 Task: Add an event with the title Project Quality Assurance and Process Improvement Discussion, date '2023/11/14', time 7:00 AM to 9:00 AMand add a description: Throughout the workshop, participants will engage in a series of activities, exercises, and practice sessions that focus on refining their presentation skills. These activities are designed to provide hands-on experience and valuable feedback to help participants improve their delivery style and create compelling presentations., put the event into Red category . Add location for the event as: Montreal, Canada, logged in from the account softage.4@softage.netand send the event invitation to softage.10@softage.net and softage.1@softage.net. Set a reminder for the event 1 hour before
Action: Mouse moved to (161, 131)
Screenshot: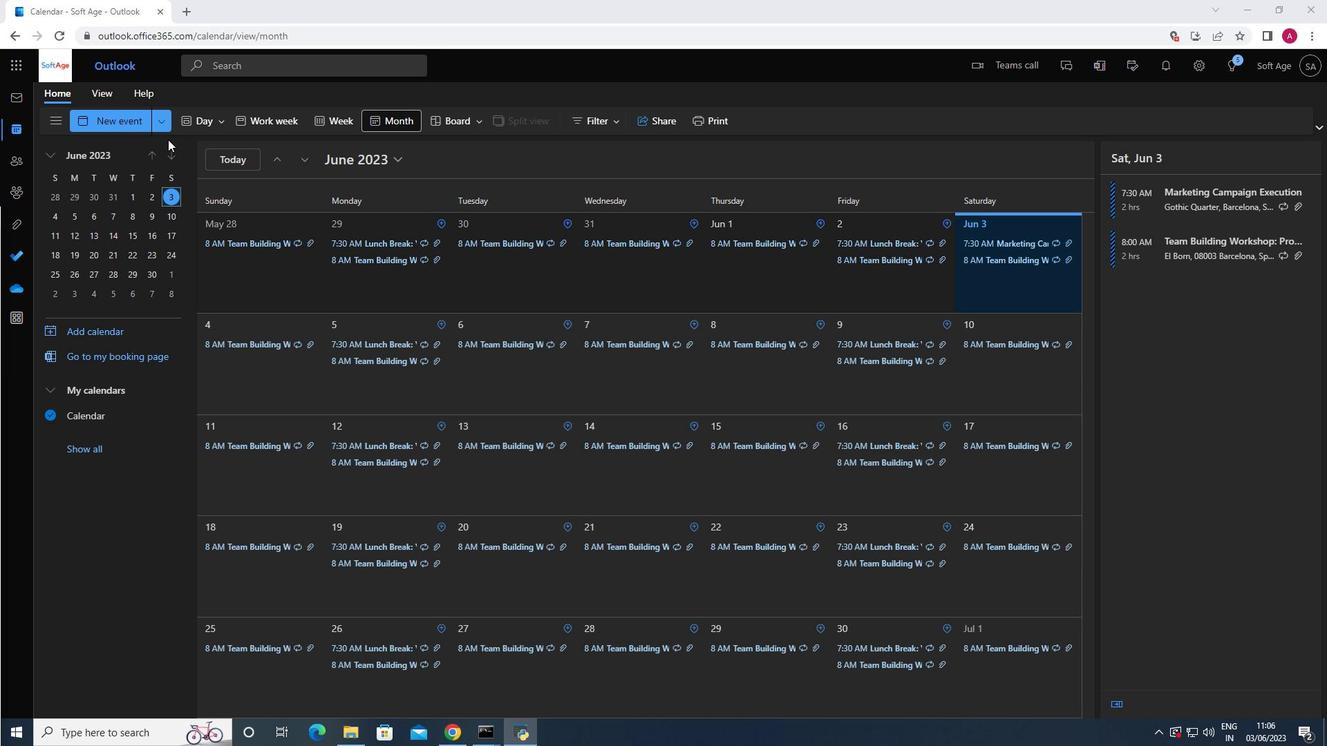 
Action: Mouse pressed left at (161, 131)
Screenshot: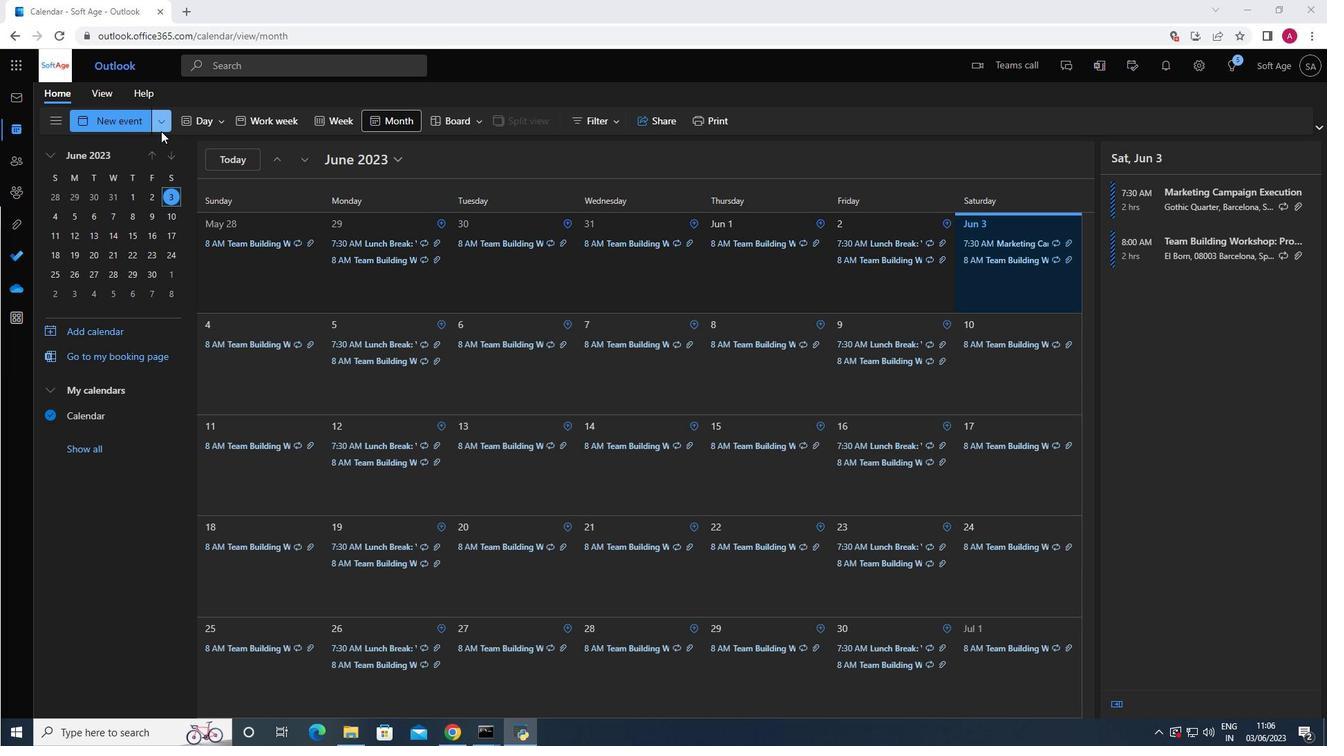 
Action: Mouse moved to (131, 186)
Screenshot: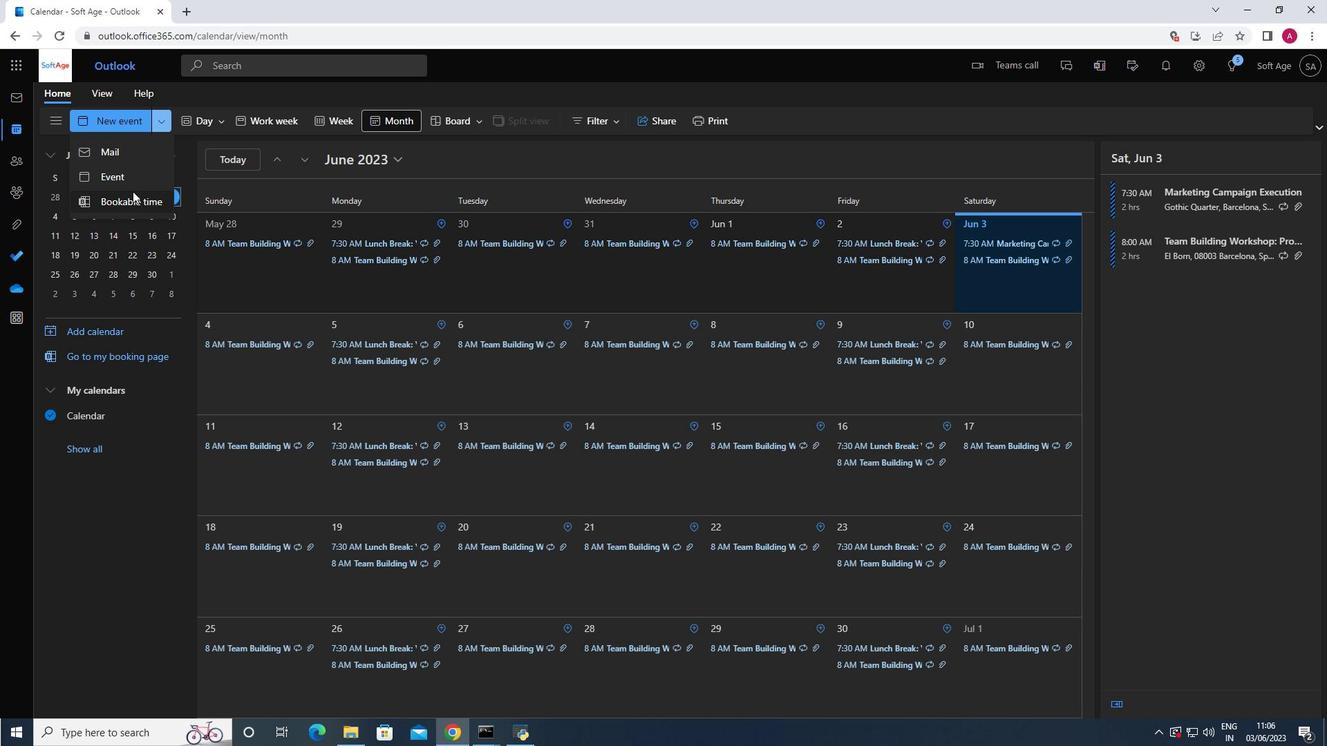 
Action: Mouse pressed left at (131, 186)
Screenshot: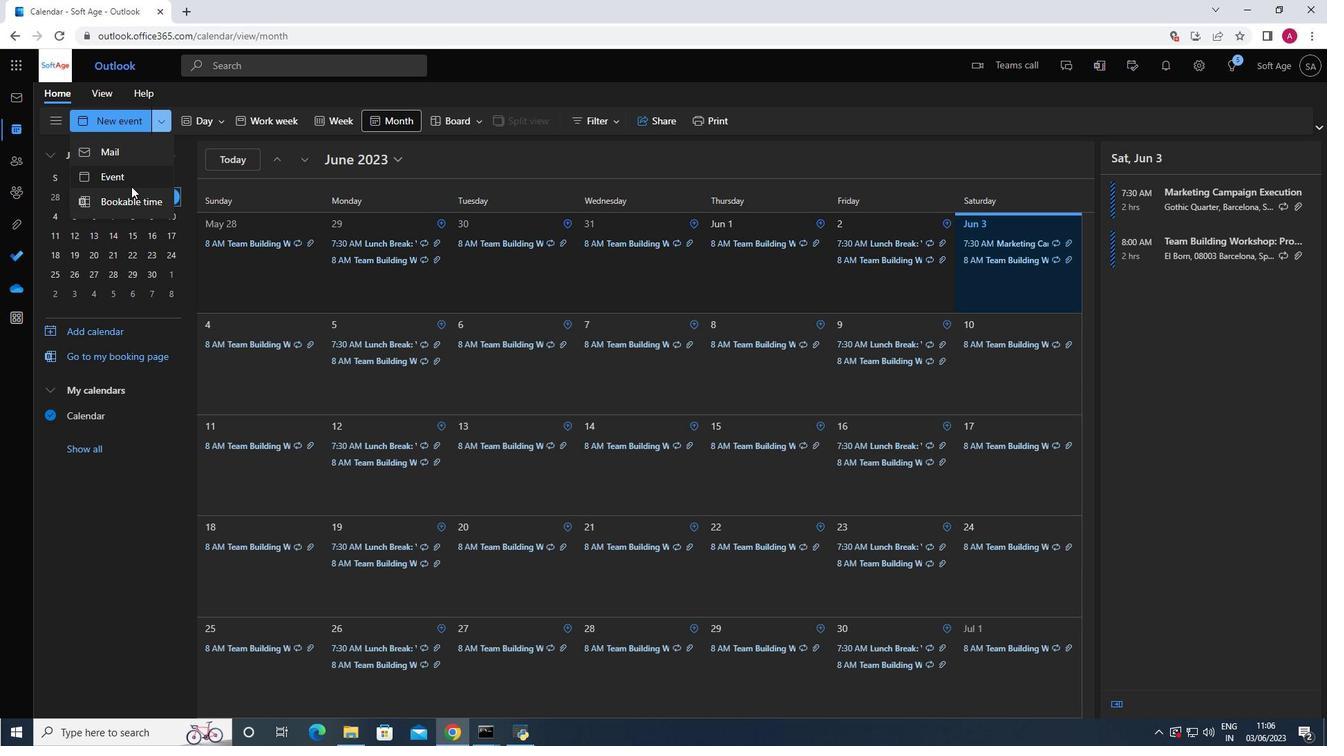 
Action: Mouse moved to (346, 205)
Screenshot: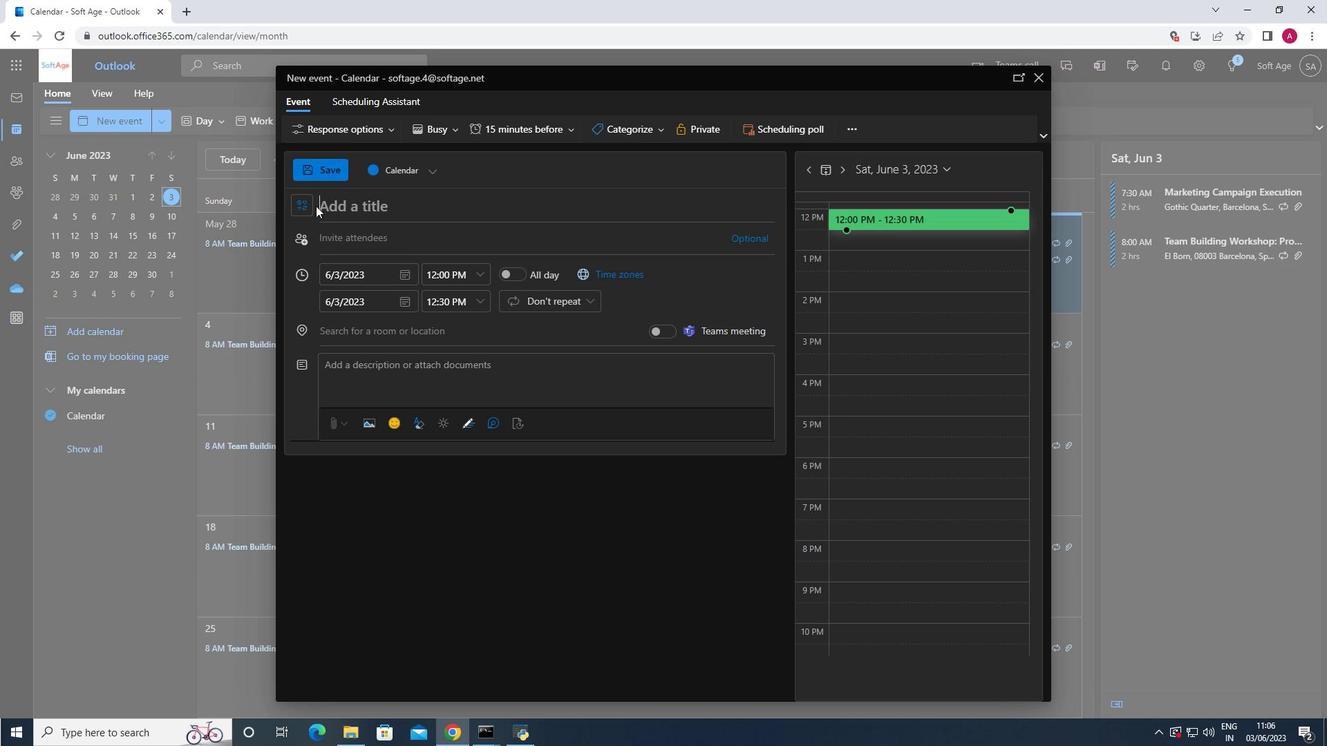 
Action: Mouse pressed left at (346, 205)
Screenshot: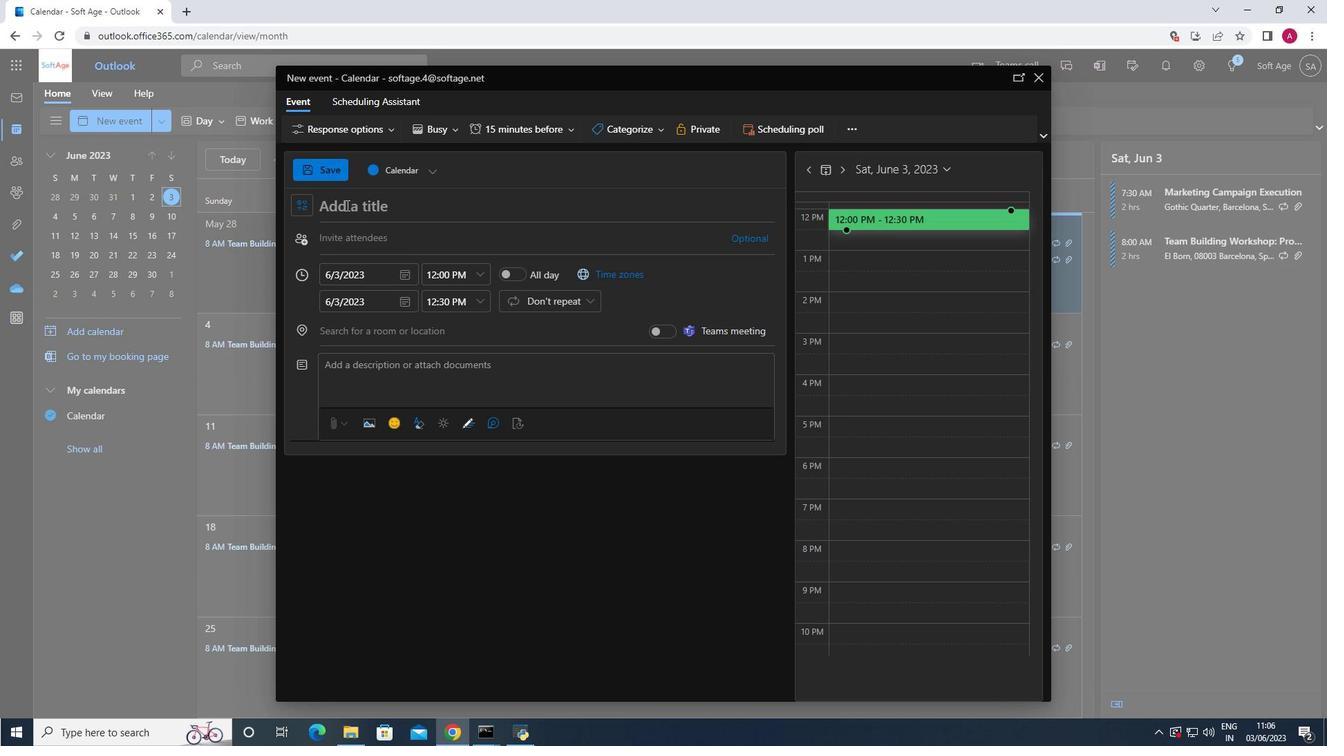 
Action: Mouse moved to (346, 206)
Screenshot: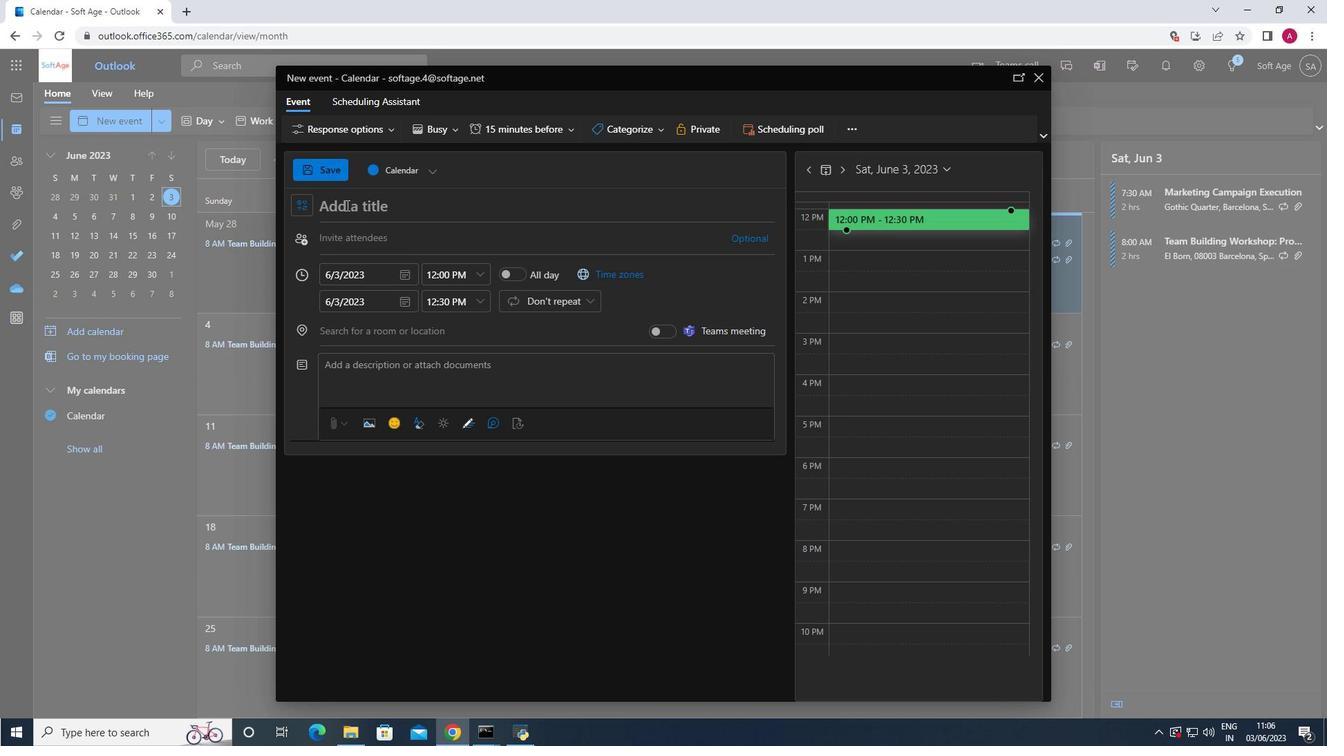 
Action: Key pressed <Key.shift_r>Project<Key.space><Key.shift>Quality<Key.space><Key.shift>Assurance<Key.space>and<Key.space><Key.shift_r>P<Key.space>rocess
Screenshot: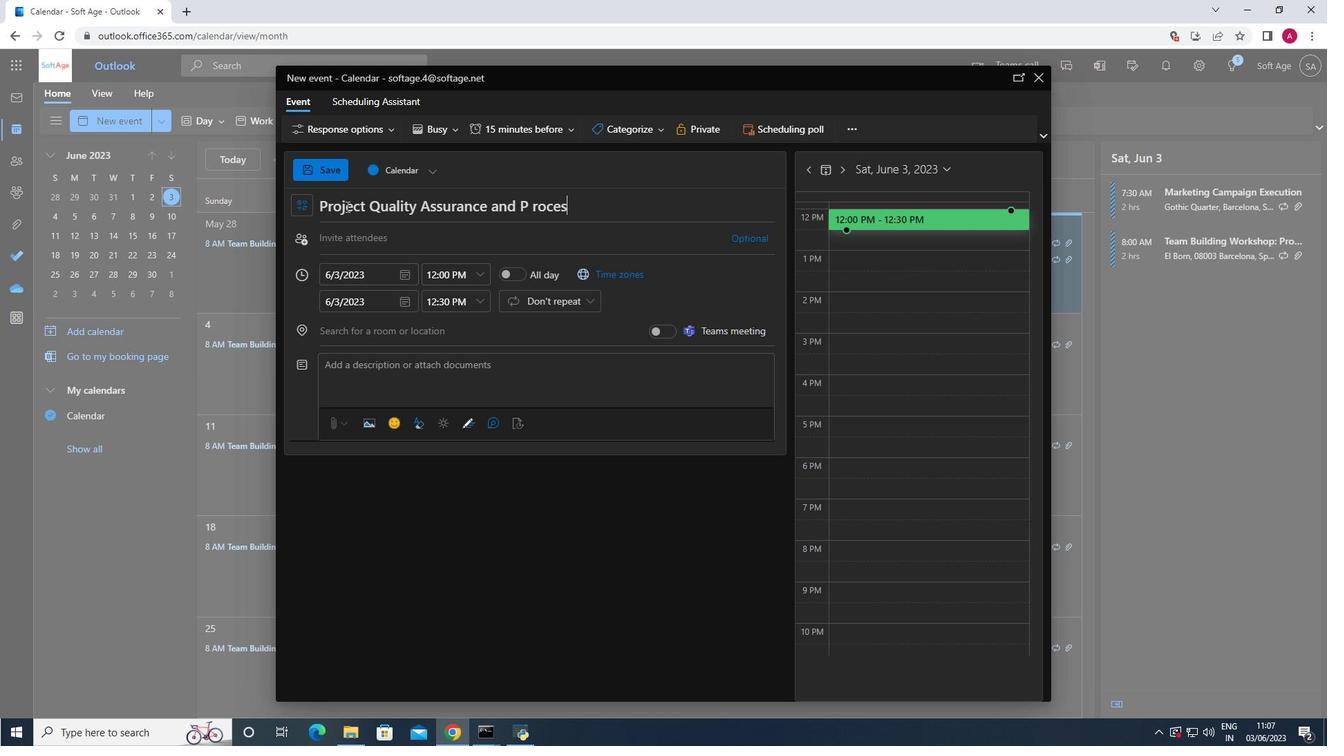 
Action: Mouse moved to (529, 207)
Screenshot: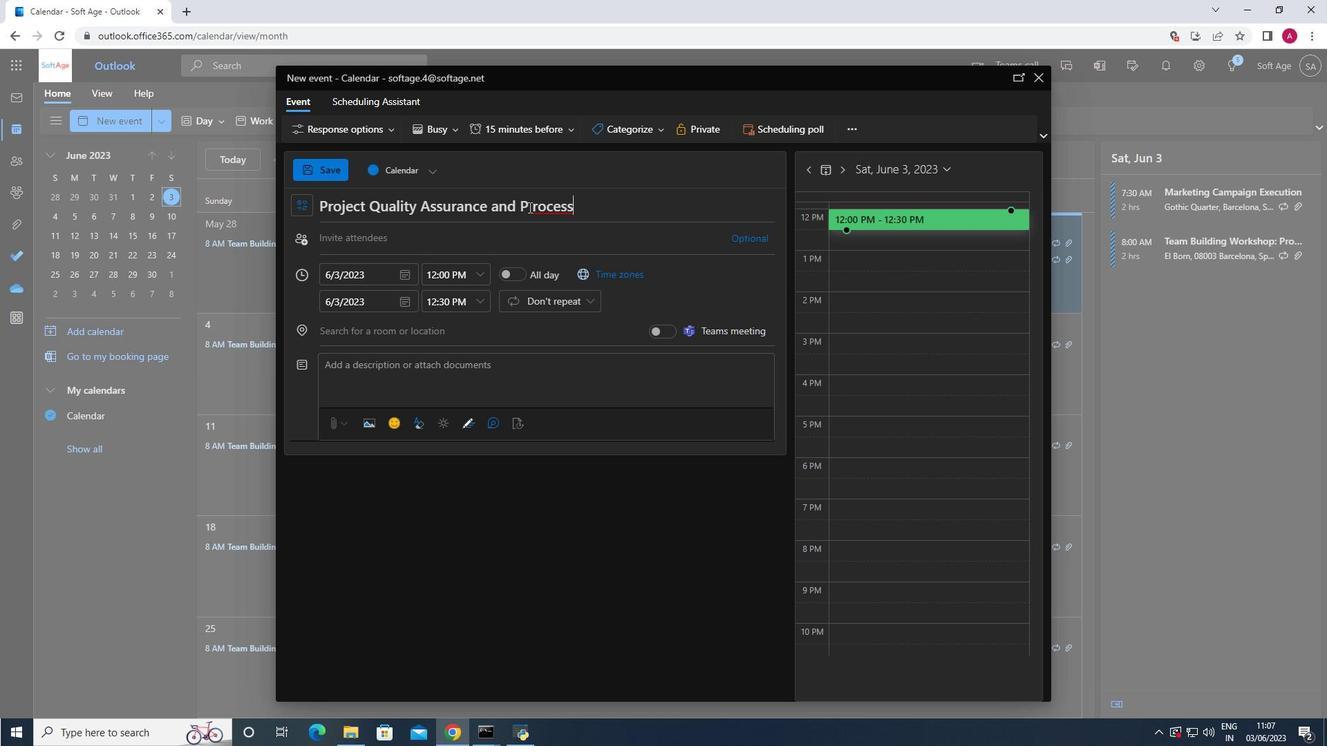 
Action: Mouse pressed left at (529, 207)
Screenshot: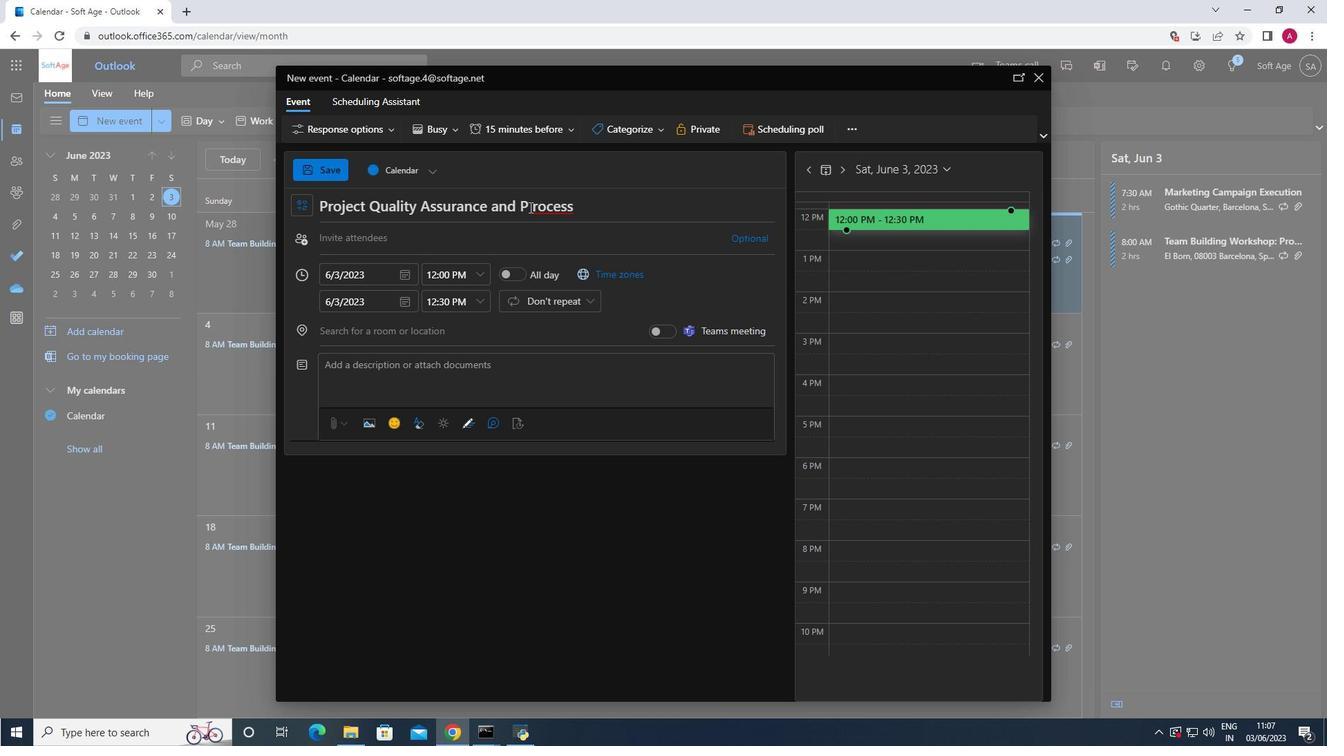 
Action: Mouse moved to (532, 205)
Screenshot: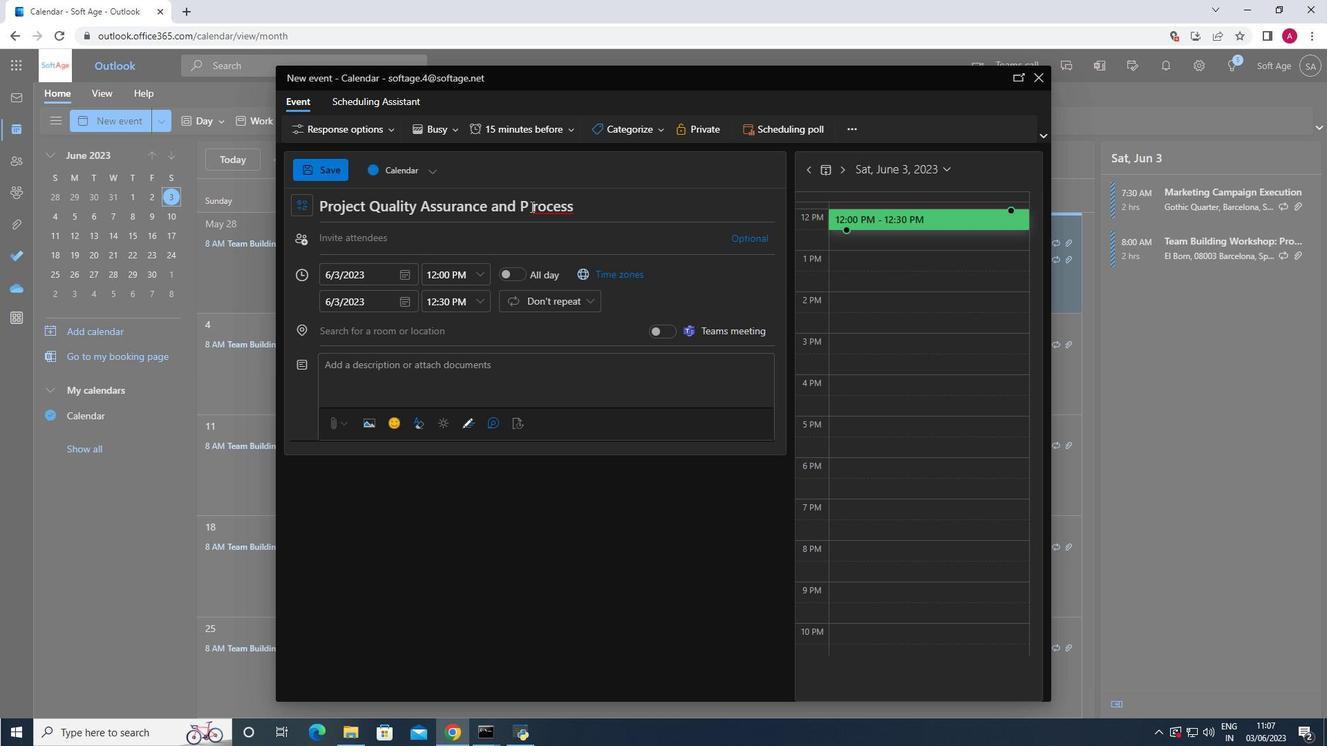 
Action: Mouse pressed left at (532, 205)
Screenshot: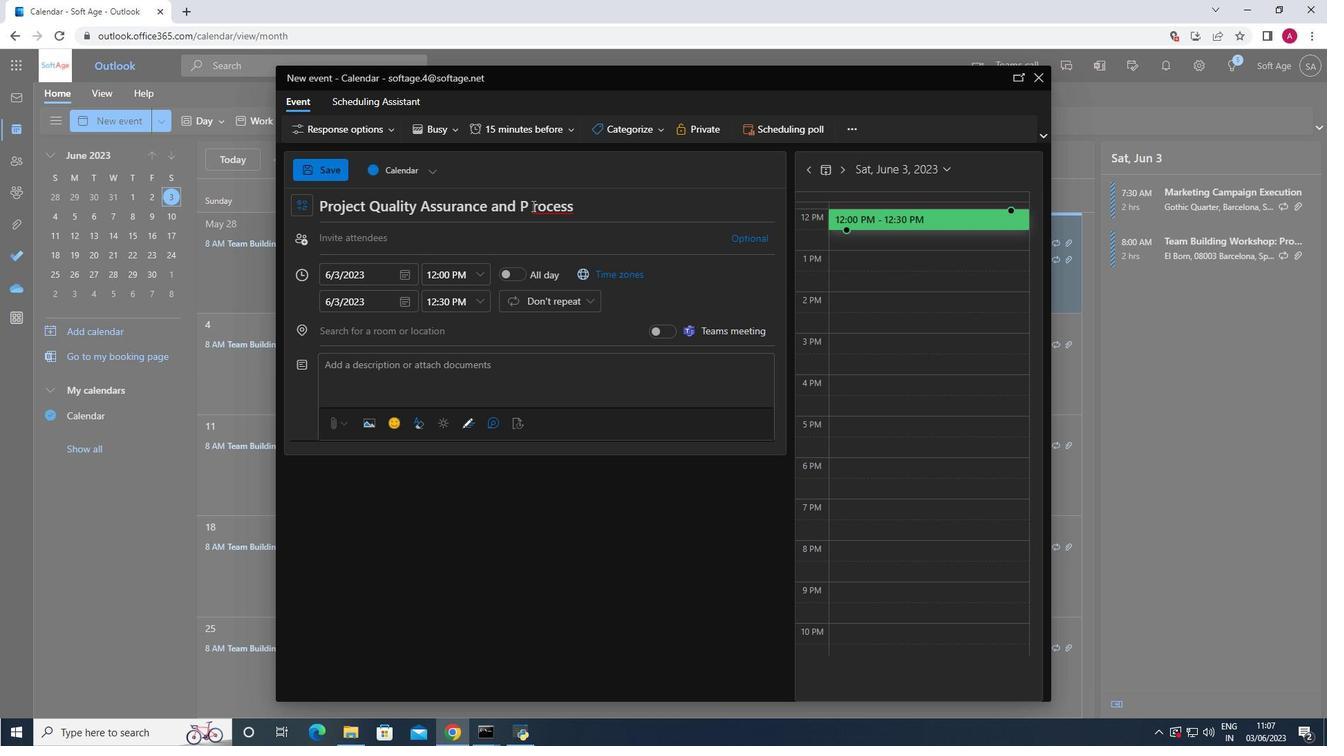 
Action: Key pressed <Key.backspace>
Screenshot: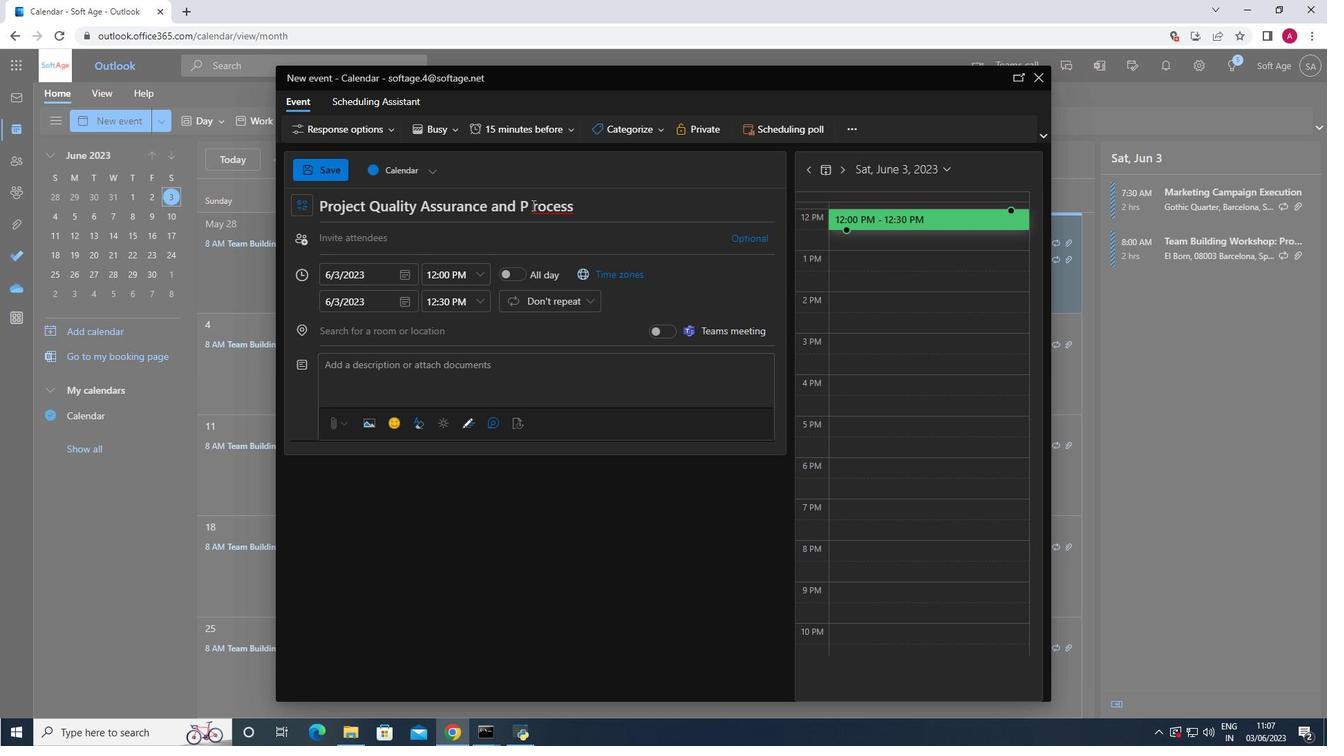 
Action: Mouse moved to (591, 205)
Screenshot: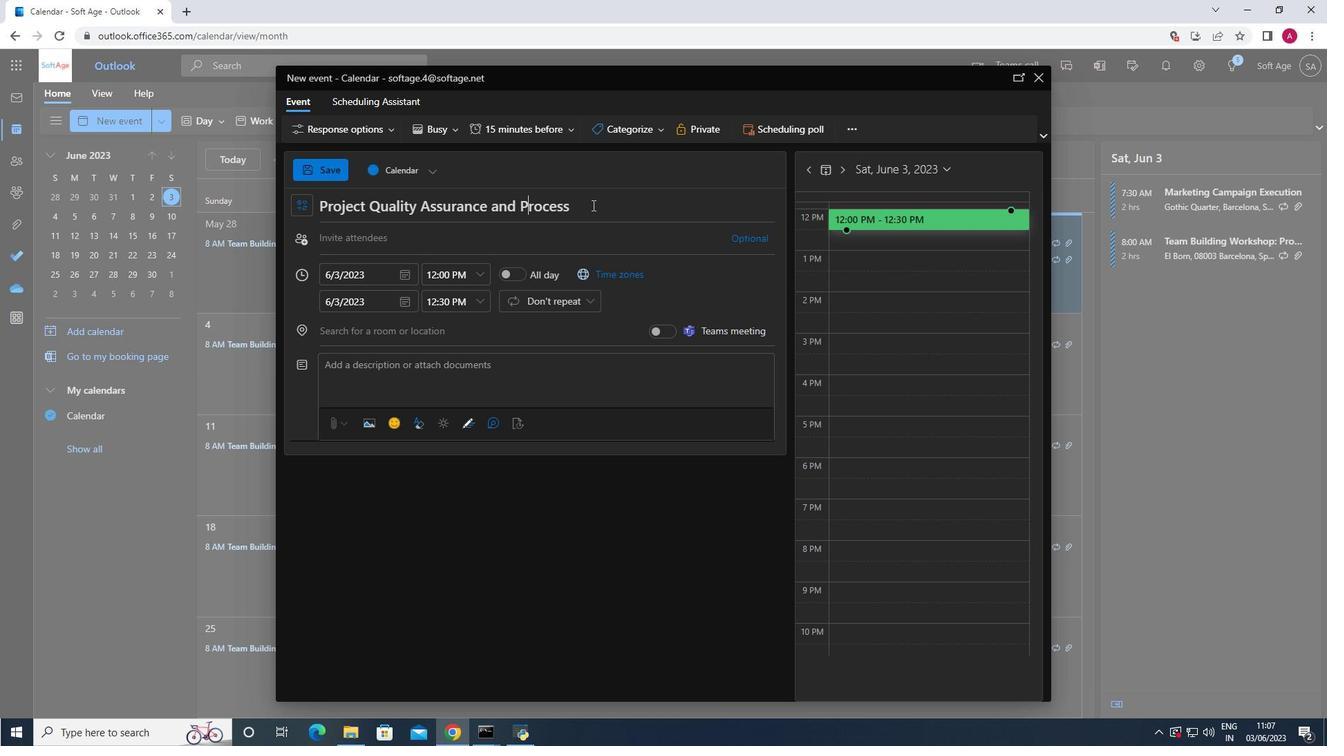 
Action: Mouse pressed left at (591, 205)
Screenshot: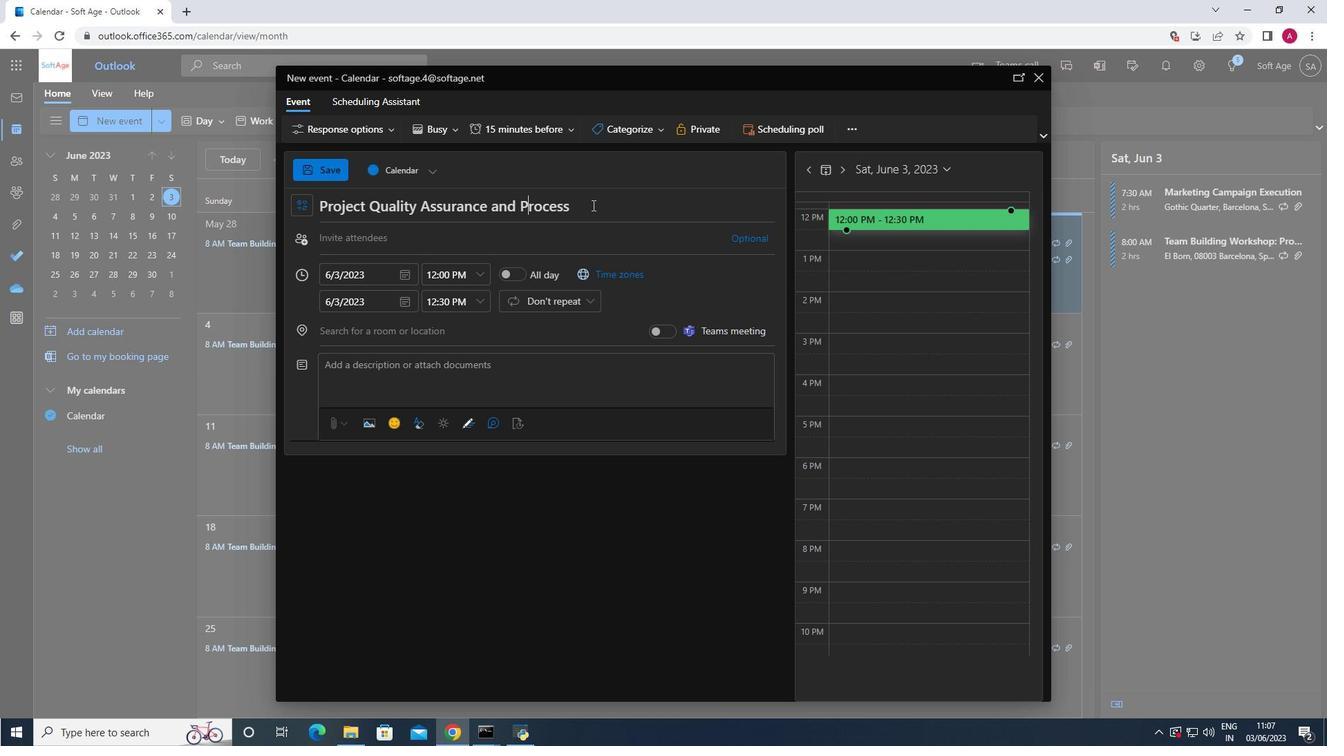 
Action: Mouse moved to (591, 206)
Screenshot: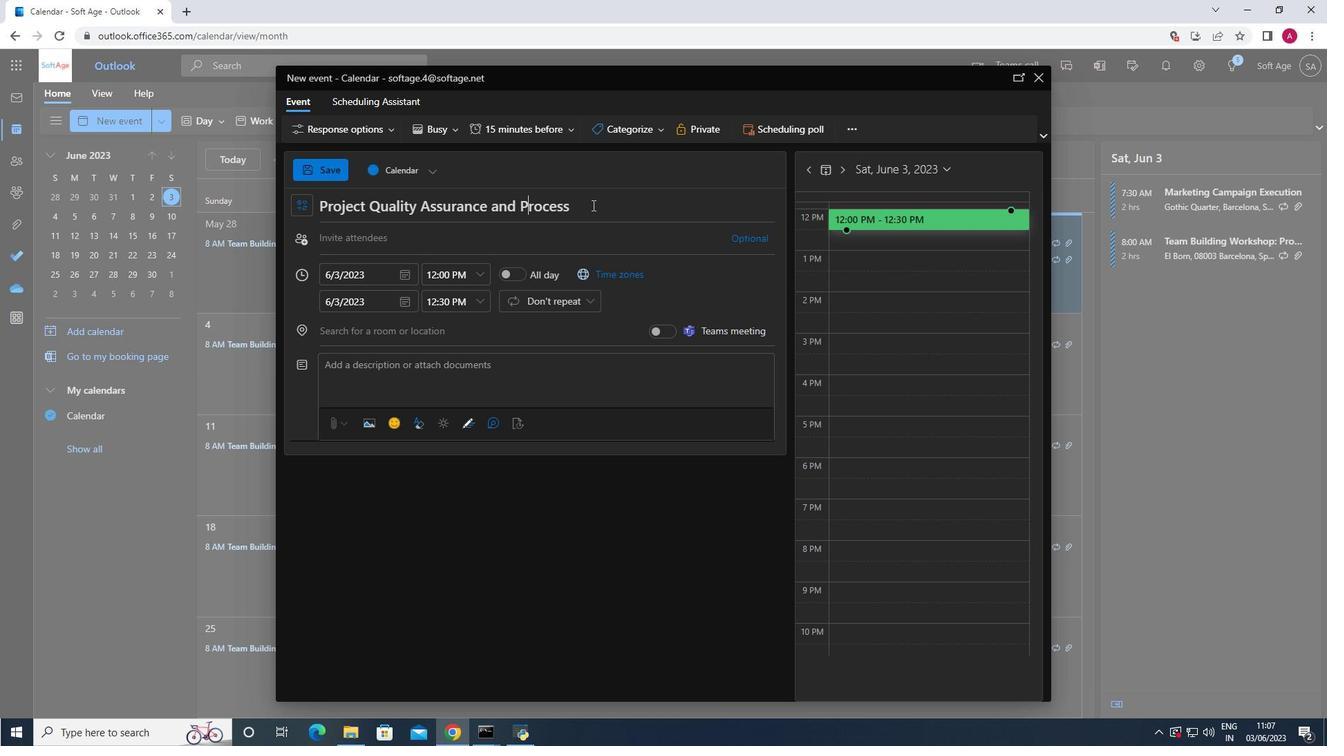 
Action: Key pressed <Key.space><Key.shift_r><Key.shift_r>Improvement<Key.space><Key.shift>Discussion
Screenshot: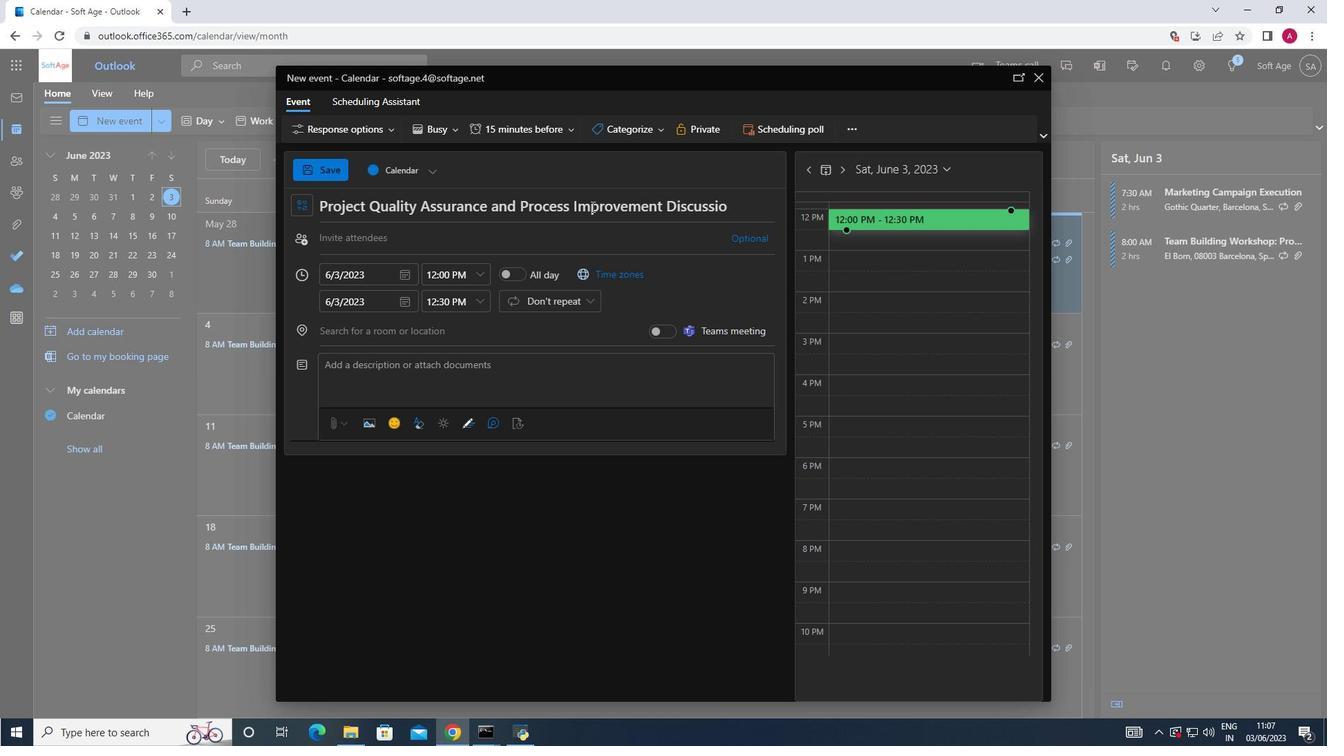 
Action: Mouse moved to (402, 273)
Screenshot: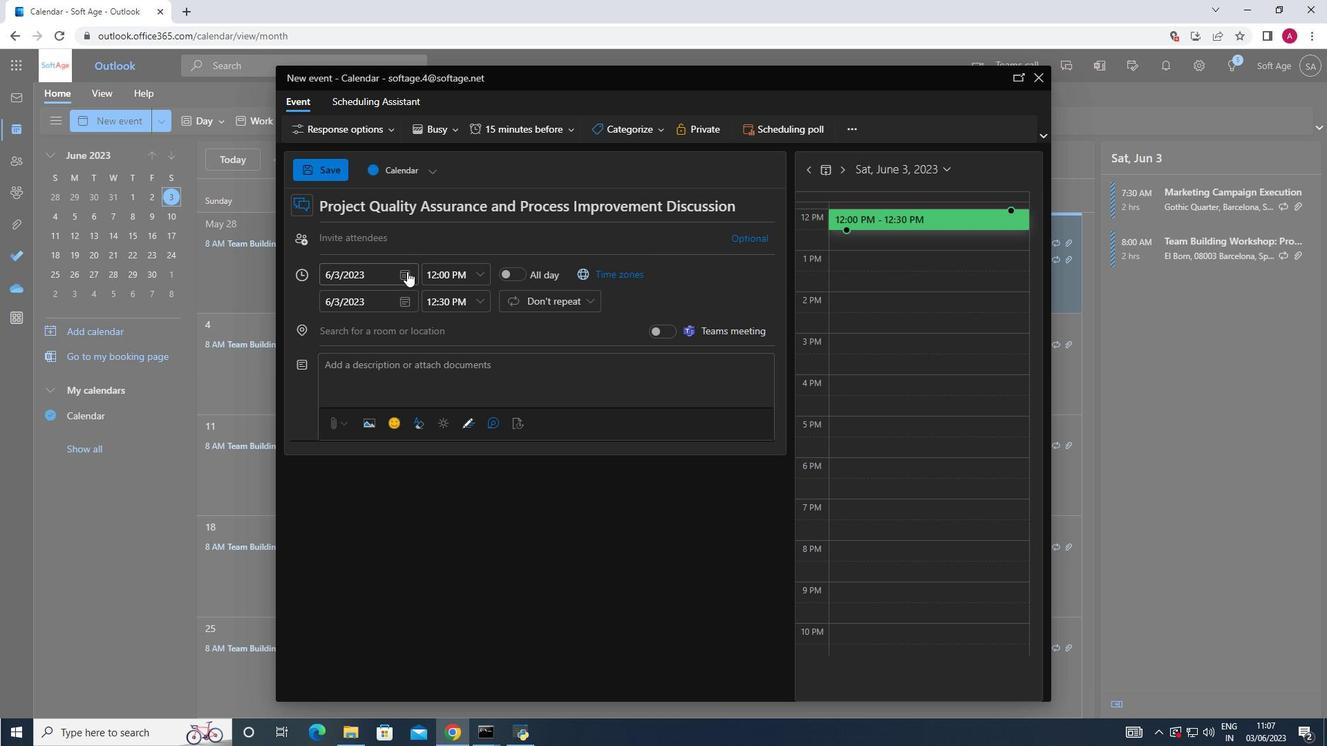 
Action: Mouse pressed left at (402, 273)
Screenshot: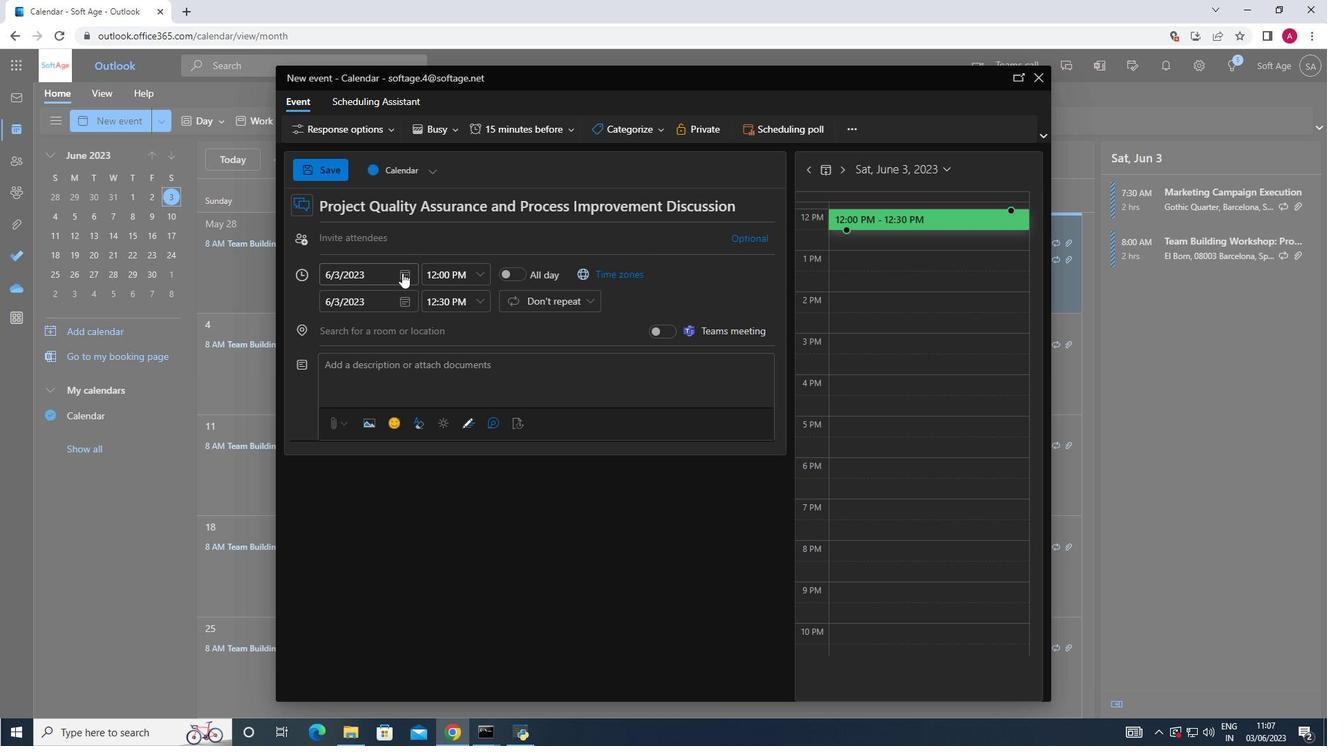 
Action: Mouse moved to (451, 301)
Screenshot: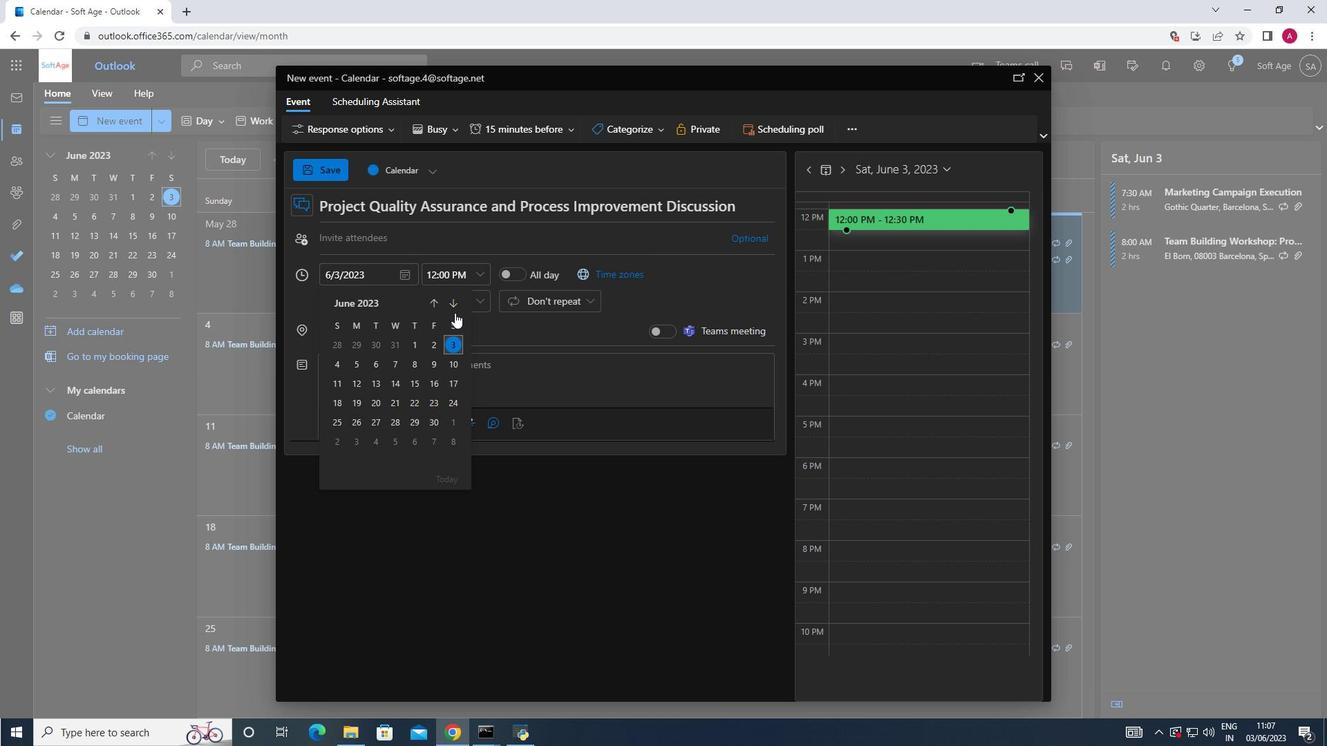 
Action: Mouse pressed left at (451, 301)
Screenshot: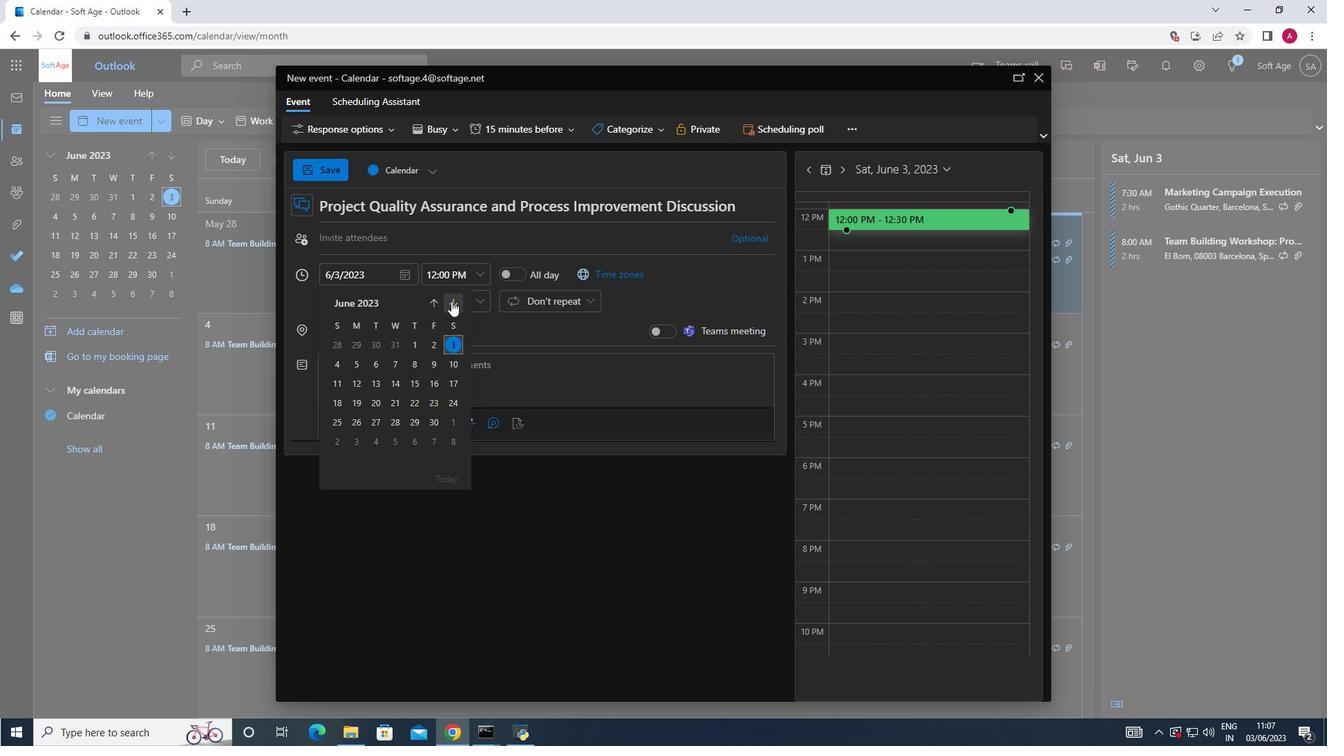 
Action: Mouse pressed left at (451, 301)
Screenshot: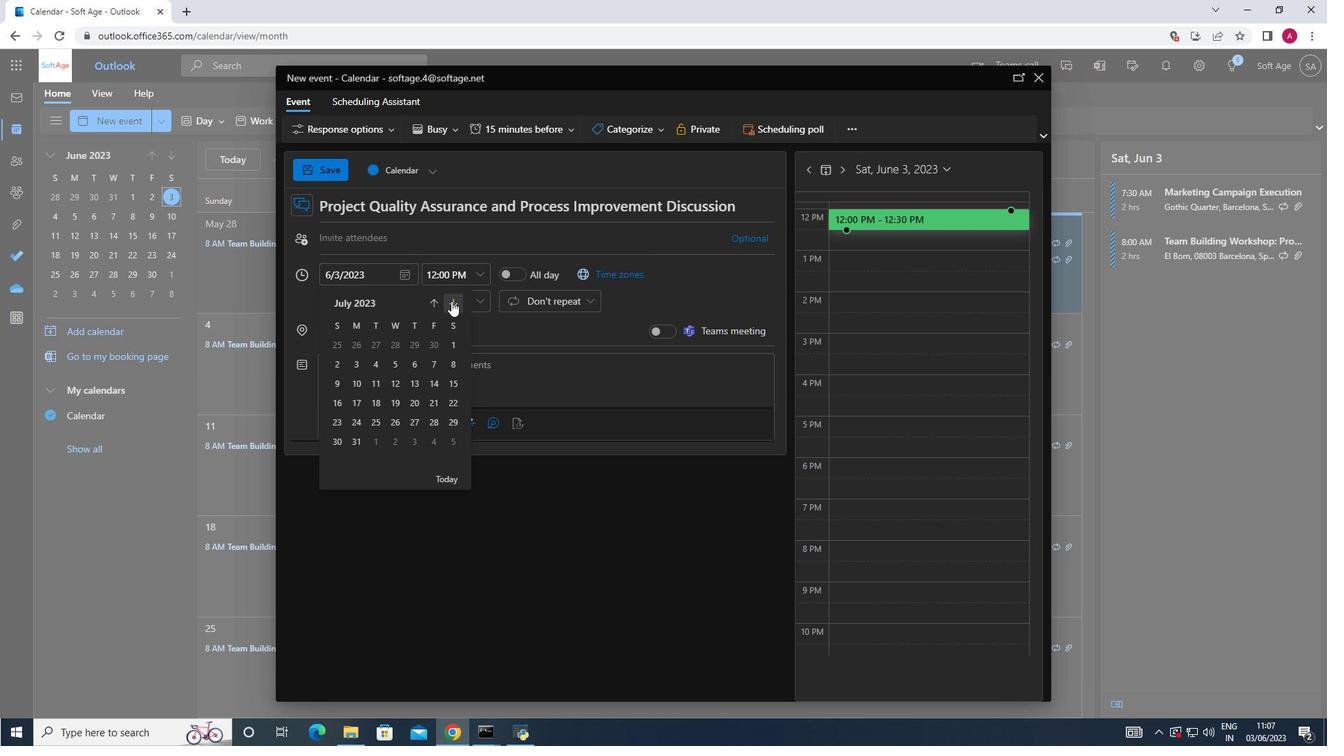 
Action: Mouse pressed left at (451, 301)
Screenshot: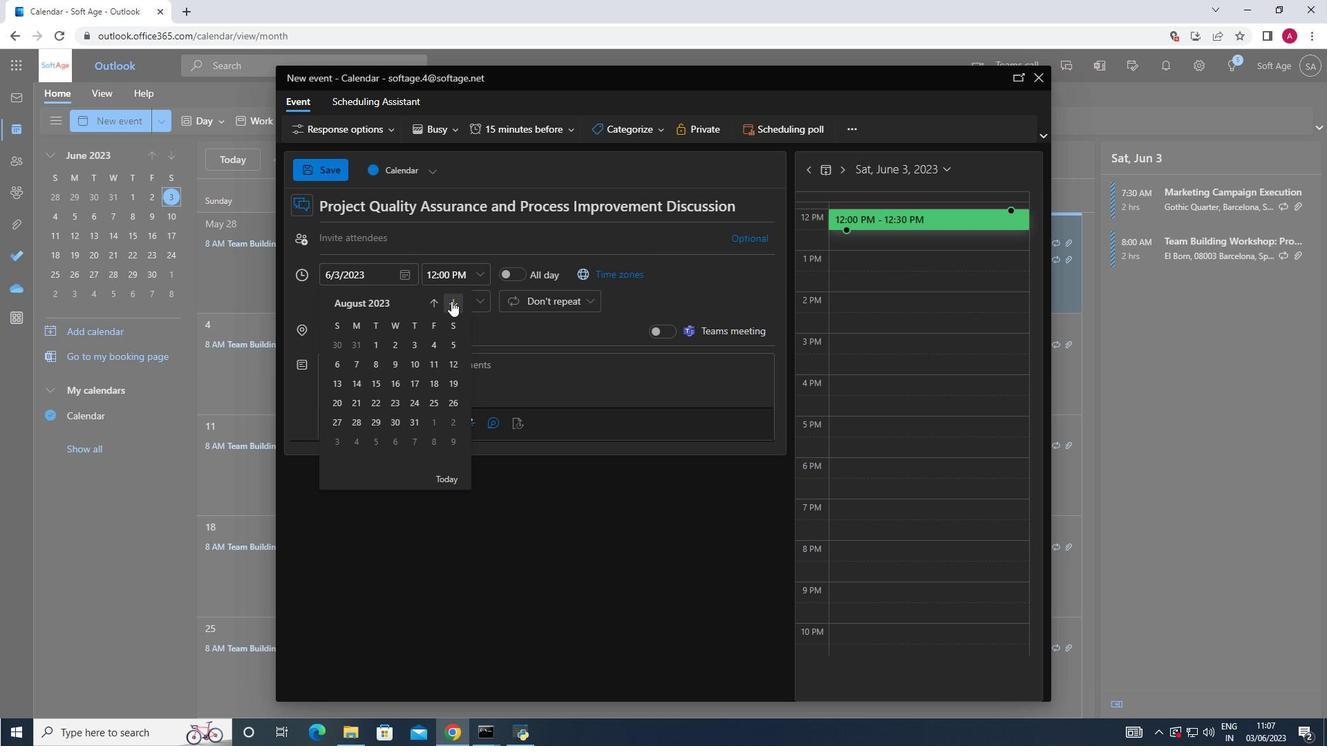 
Action: Mouse pressed left at (451, 301)
Screenshot: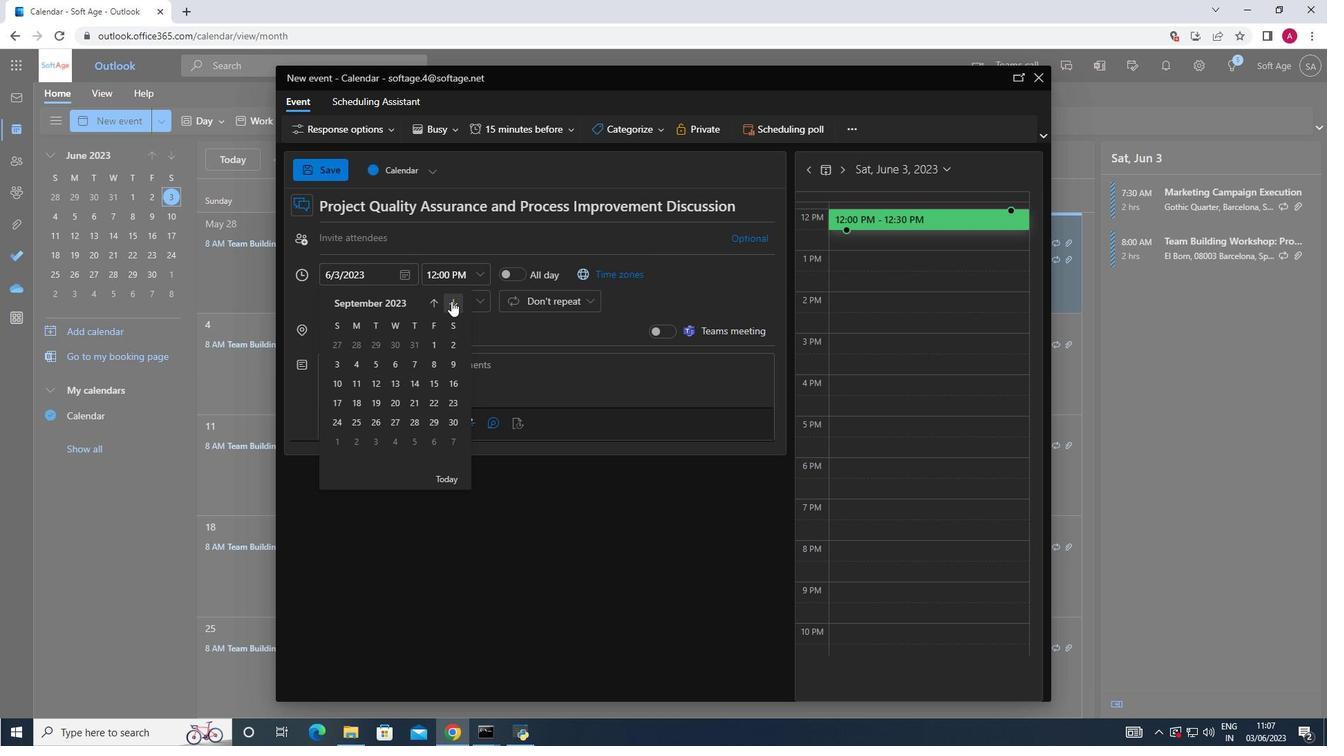 
Action: Mouse pressed left at (451, 301)
Screenshot: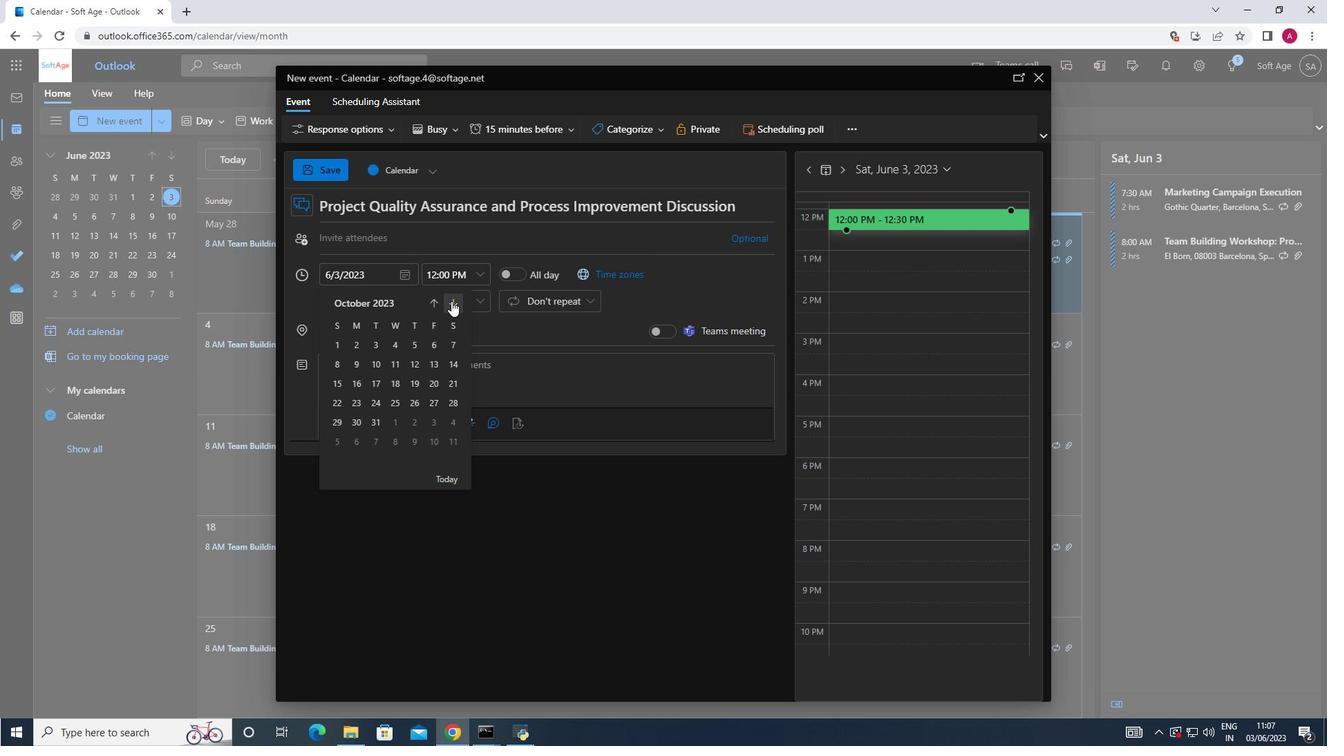 
Action: Mouse moved to (381, 380)
Screenshot: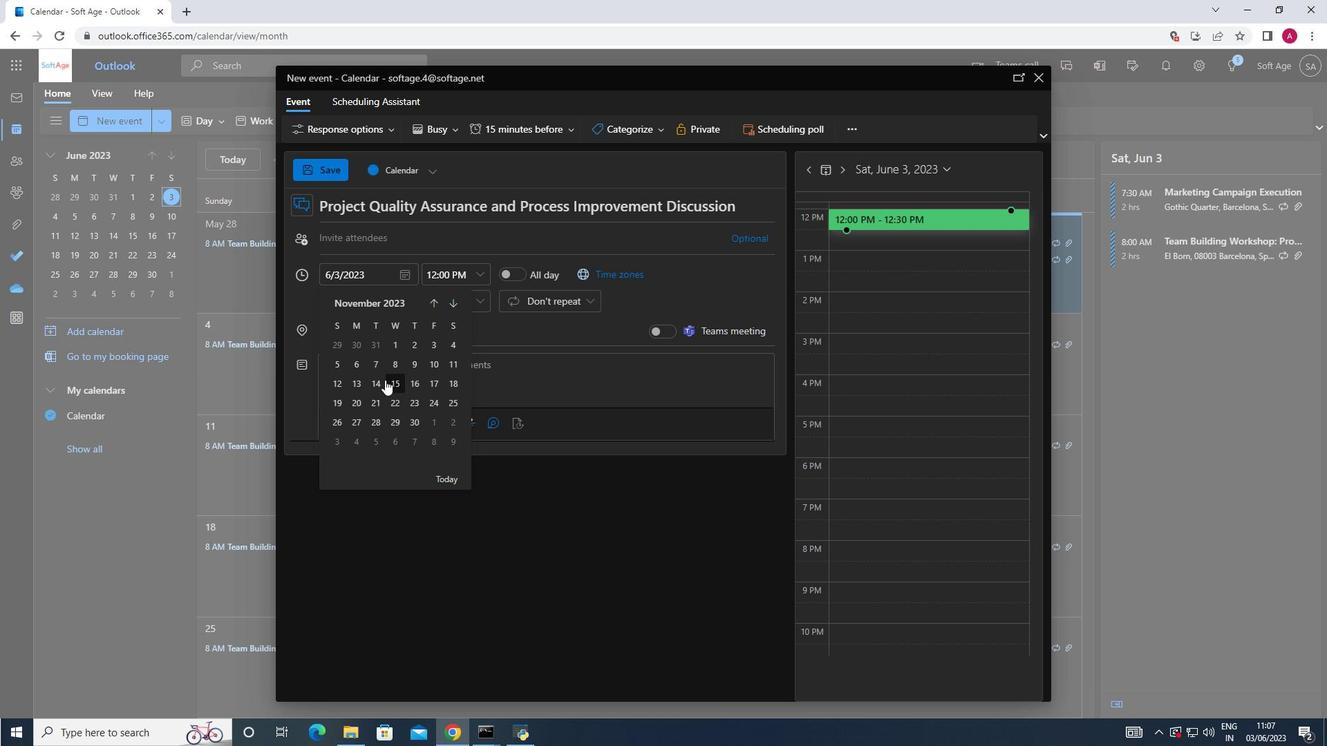 
Action: Mouse pressed left at (381, 380)
Screenshot: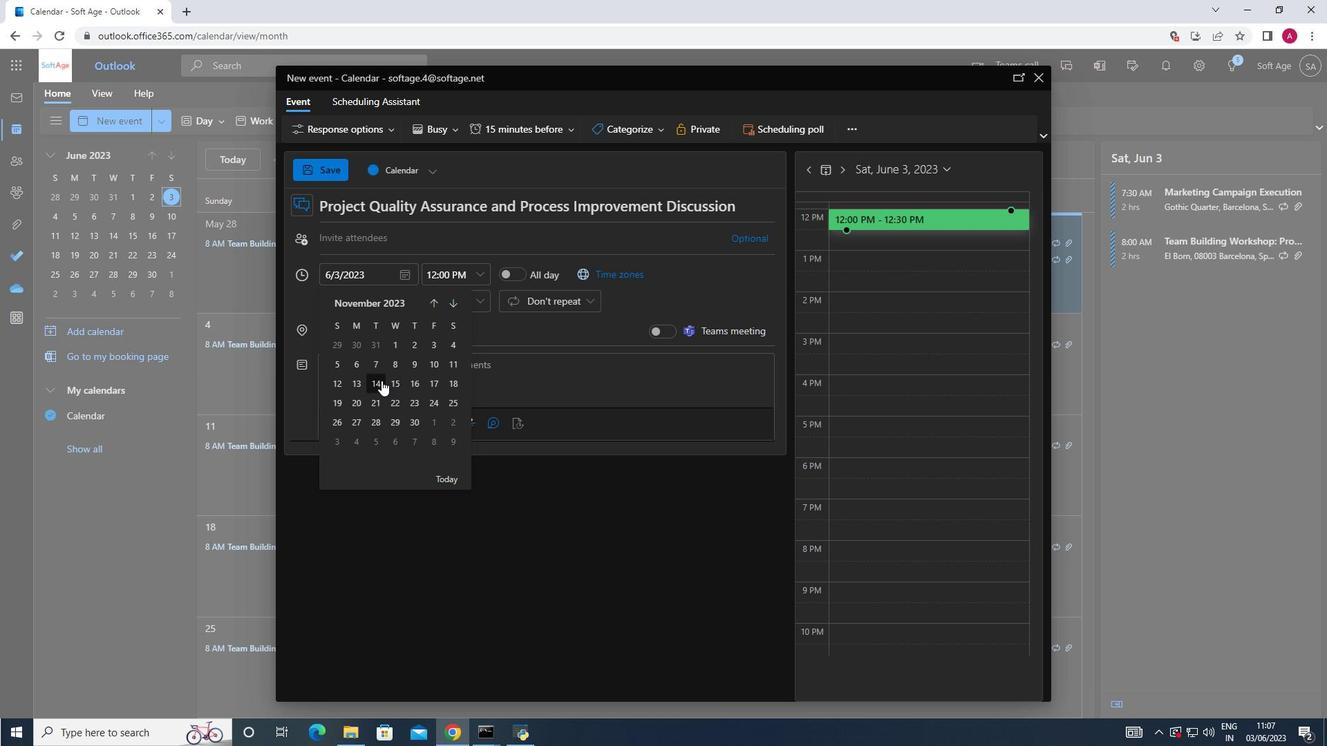
Action: Mouse moved to (484, 281)
Screenshot: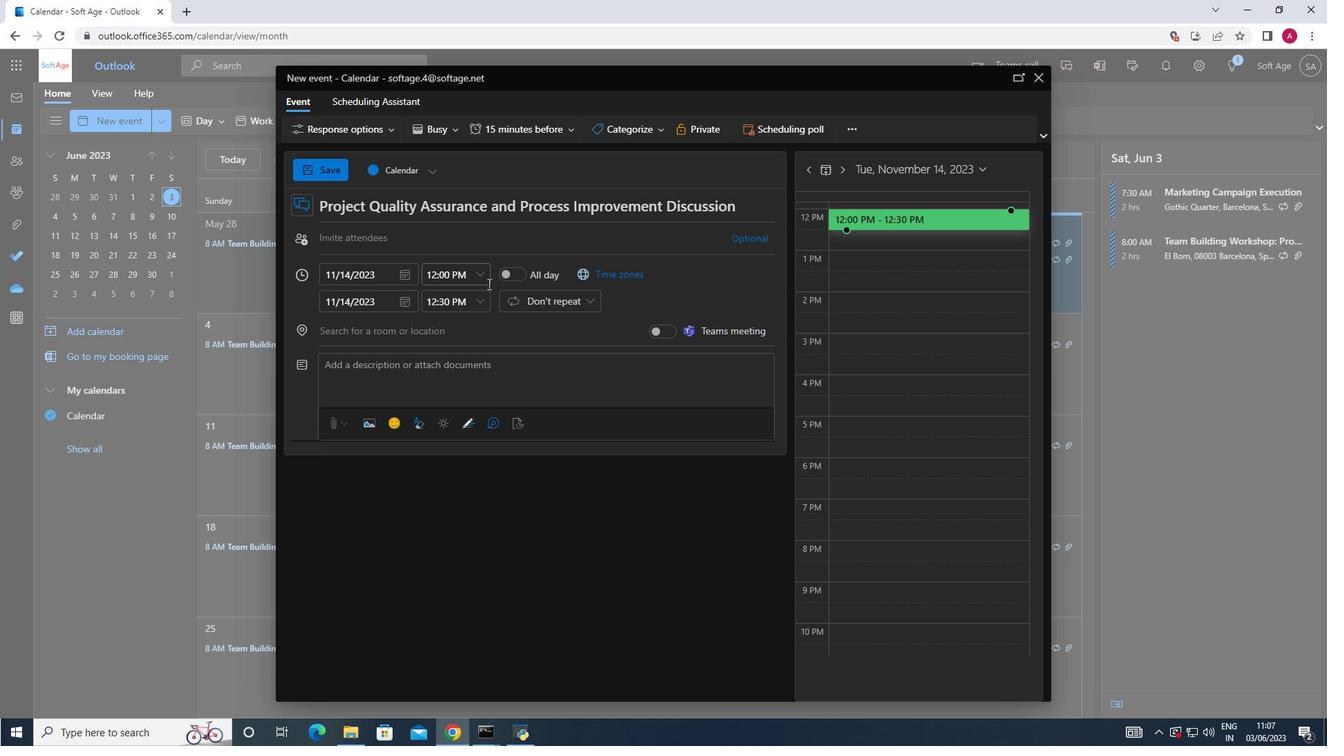 
Action: Mouse pressed left at (484, 281)
Screenshot: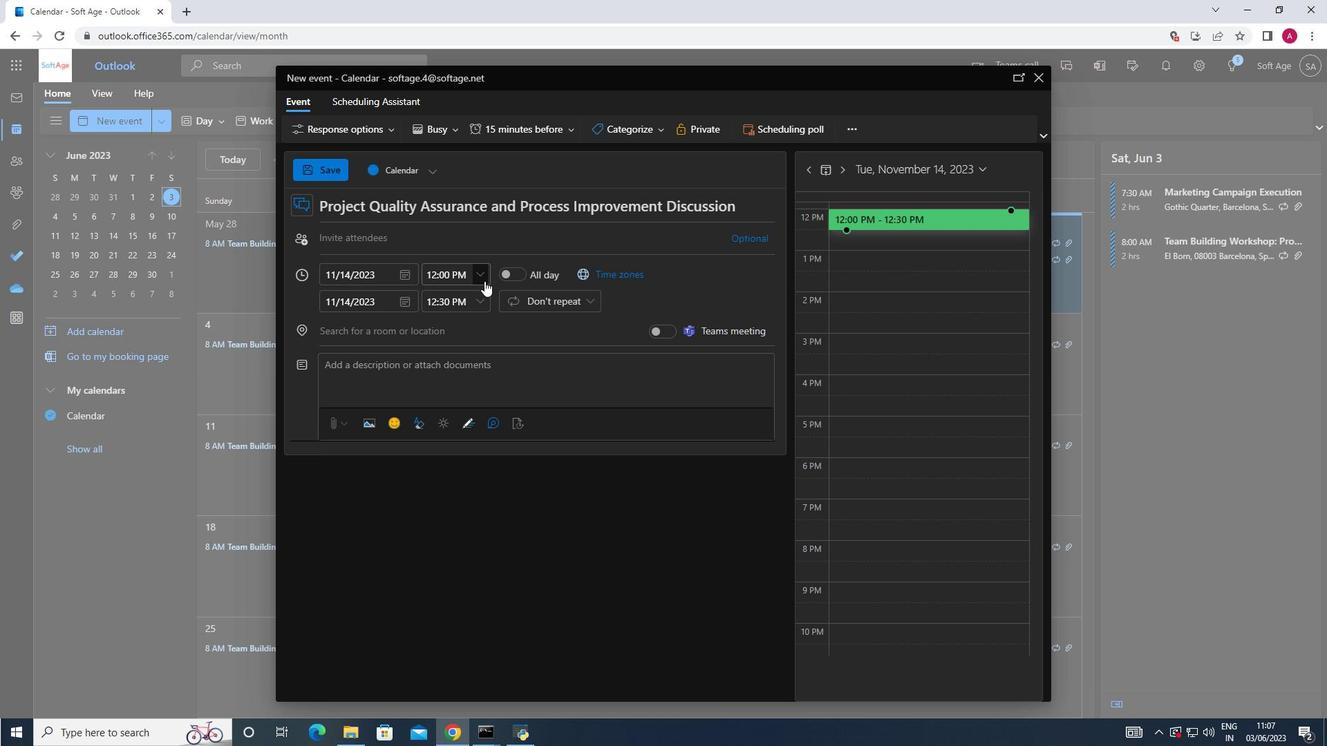 
Action: Mouse moved to (476, 301)
Screenshot: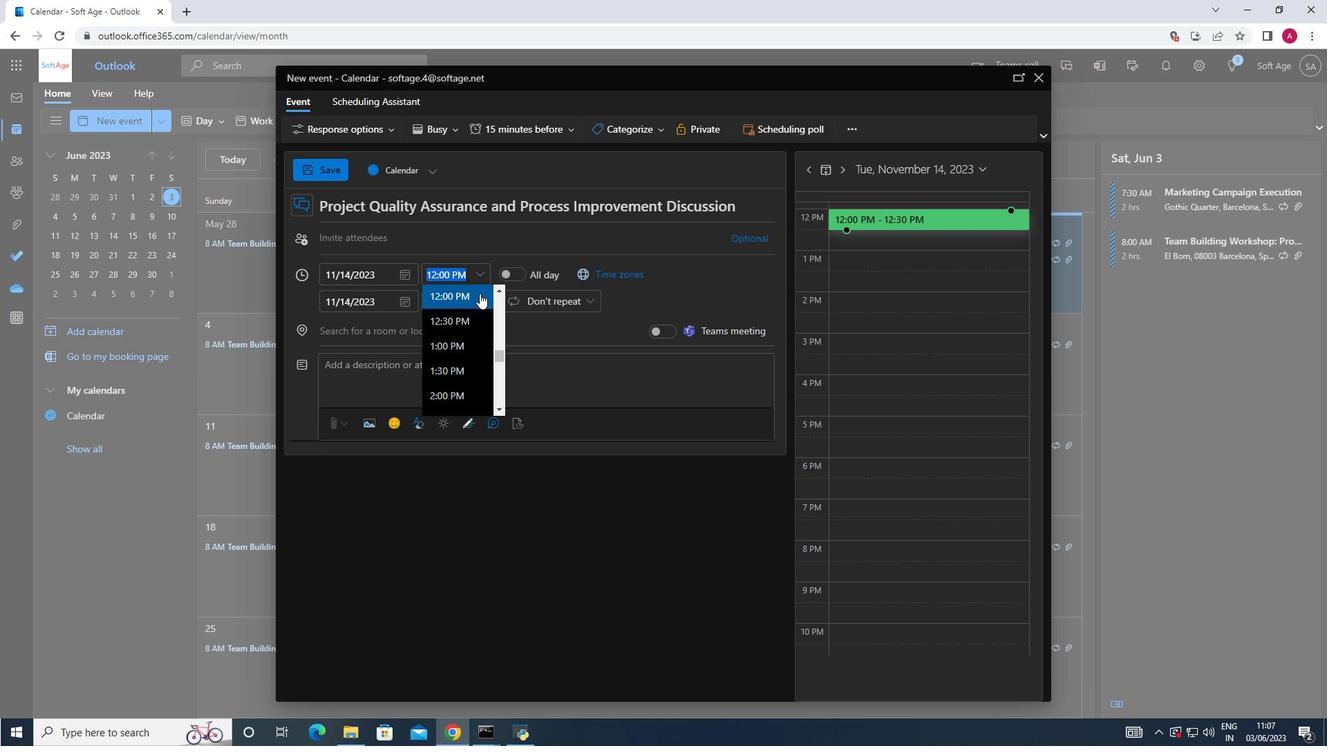 
Action: Mouse scrolled (476, 302) with delta (0, 0)
Screenshot: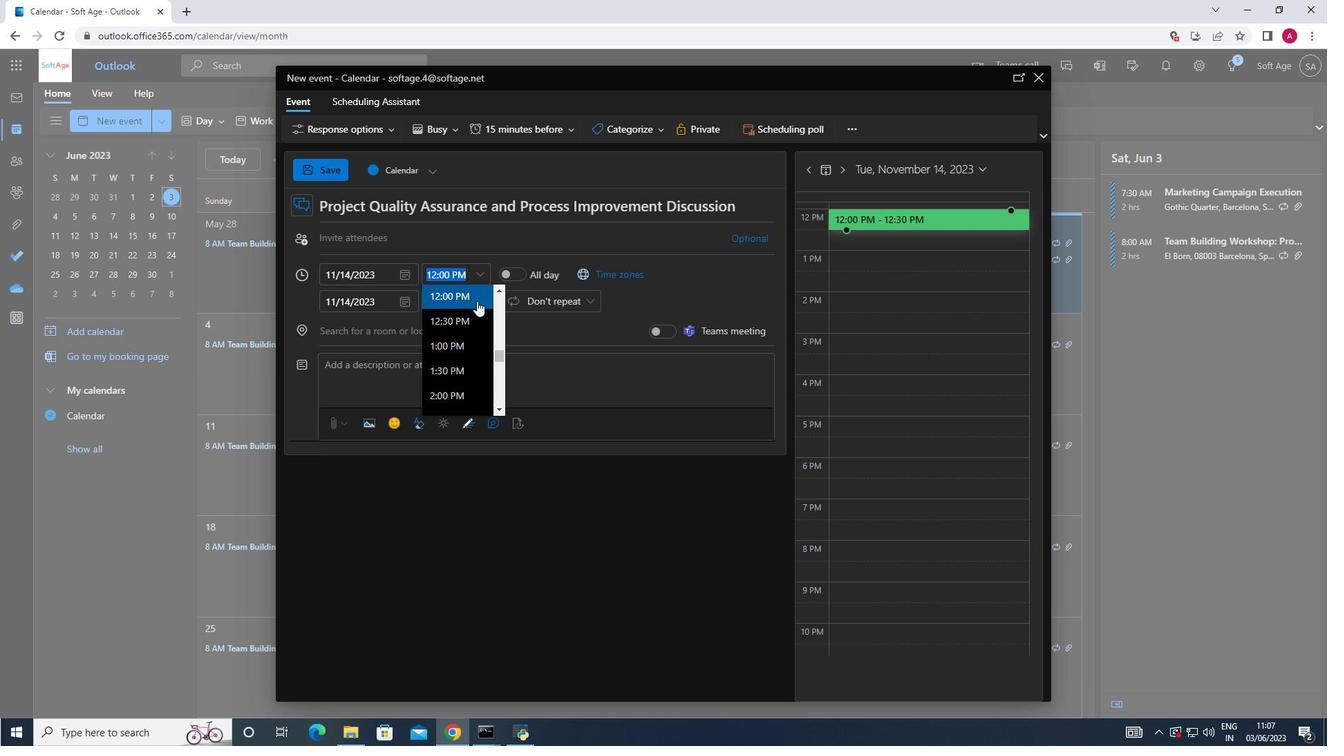 
Action: Mouse scrolled (476, 302) with delta (0, 0)
Screenshot: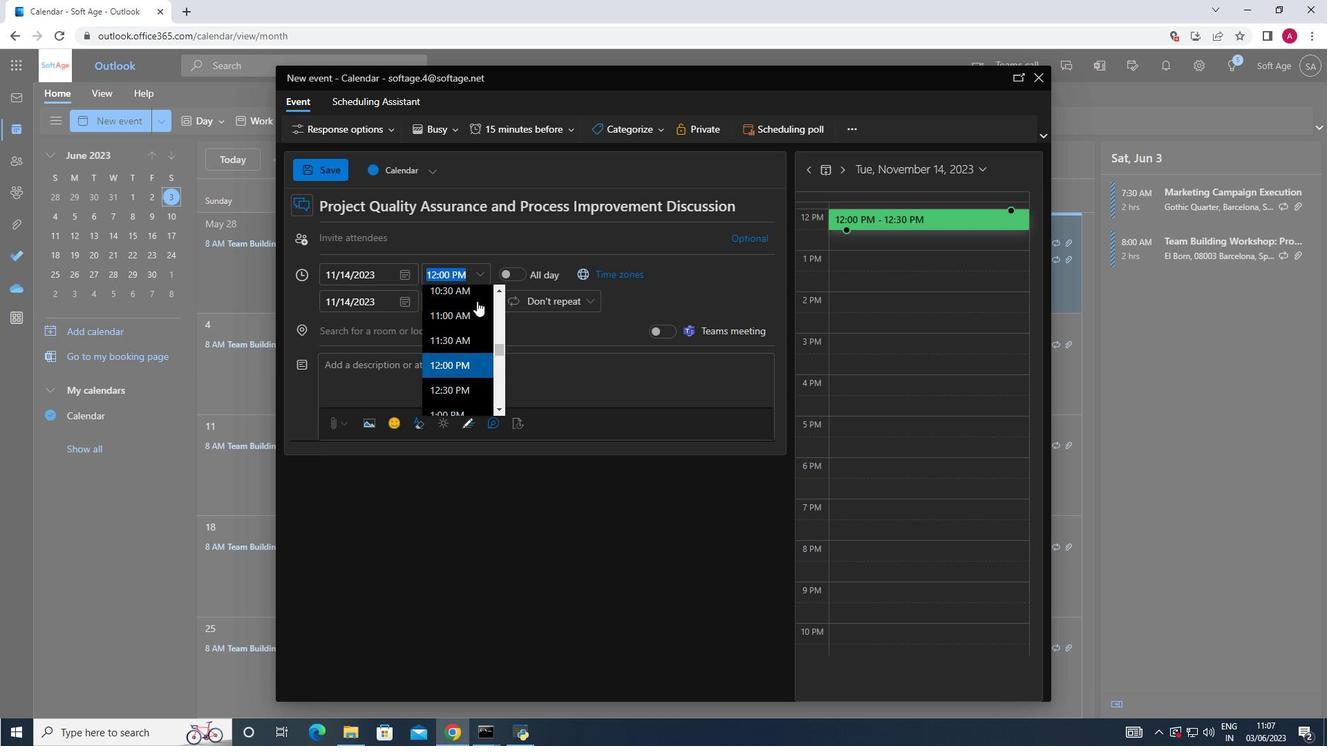 
Action: Mouse scrolled (476, 302) with delta (0, 0)
Screenshot: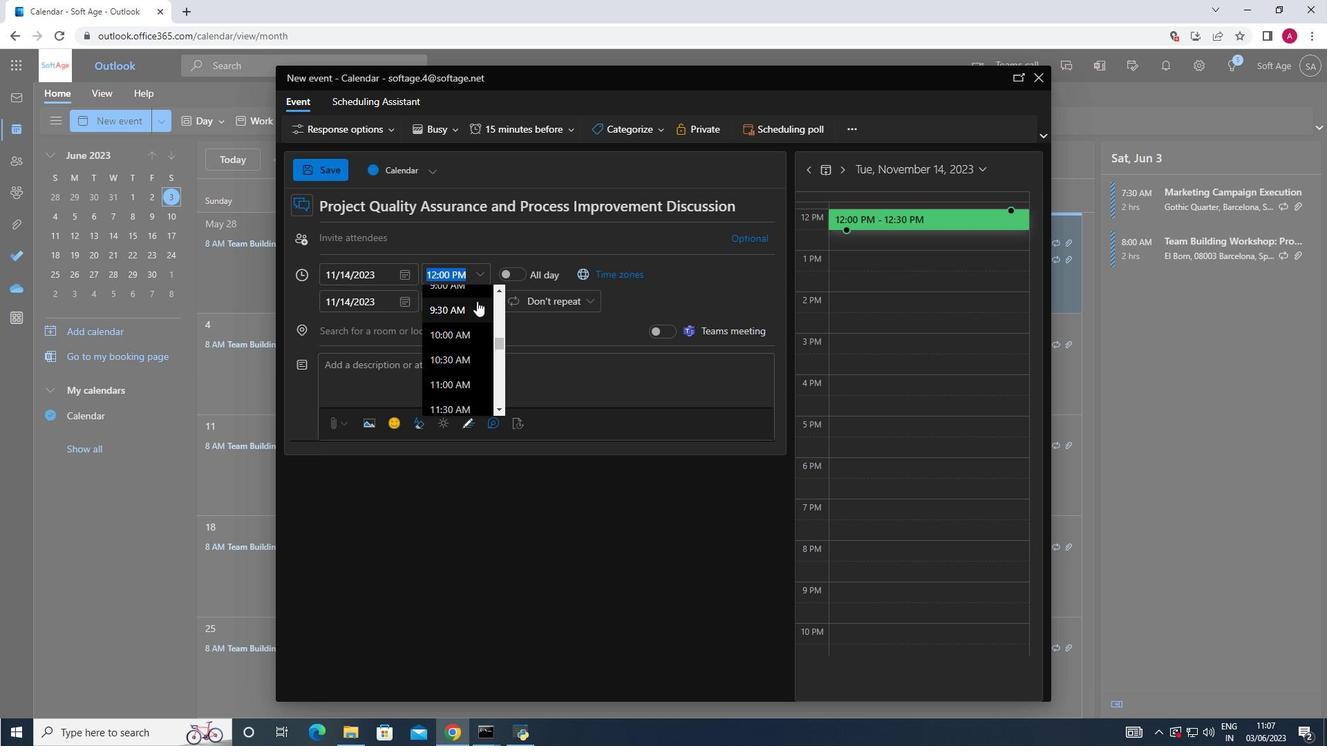 
Action: Mouse scrolled (476, 302) with delta (0, 0)
Screenshot: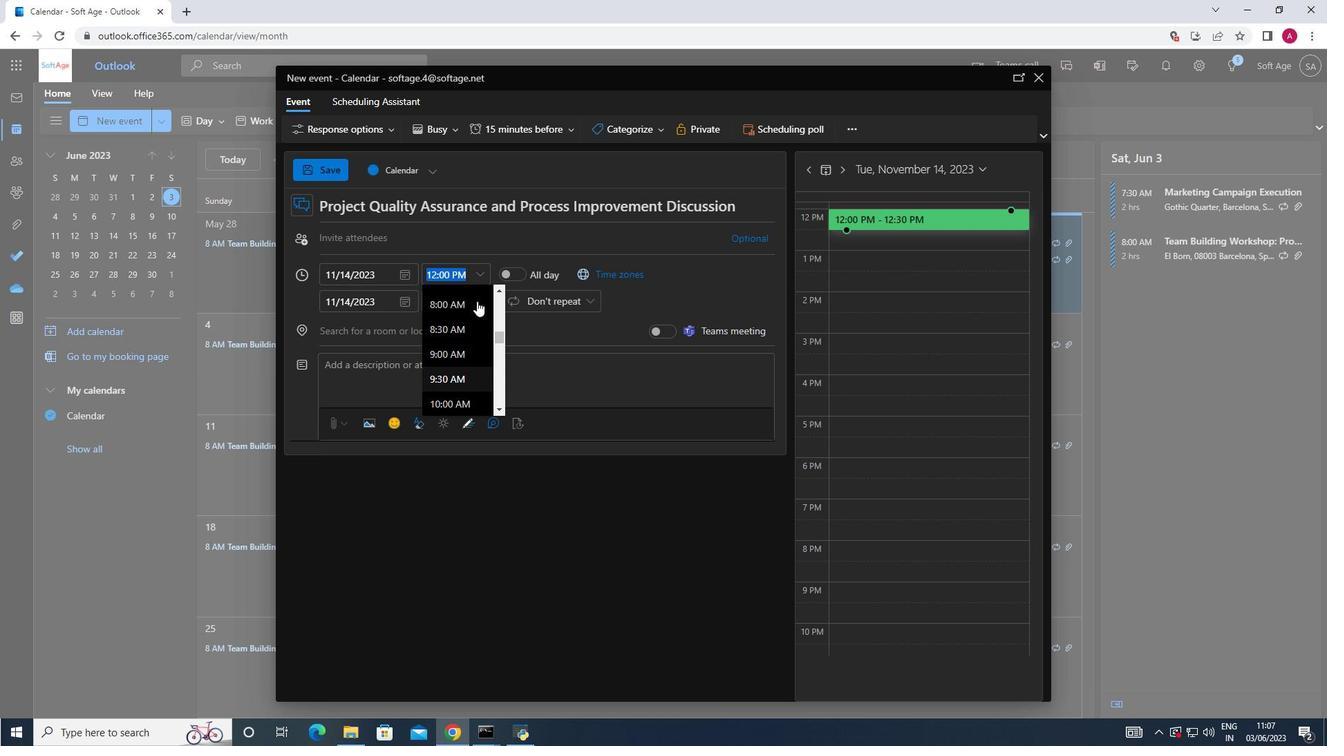 
Action: Mouse moved to (447, 317)
Screenshot: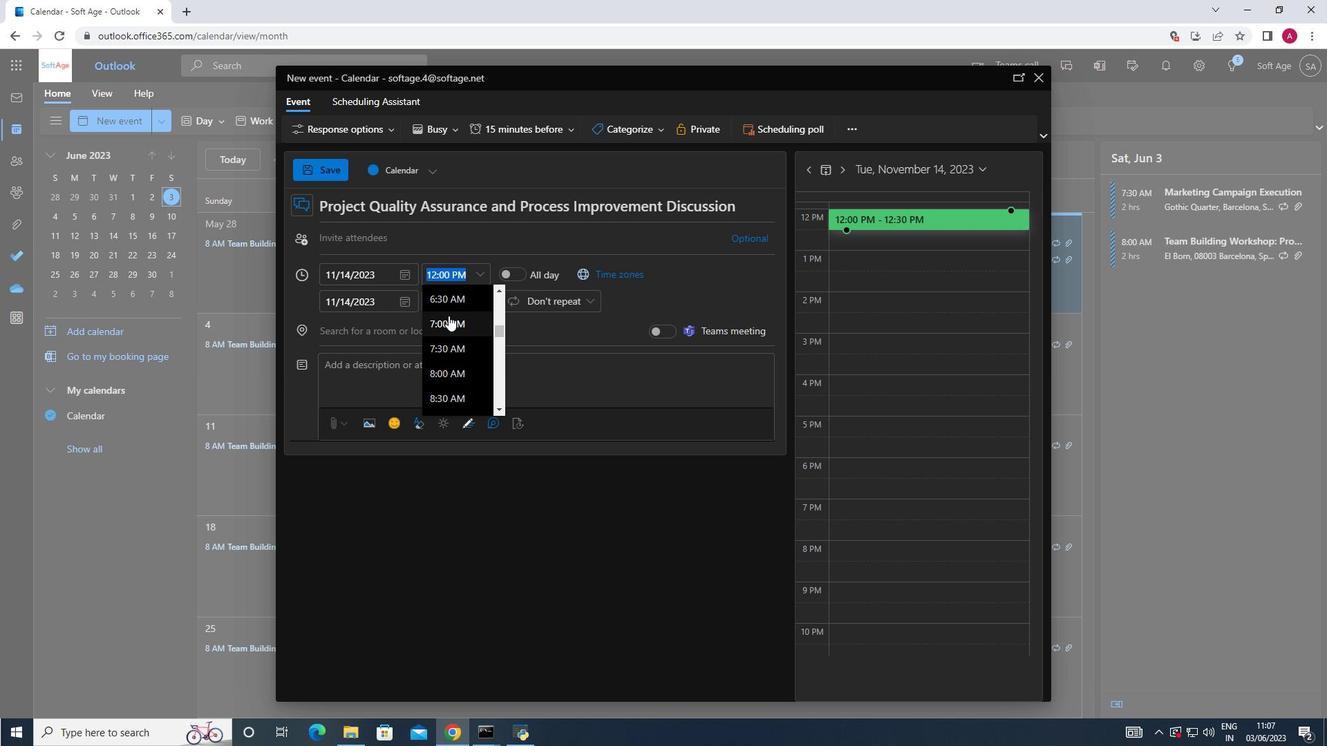 
Action: Mouse pressed left at (447, 317)
Screenshot: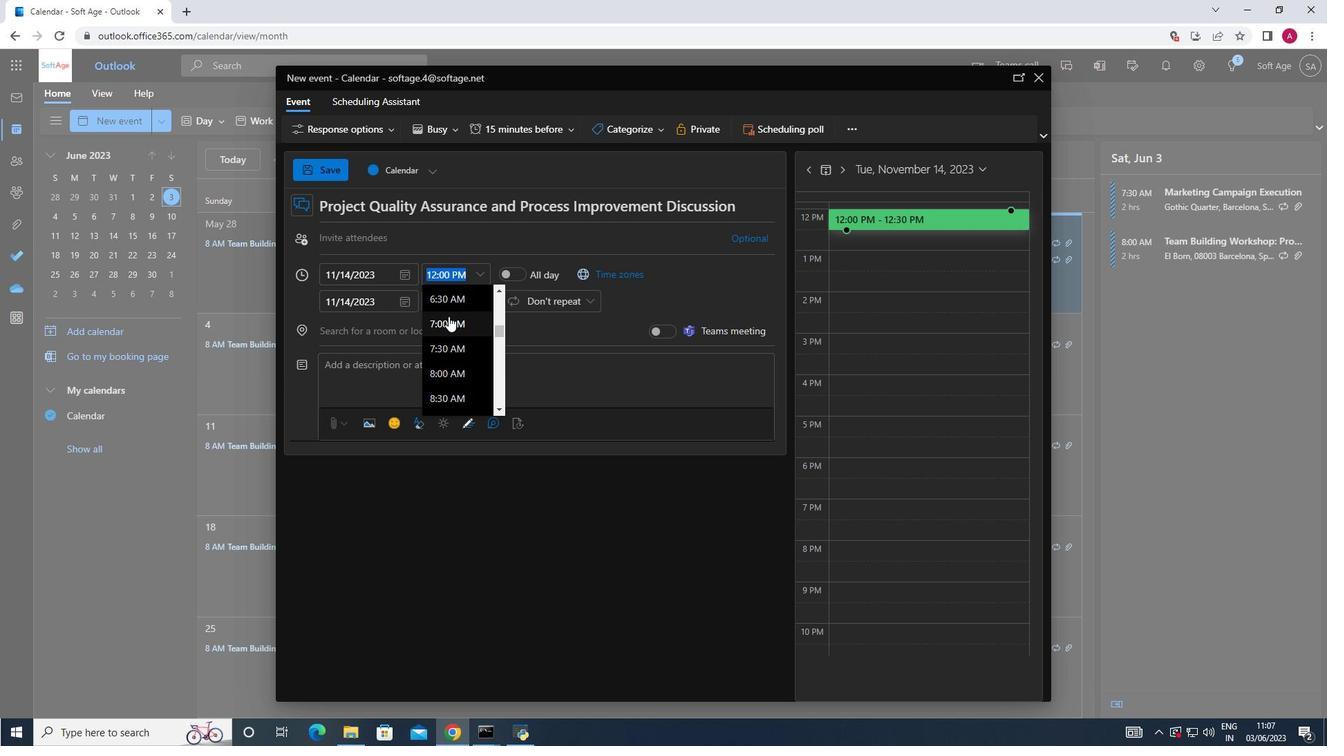 
Action: Mouse moved to (479, 302)
Screenshot: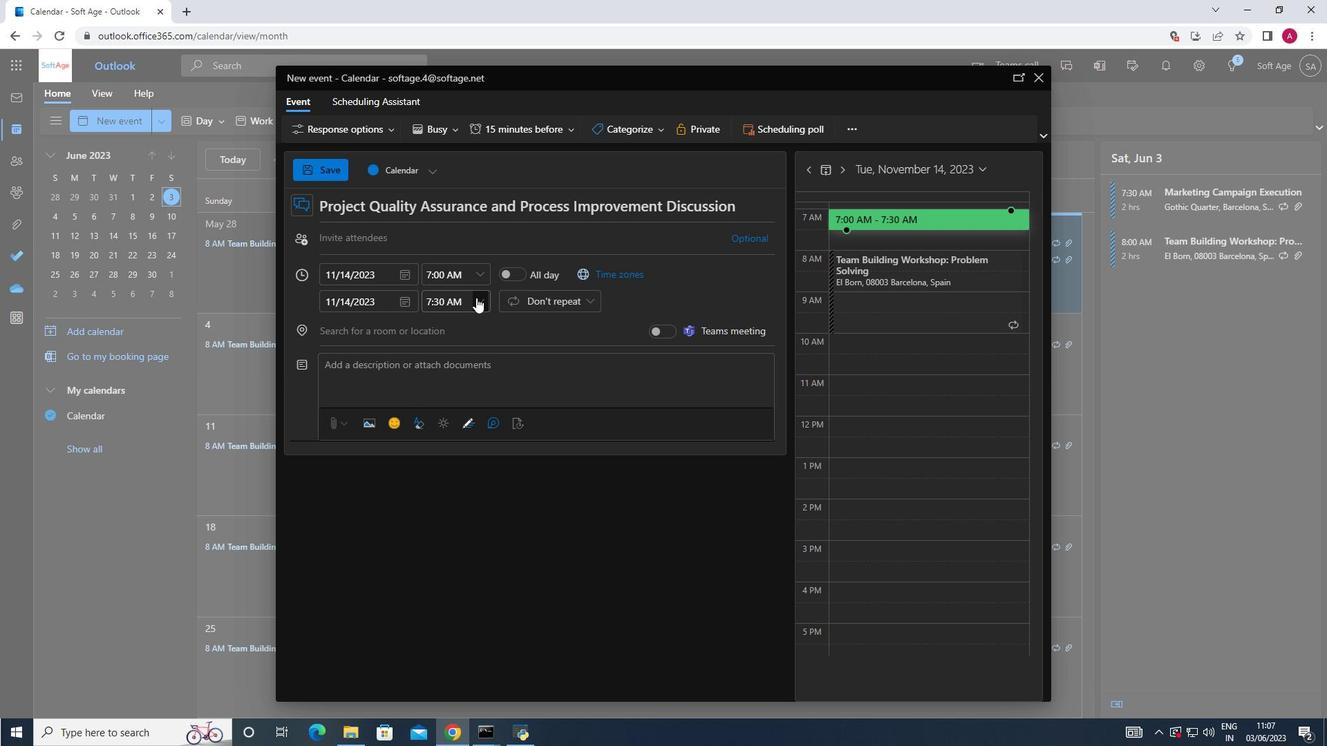 
Action: Mouse pressed left at (479, 302)
Screenshot: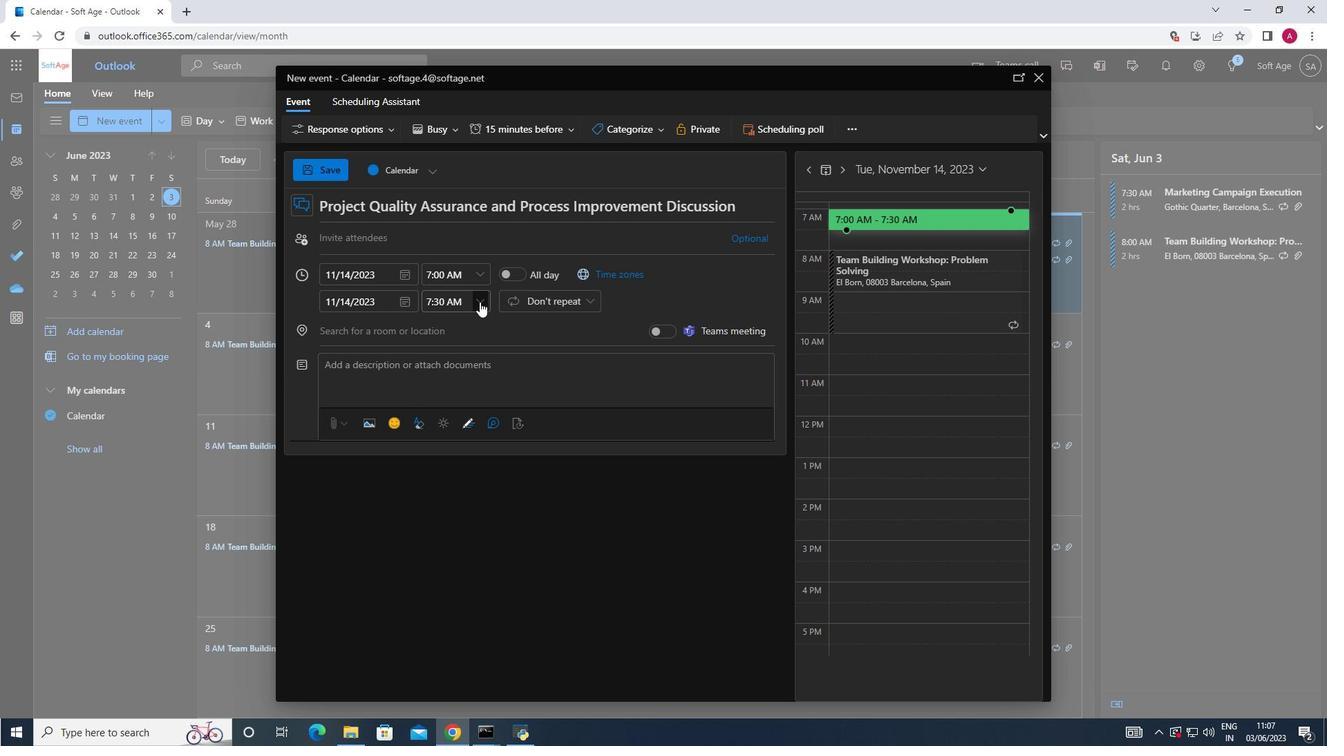 
Action: Mouse moved to (465, 391)
Screenshot: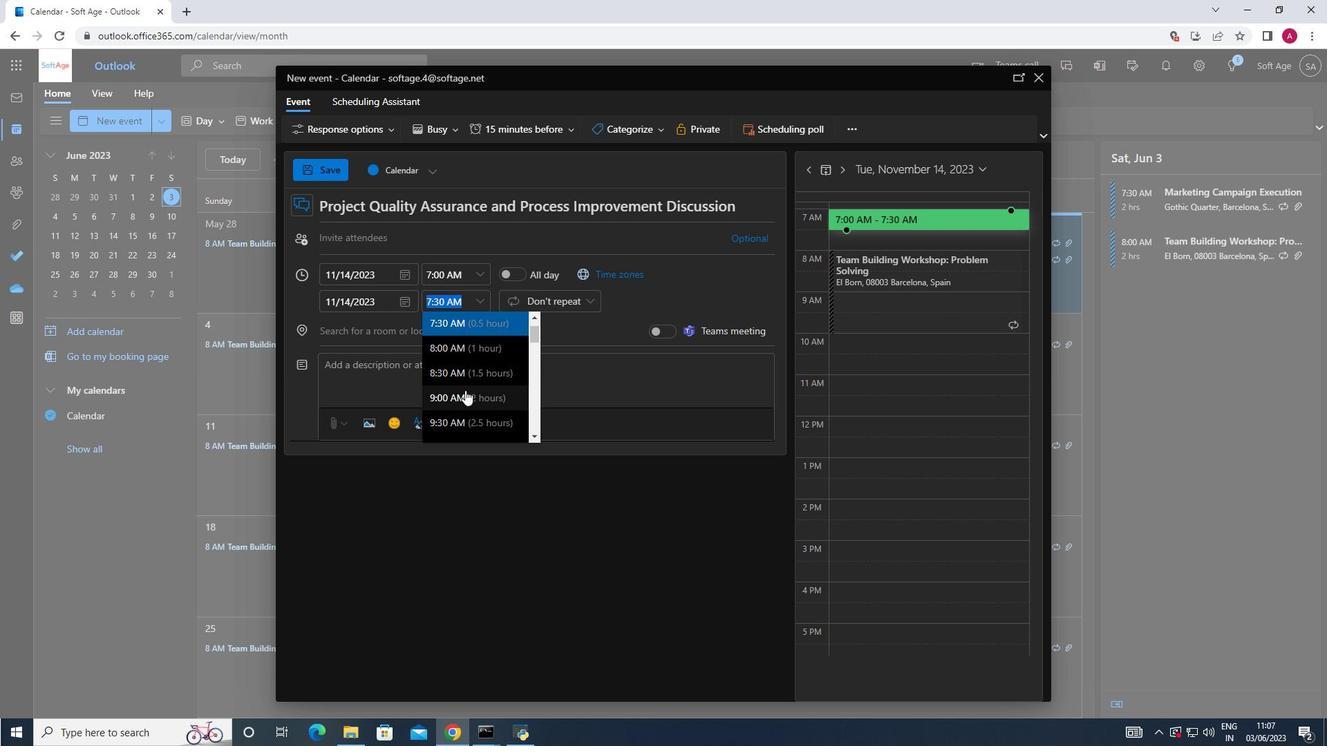 
Action: Mouse pressed left at (465, 391)
Screenshot: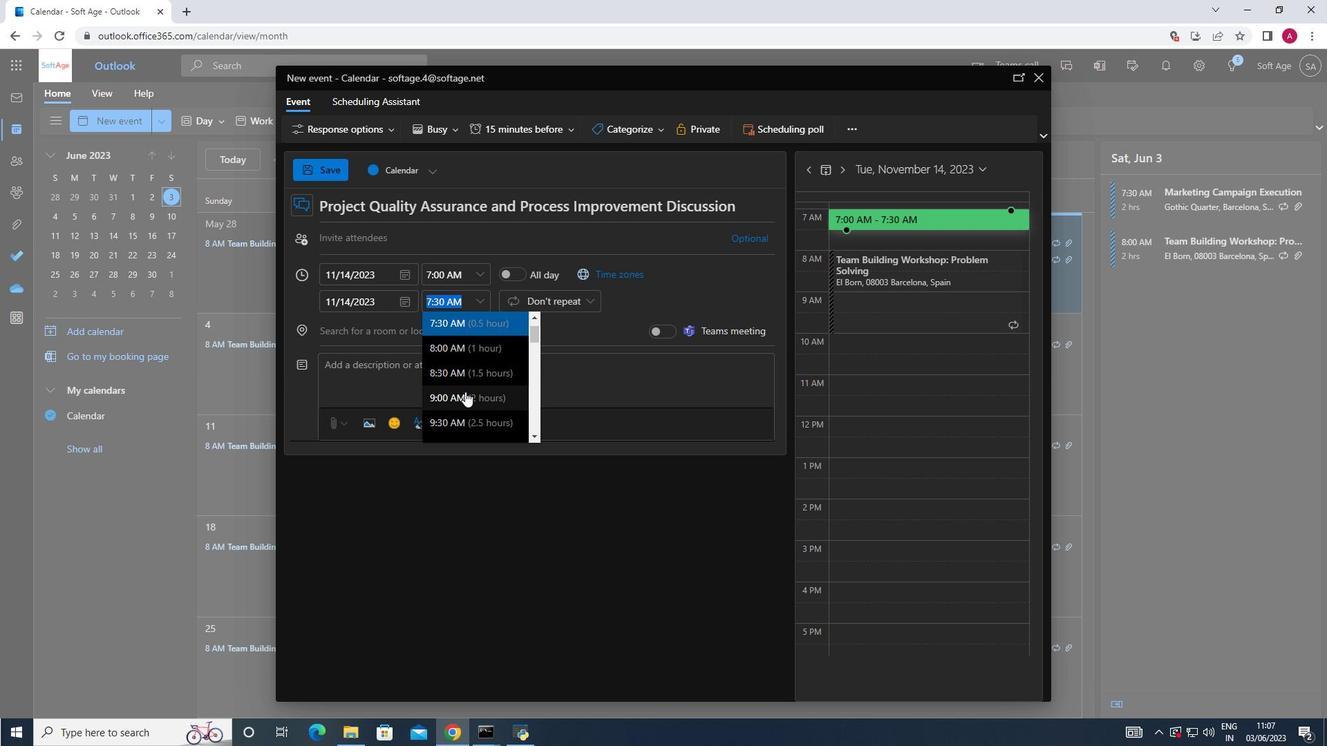 
Action: Mouse moved to (445, 371)
Screenshot: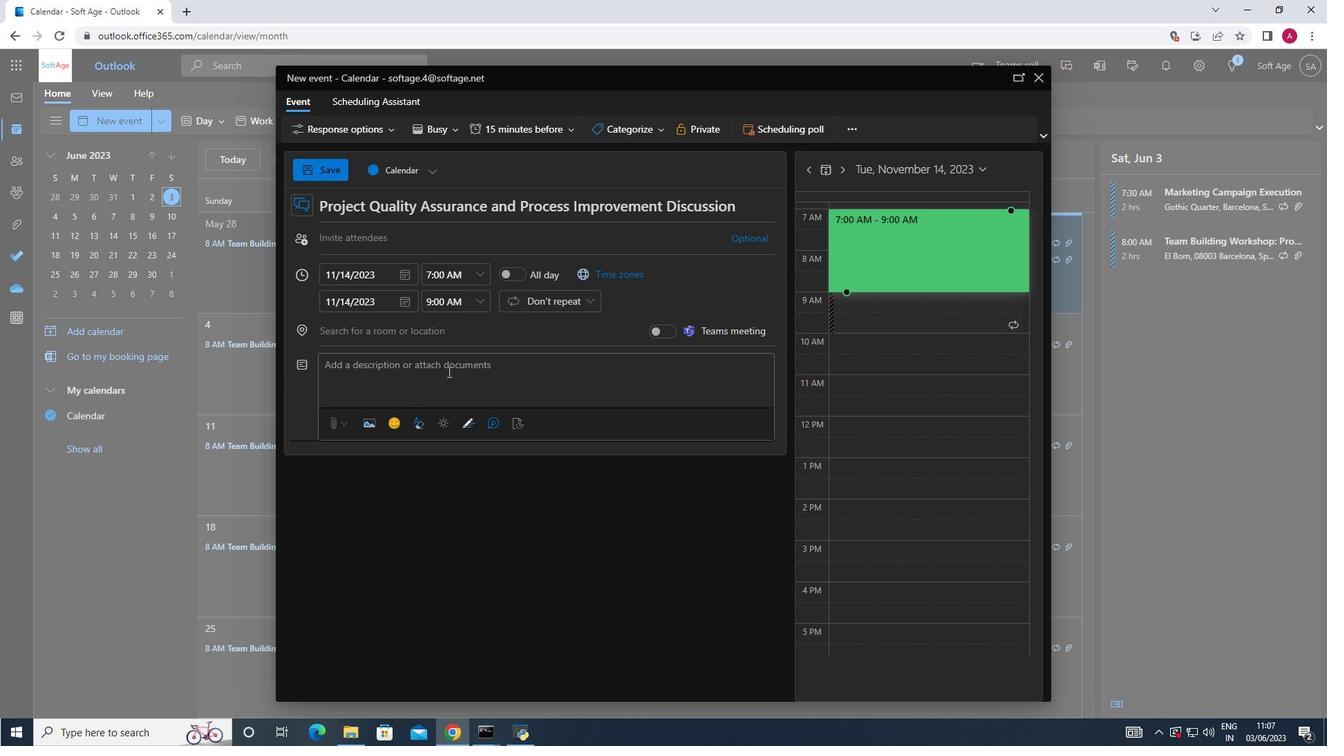 
Action: Mouse pressed left at (445, 371)
Screenshot: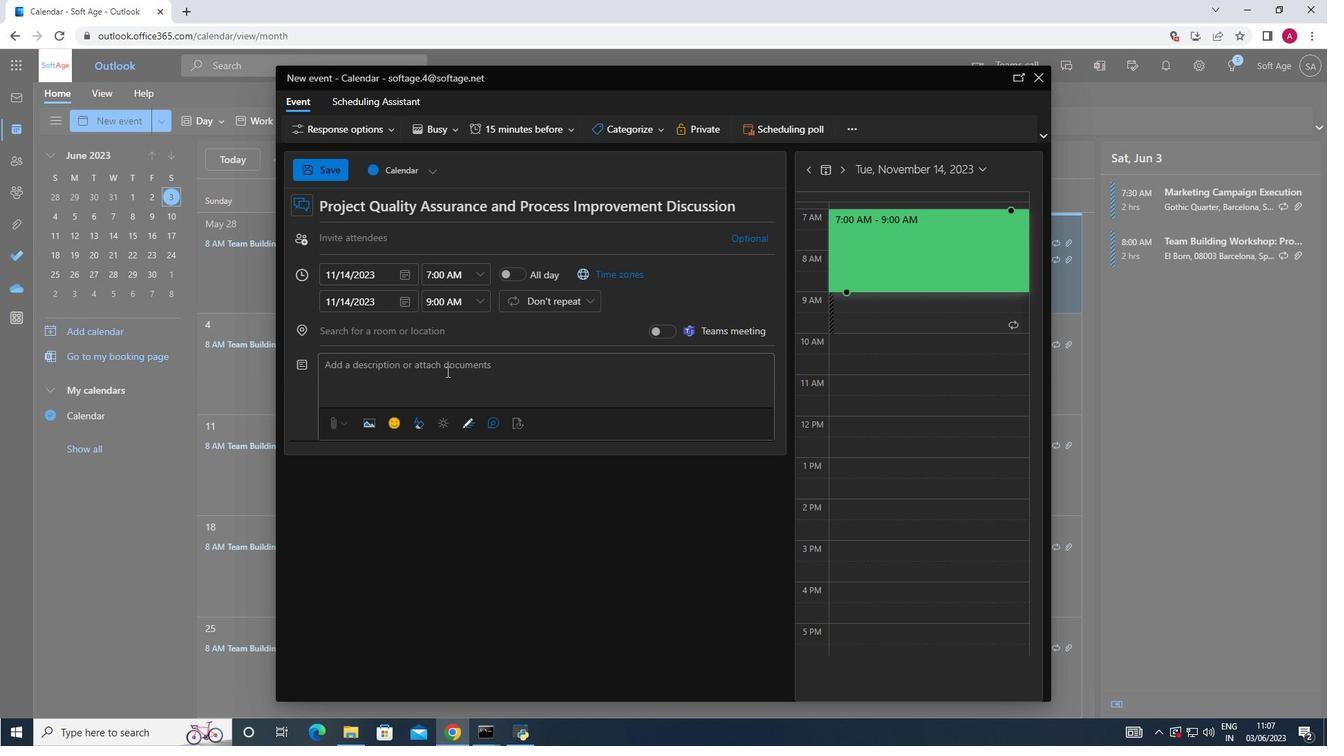 
Action: Mouse moved to (432, 376)
Screenshot: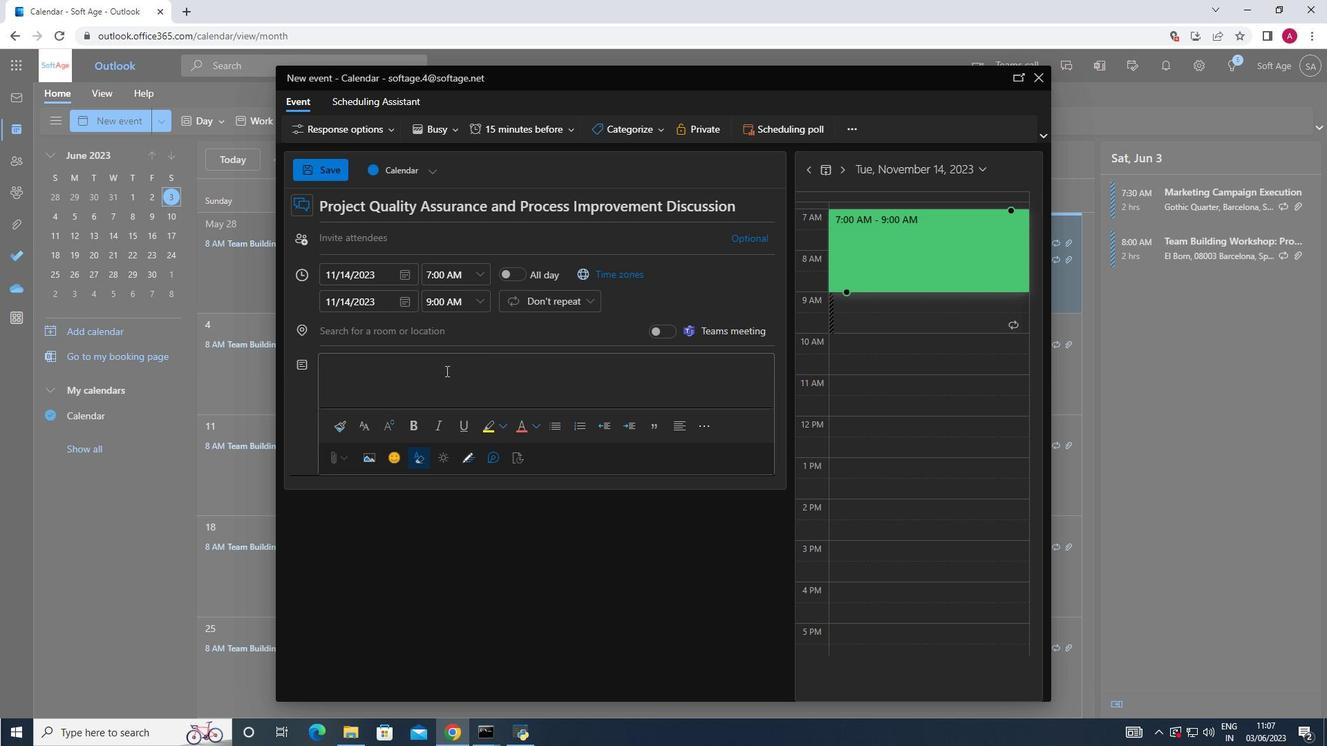 
Action: Key pressed <Key.shift>Throughout<Key.space>the<Key.space>workshop<Key.space><Key.backspace>,<Key.space>participants<Key.space>will<Key.space>engage<Key.space>in<Key.space>a<Key.space>series<Key.space>of<Key.space>activities,<Key.space>exc<Key.backspace>ercise,<Key.space>and<Key.space>par<Key.backspace><Key.backspace>ractice<Key.space>sessions<Key.space>that<Key.space>focus<Key.space>on<Key.space>refining<Key.space>their<Key.space>presentation<Key.space>skills.<Key.space><Key.shift><Key.shift><Key.shift><Key.shift><Key.shift><Key.shift><Key.shift><Key.shift><Key.shift><Key.shift><Key.shift><Key.shift><Key.shift><Key.shift><Key.shift><Key.shift><Key.shift><Key.shift><Key.shift><Key.shift><Key.shift><Key.shift><Key.shift><Key.shift><Key.shift><Key.shift>These
Screenshot: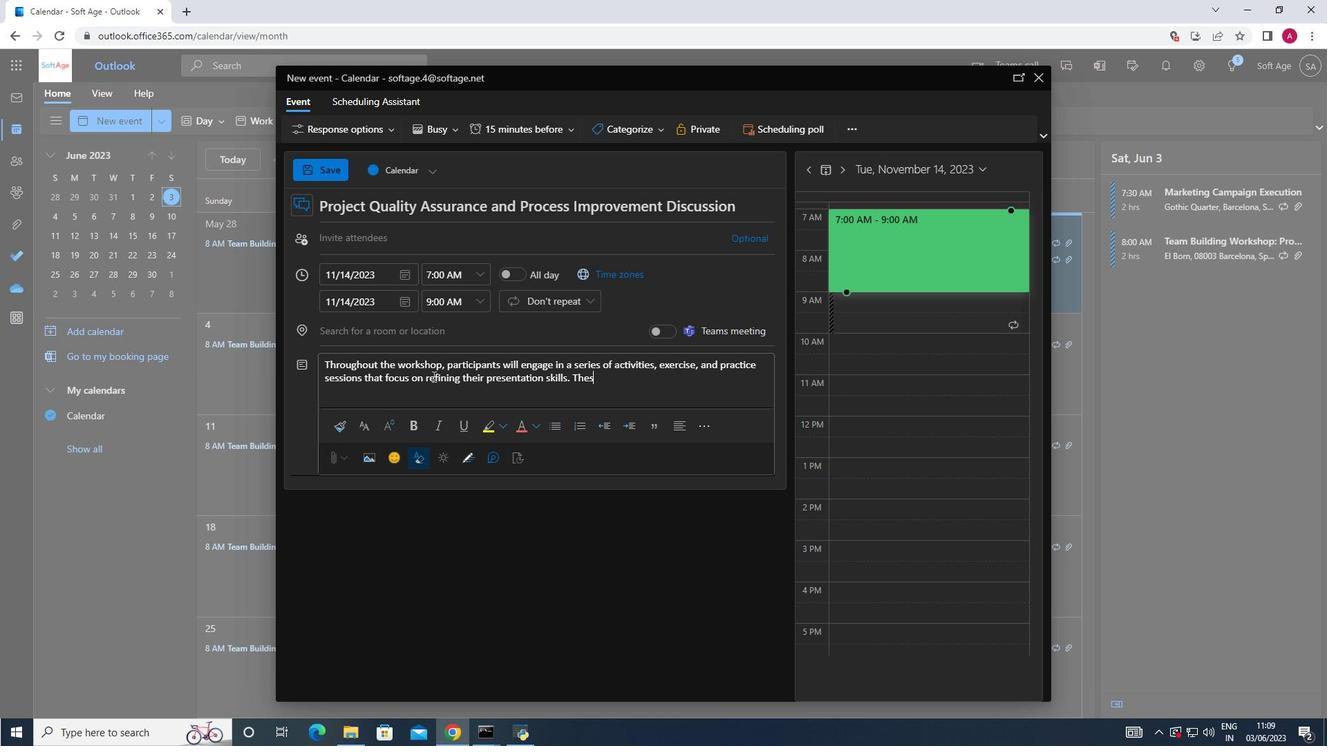
Action: Mouse moved to (436, 378)
Screenshot: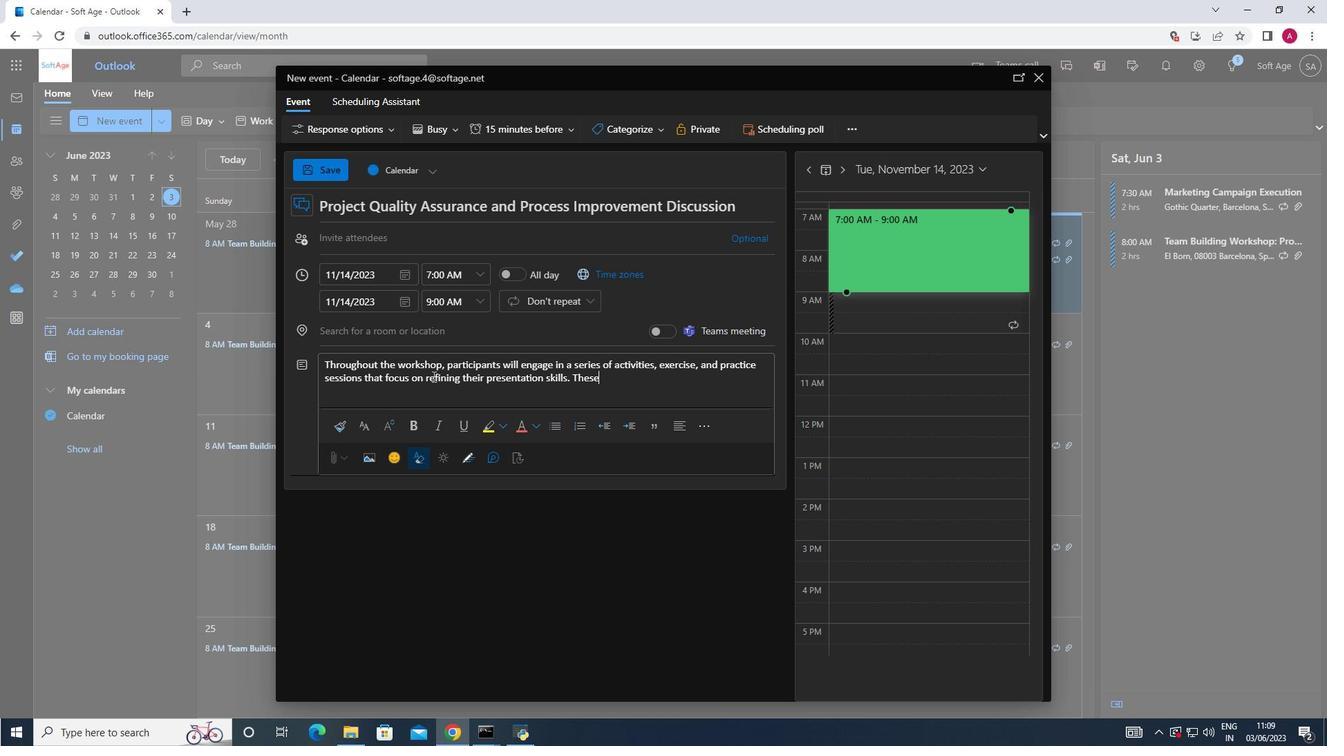 
Action: Key pressed <Key.space>activities<Key.space>are<Key.space>designed<Key.space>to<Key.space><Key.space><Key.backspace>provide<Key.space>hands-on<Key.space>experience<Key.space>and<Key.space><Key.shift_r><Key.shift_r><Key.shift_r><Key.shift_r><Key.shift_r><Key.shift_r><Key.shift_r><Key.shift_r><Key.shift_r><Key.shift_r><Key.shift_r><Key.shift_r><Key.shift_r><Key.shift_r><Key.shift_r><Key.shift_r>Valuable<Key.space>feedbacjk<Key.backspace><Key.backspace>k<Key.space>to<Key.space>help<Key.space>participants<Key.space>improve<Key.space>their<Key.space>delivery<Key.space>style<Key.space>and<Key.space>x<Key.backspace>create<Key.space>compelling<Key.space>presen<Key.tab>.
Screenshot: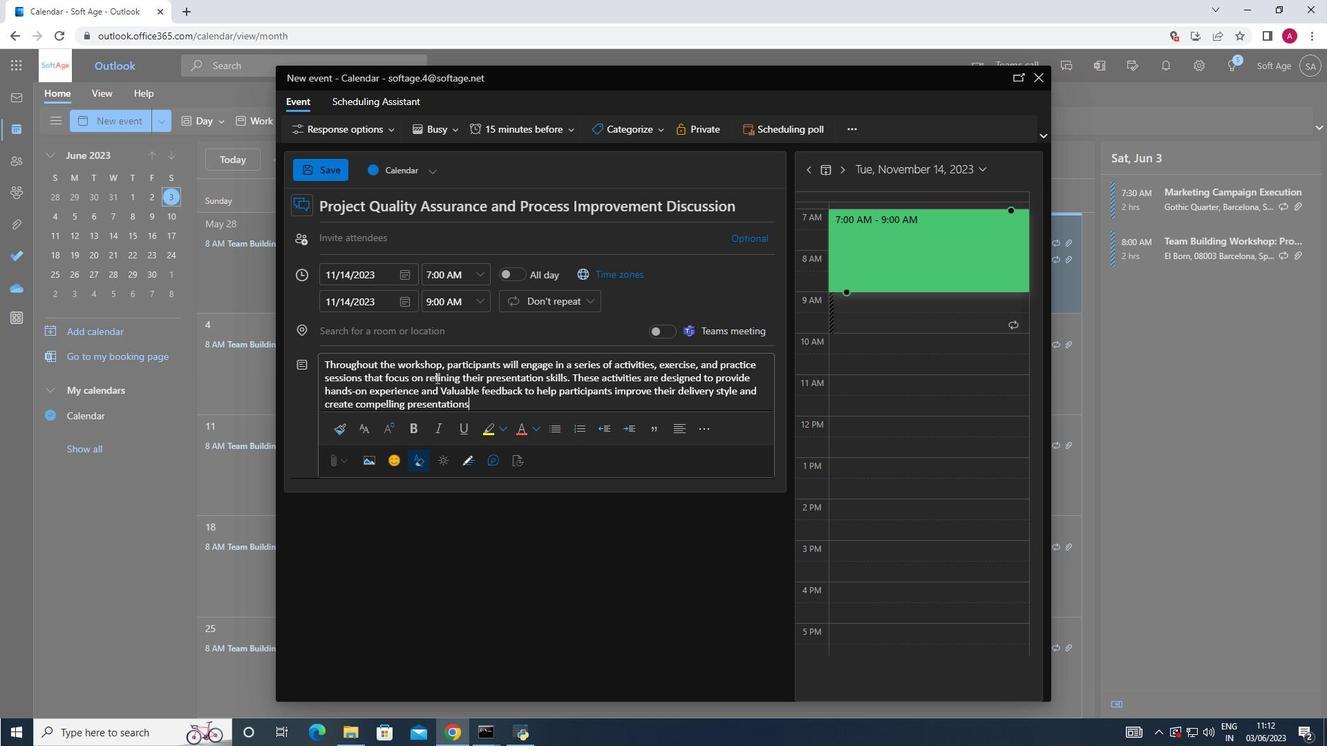 
Action: Mouse moved to (658, 129)
Screenshot: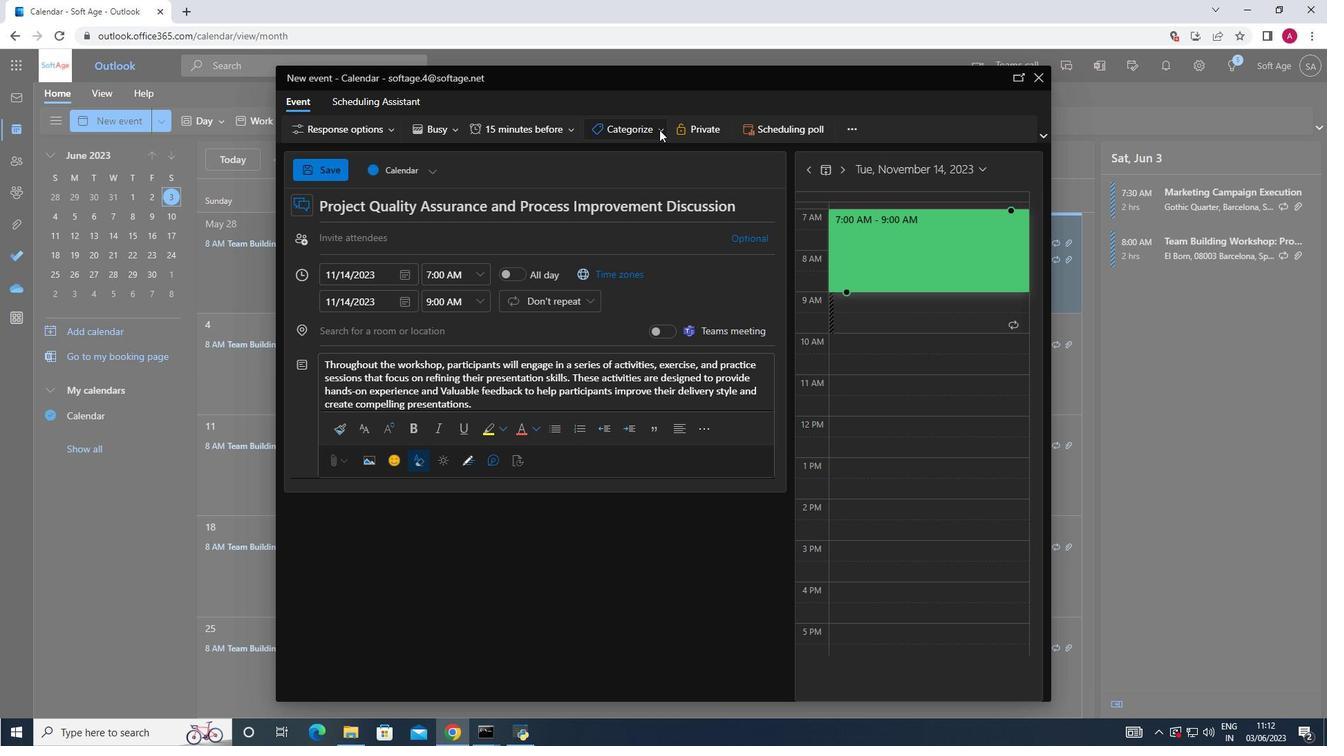 
Action: Mouse pressed left at (658, 129)
Screenshot: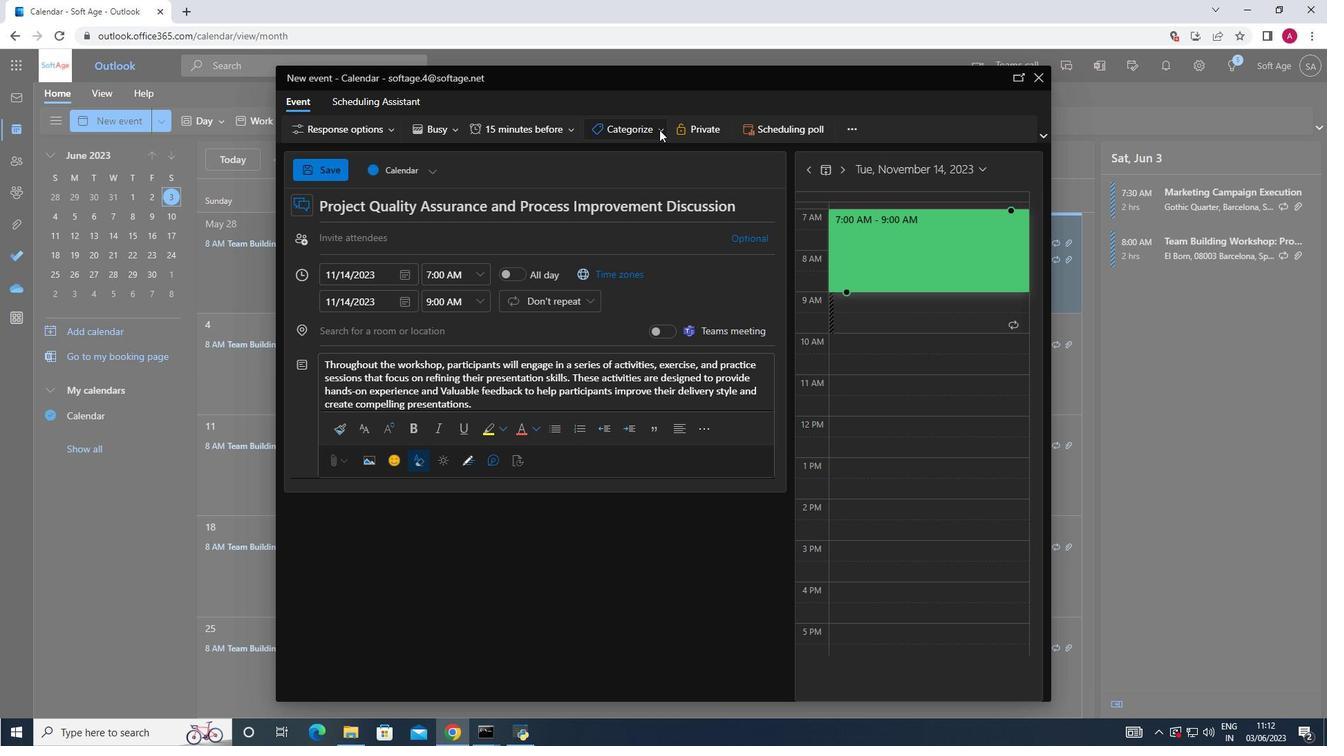 
Action: Mouse moved to (651, 239)
Screenshot: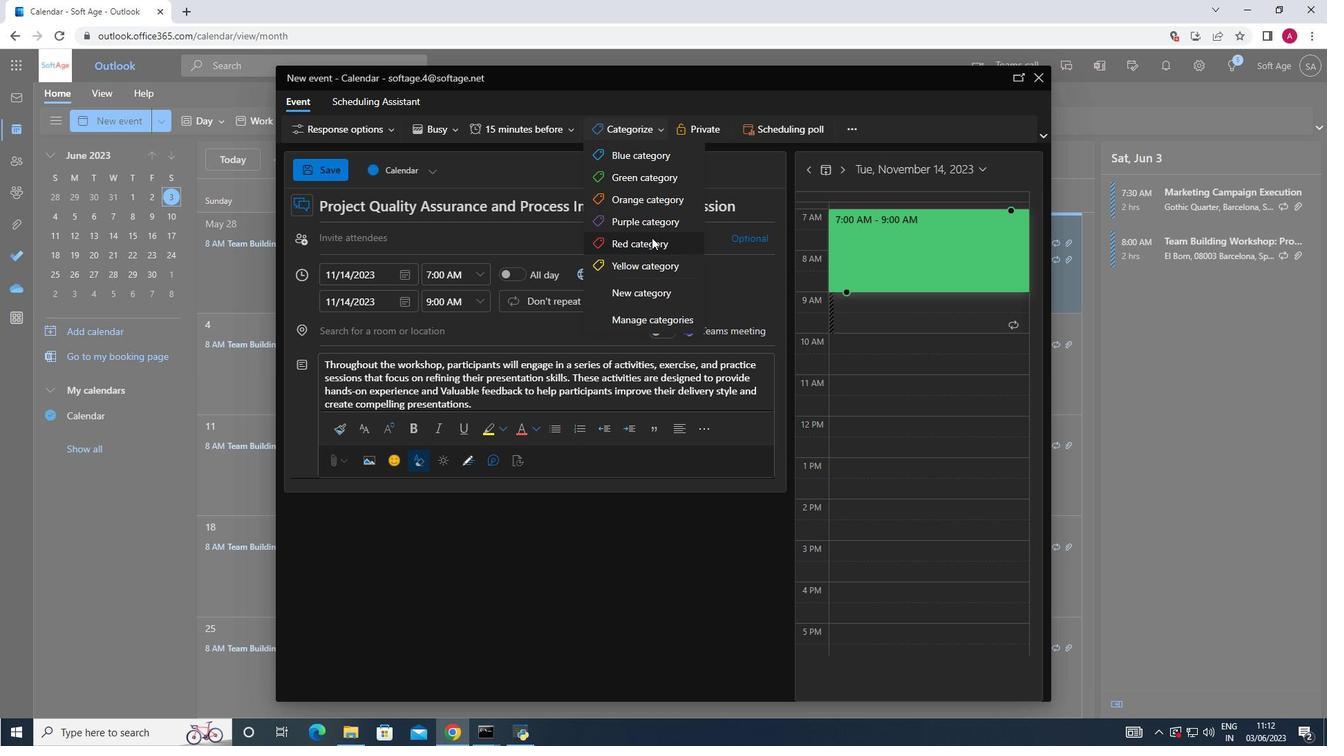 
Action: Mouse pressed left at (651, 239)
Screenshot: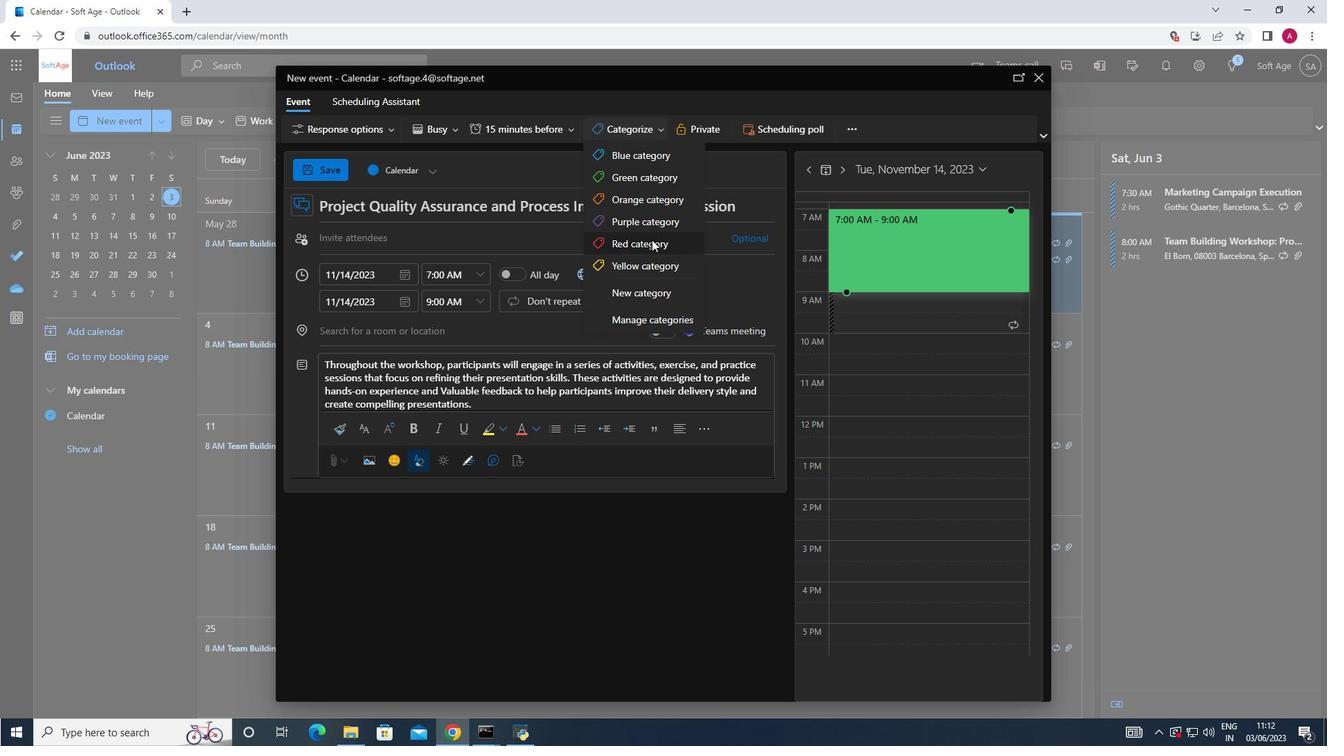 
Action: Mouse moved to (345, 335)
Screenshot: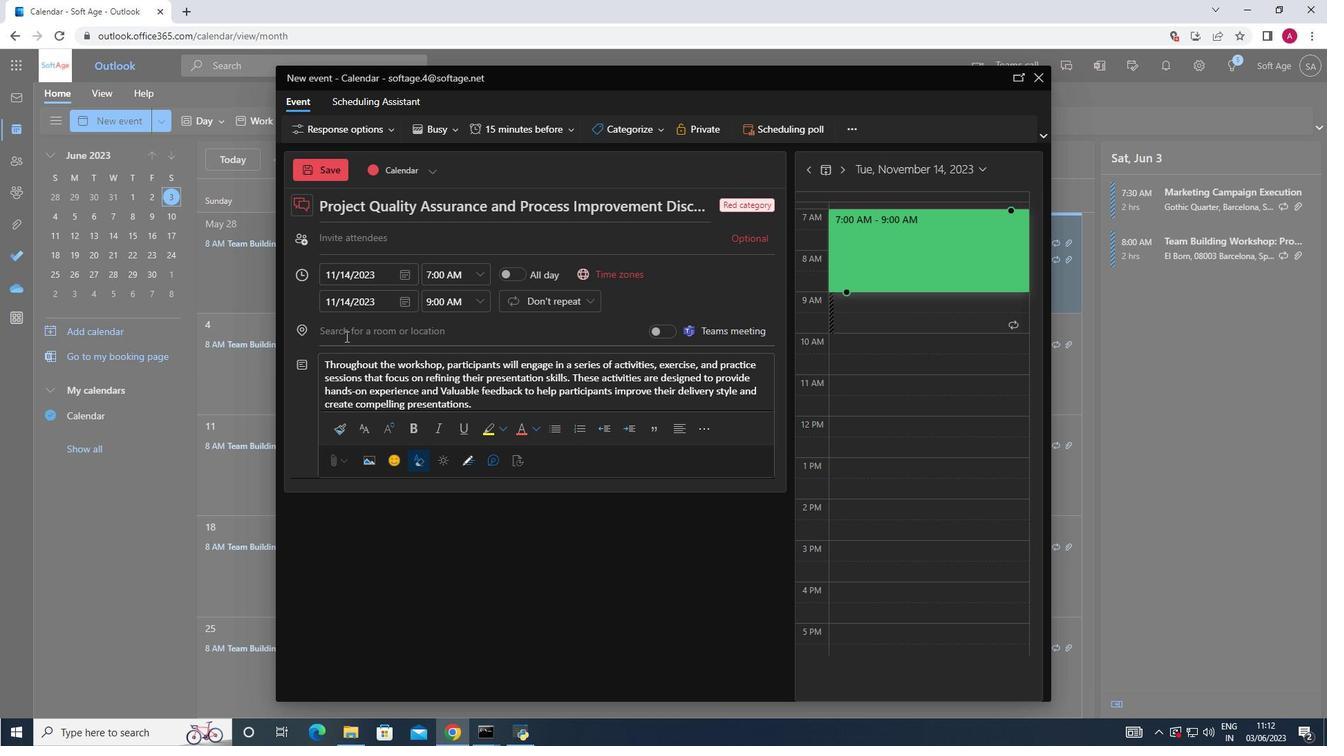 
Action: Mouse pressed left at (345, 335)
Screenshot: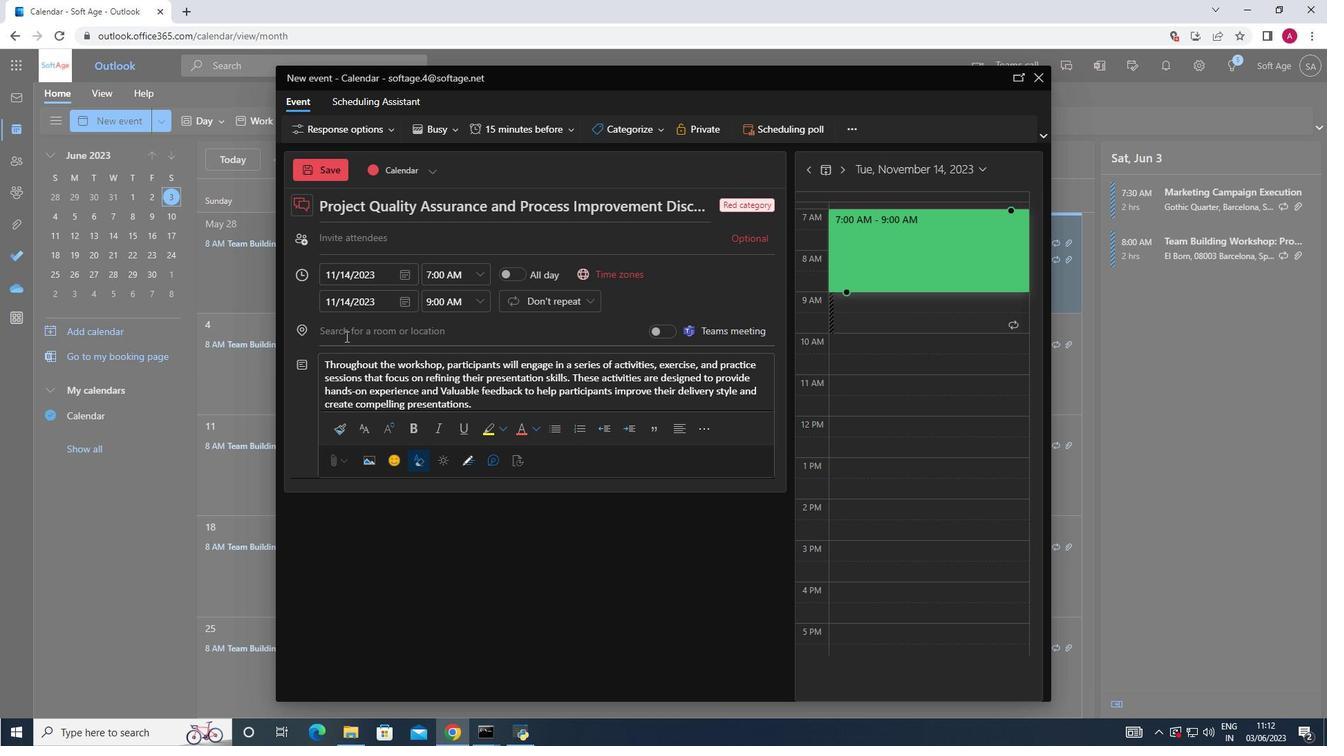 
Action: Mouse moved to (345, 335)
Screenshot: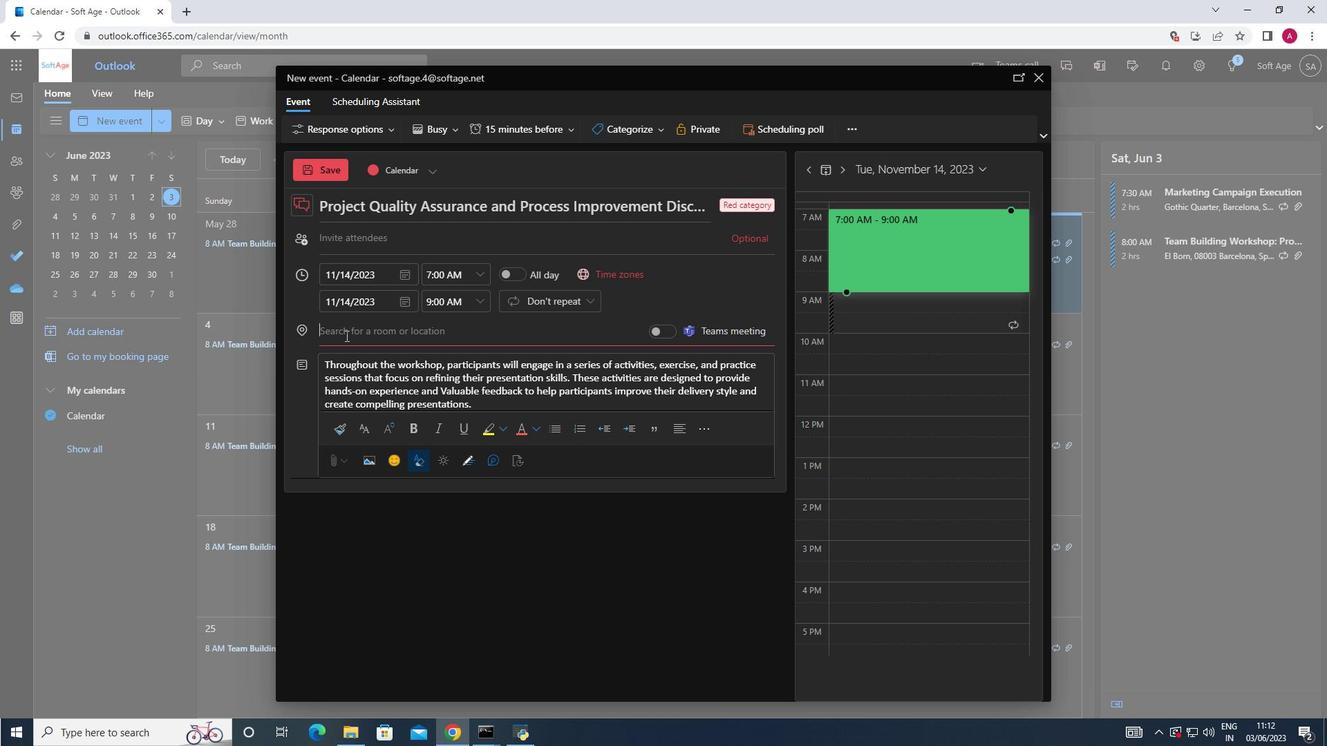 
Action: Key pressed <Key.shift_r>Montreal,<Key.shift>Canada
Screenshot: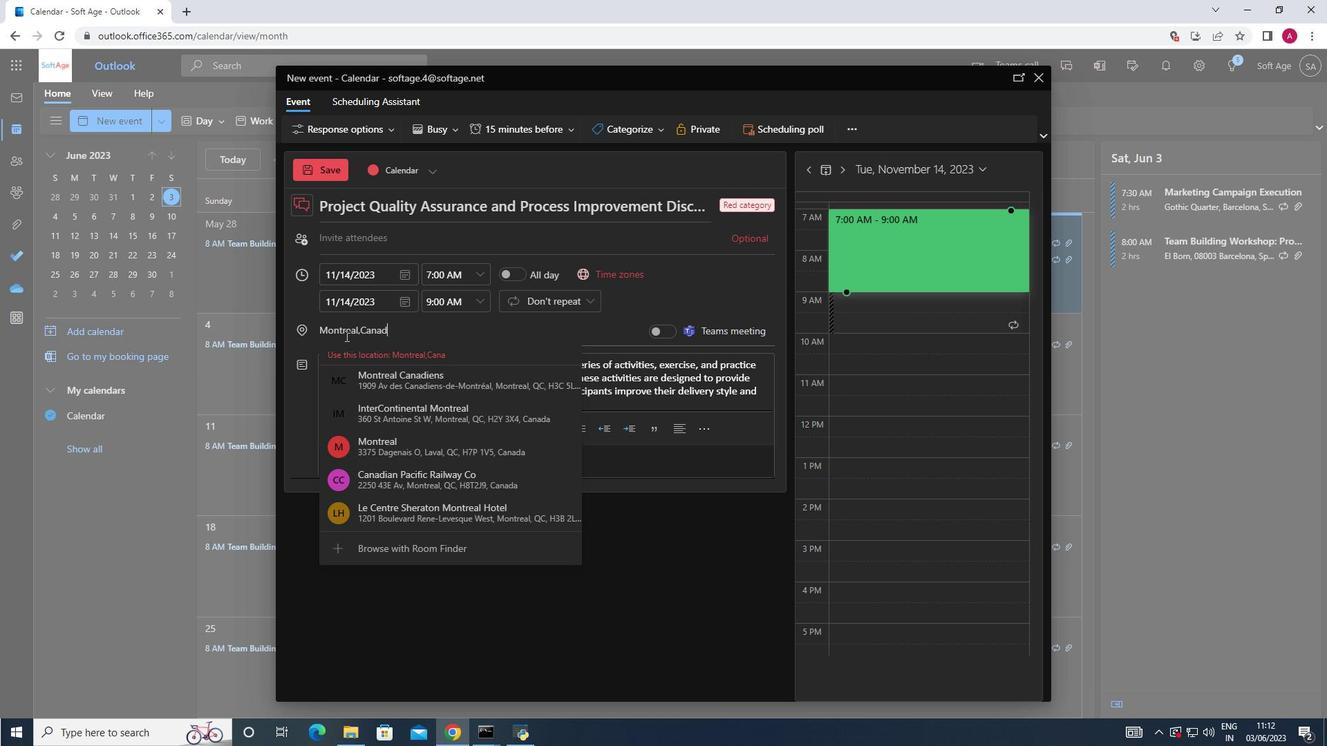 
Action: Mouse moved to (405, 356)
Screenshot: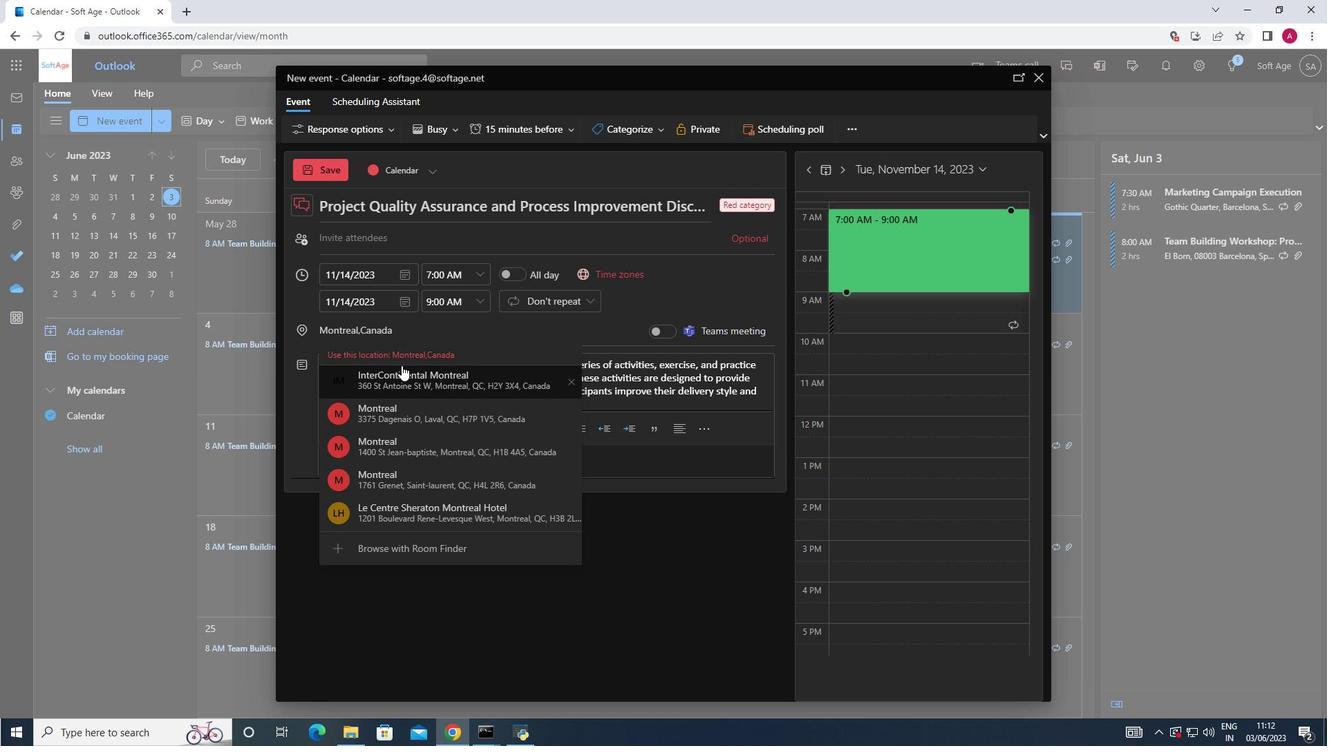 
Action: Mouse pressed left at (405, 356)
Screenshot: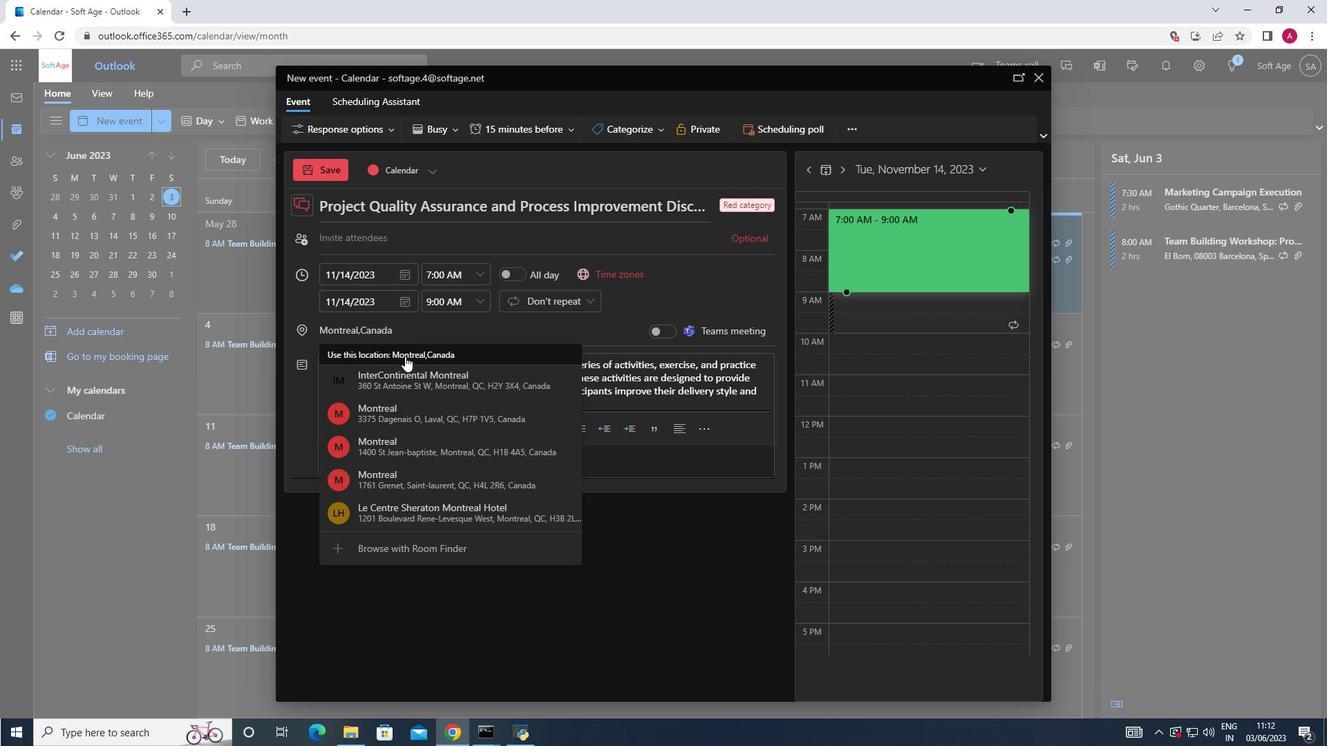 
Action: Mouse moved to (354, 241)
Screenshot: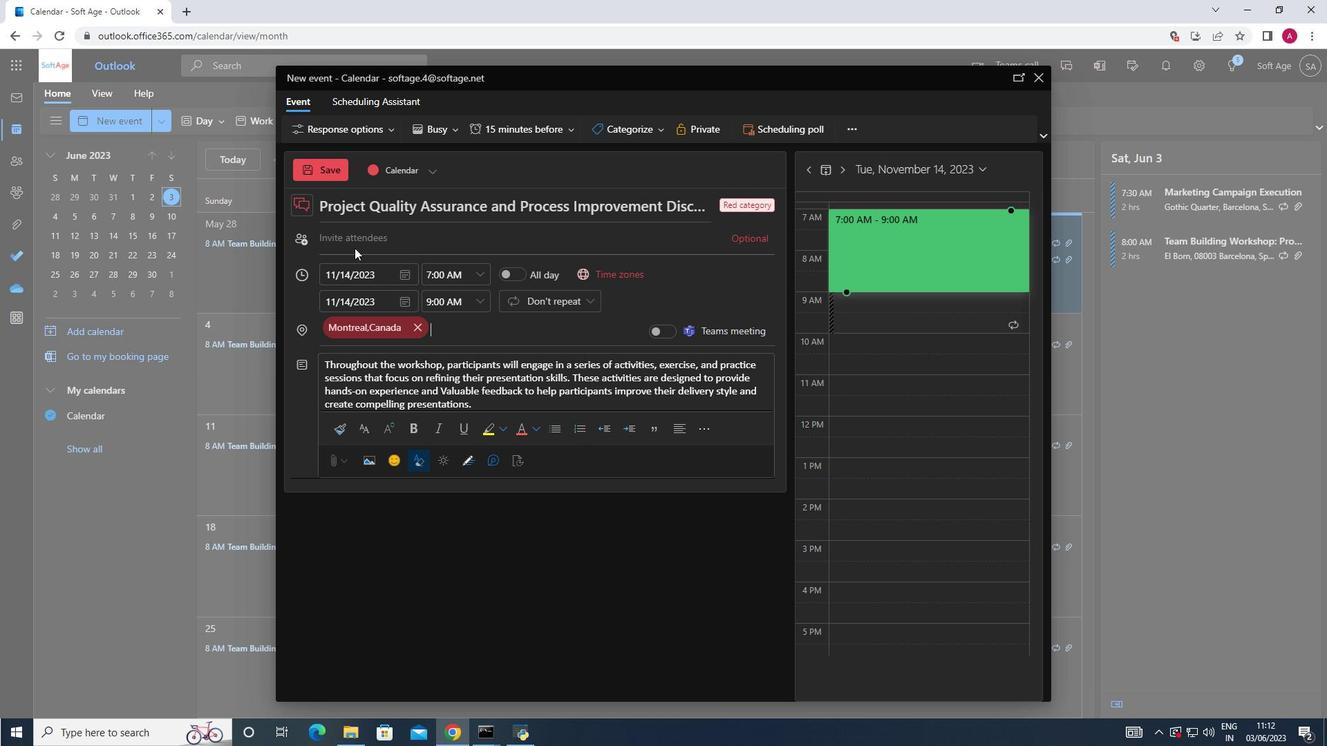 
Action: Mouse pressed left at (354, 241)
Screenshot: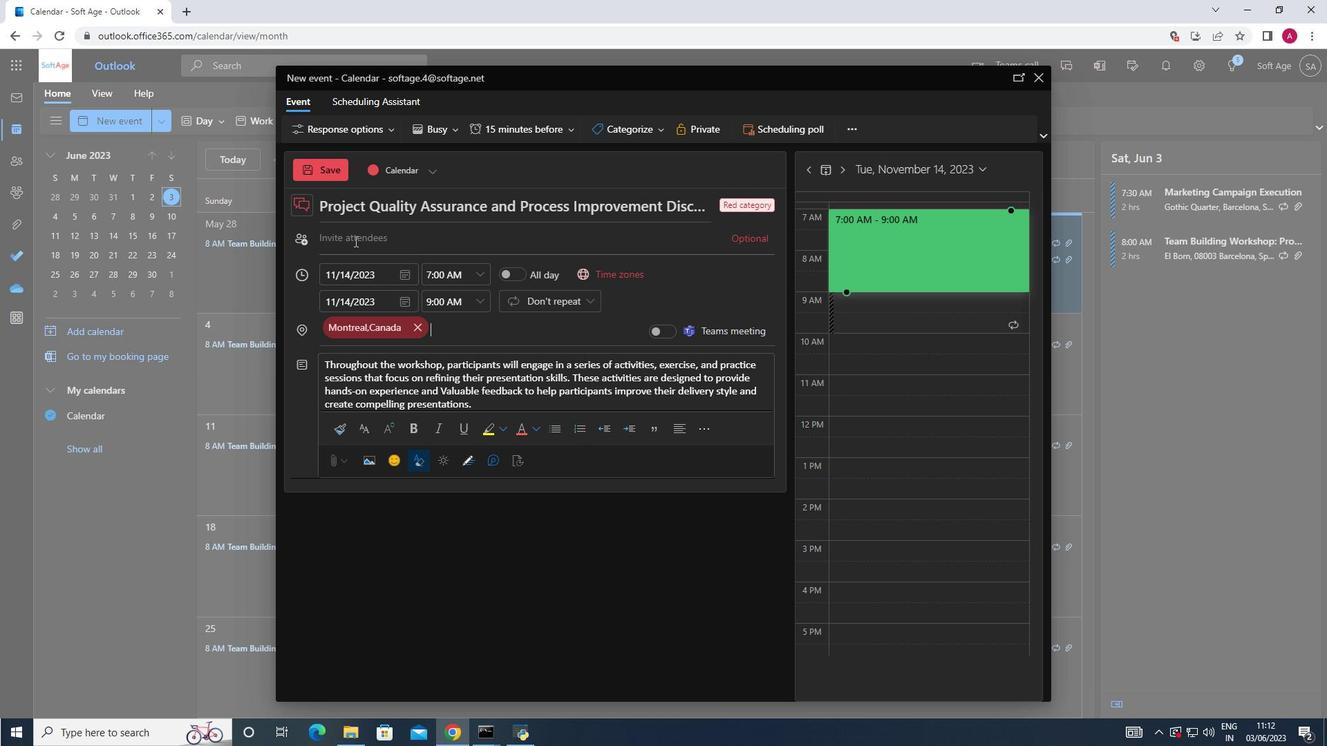 
Action: Mouse moved to (362, 226)
Screenshot: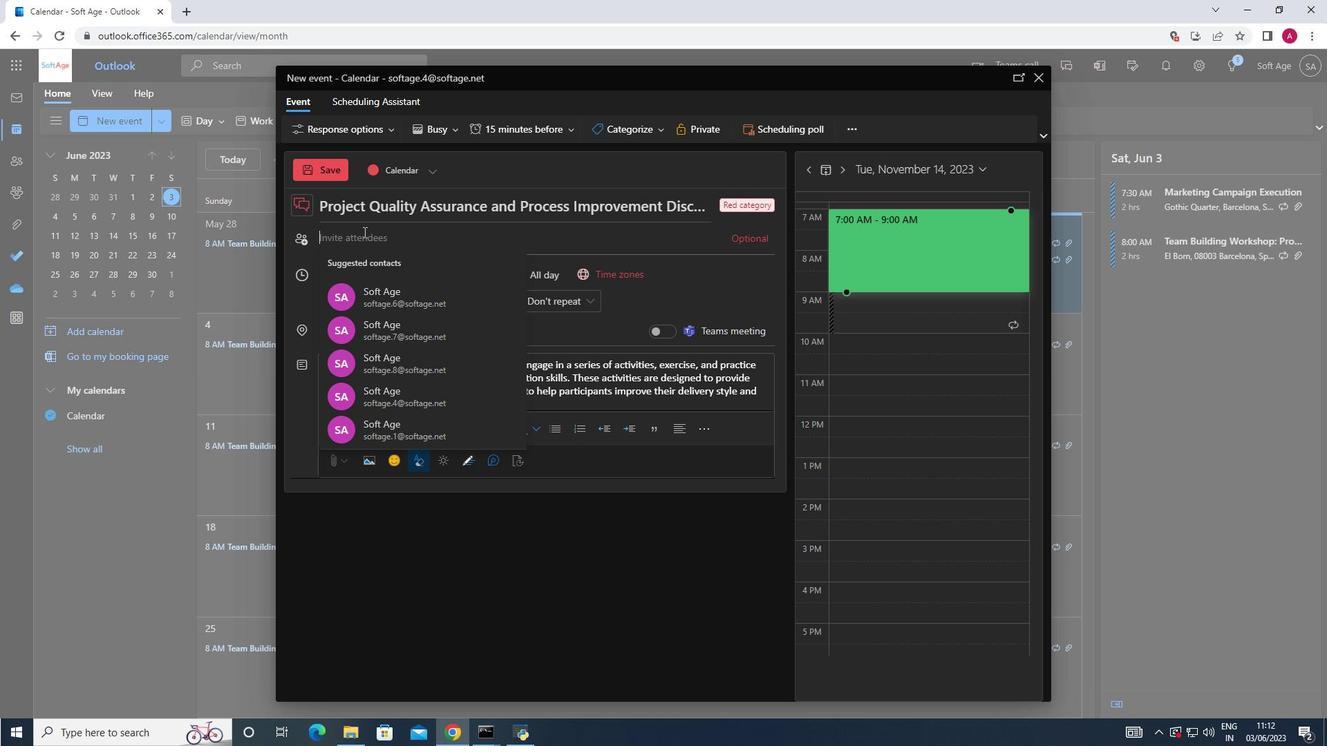 
Action: Key pressed softage.1<Key.shift><Key.shift><Key.shift><Key.shift>@
Screenshot: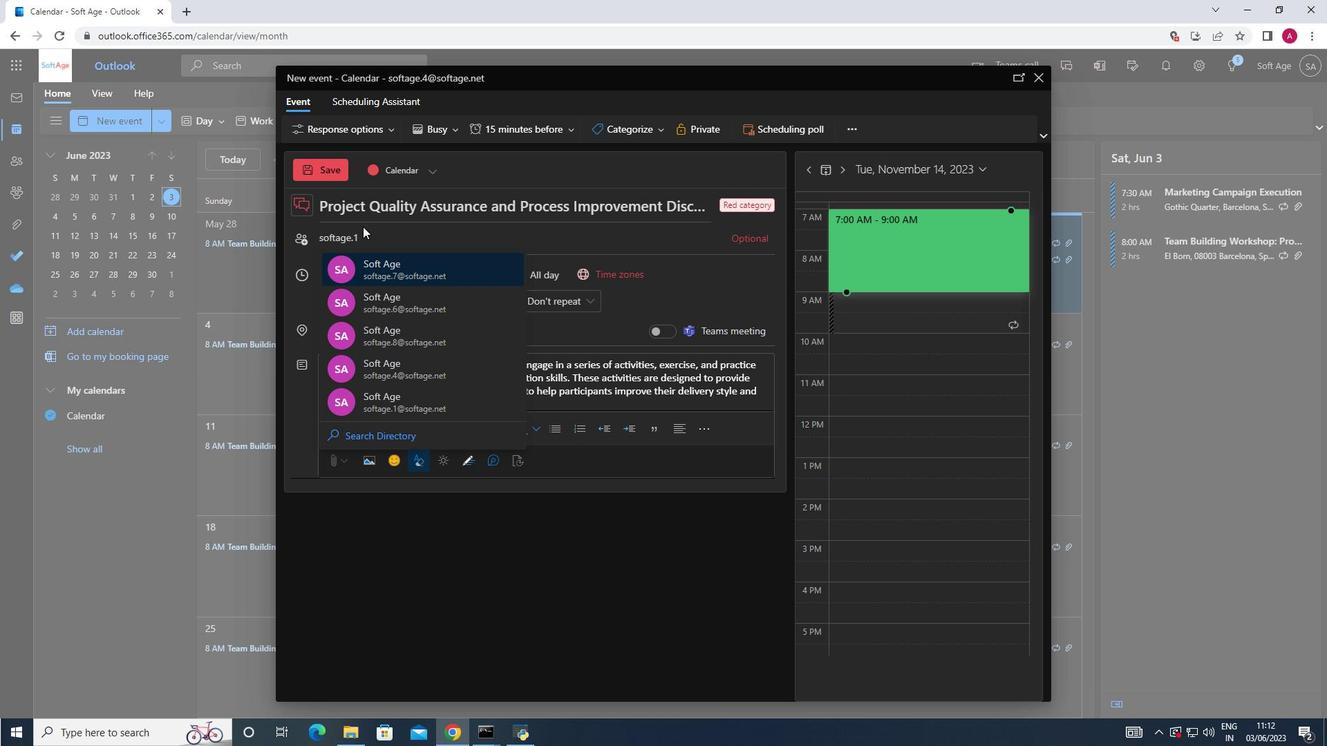
Action: Mouse moved to (402, 264)
Screenshot: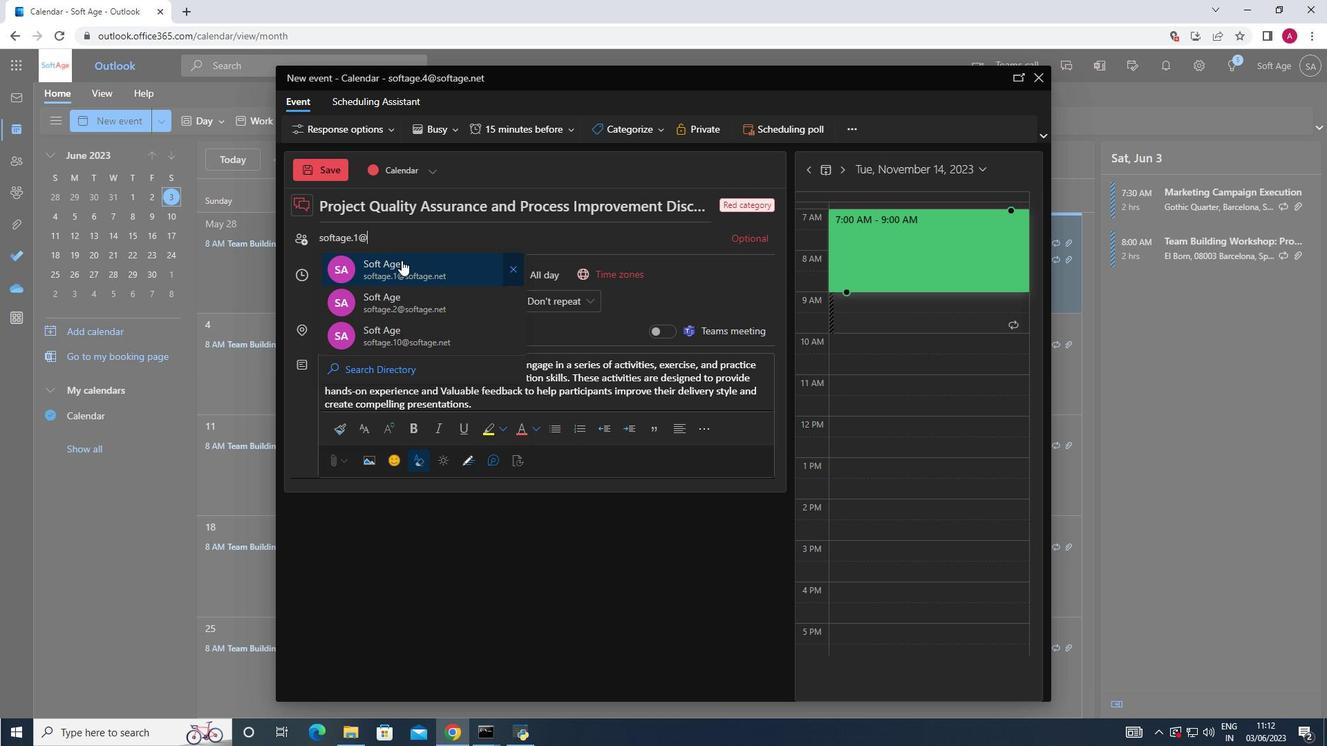 
Action: Mouse pressed left at (402, 264)
Screenshot: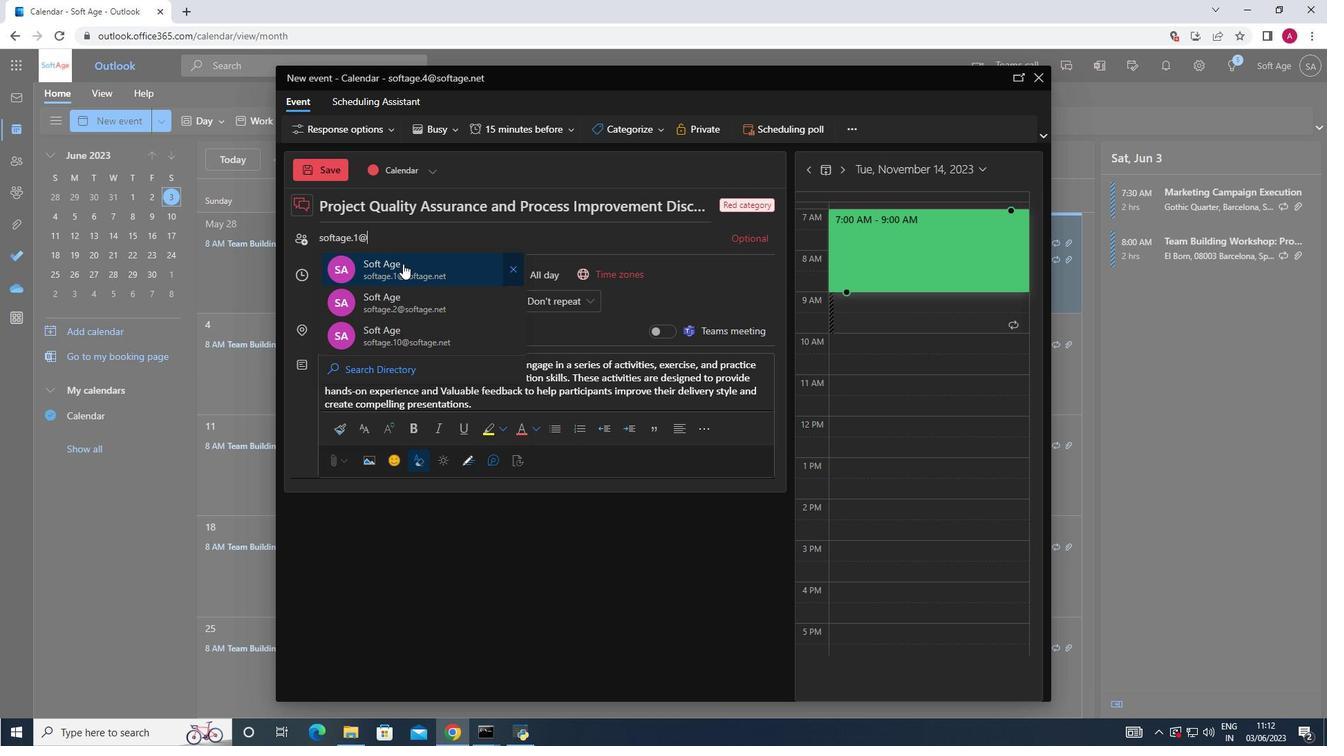 
Action: Key pressed softage.10
Screenshot: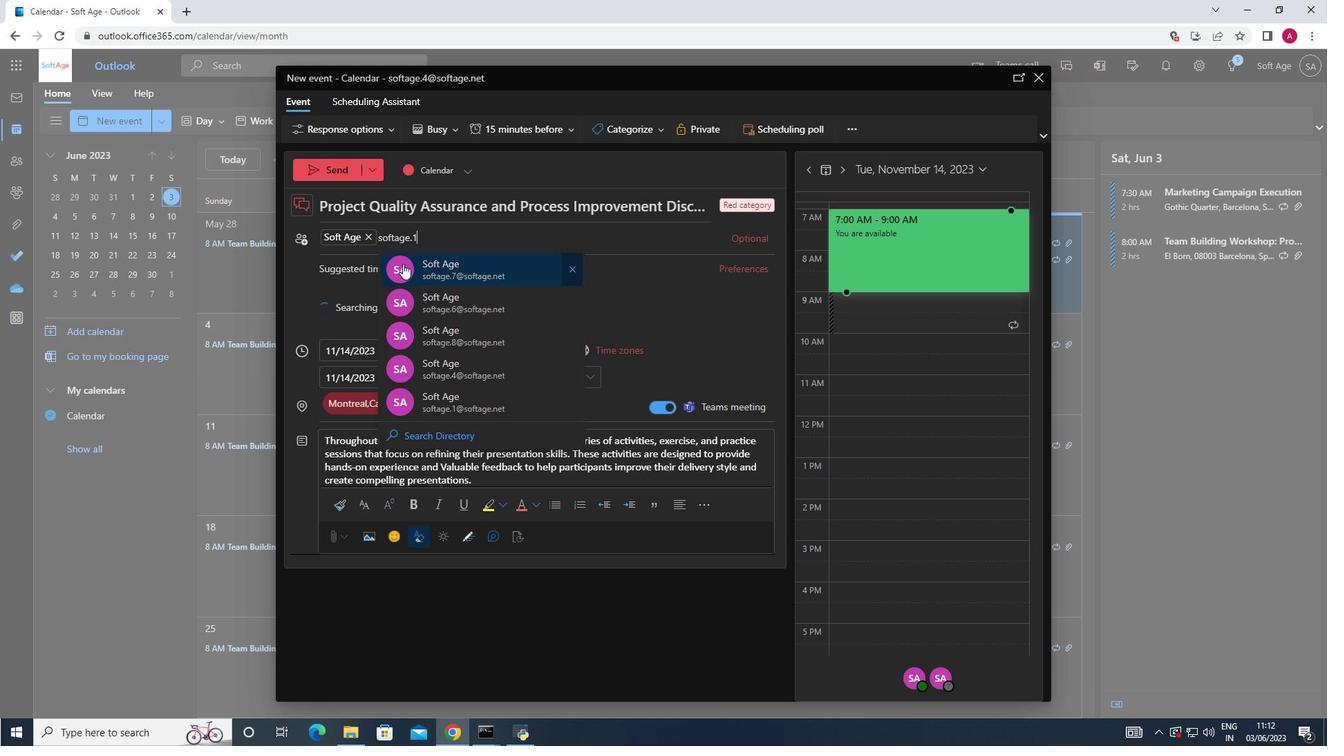 
Action: Mouse moved to (454, 297)
Screenshot: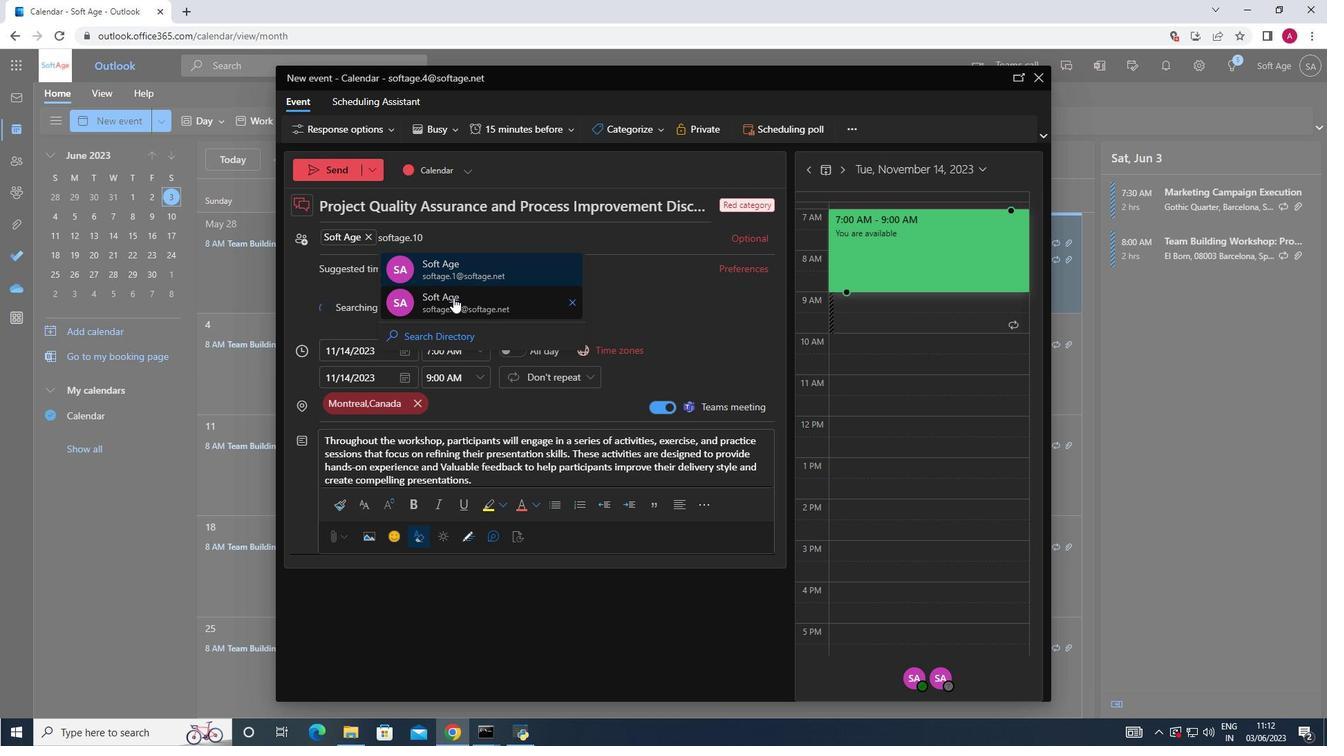 
Action: Mouse pressed left at (454, 297)
Screenshot: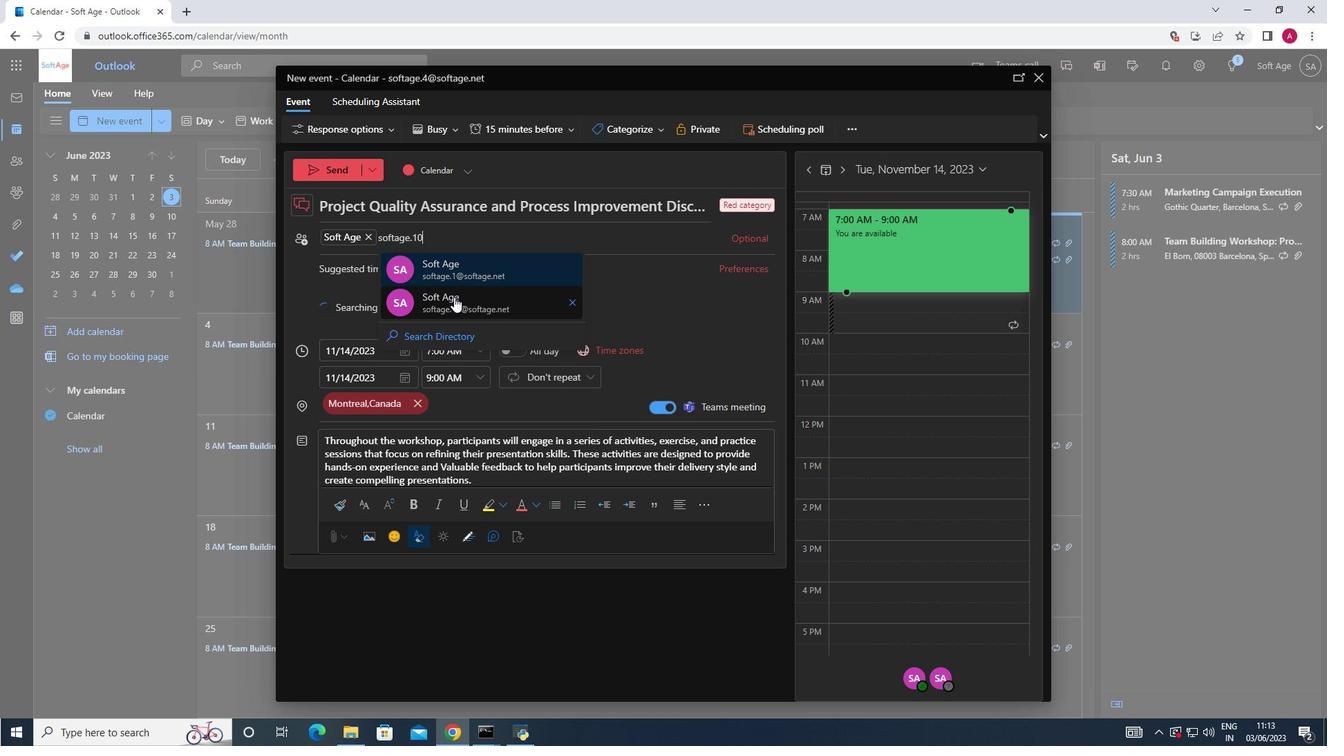 
Action: Mouse moved to (563, 129)
Screenshot: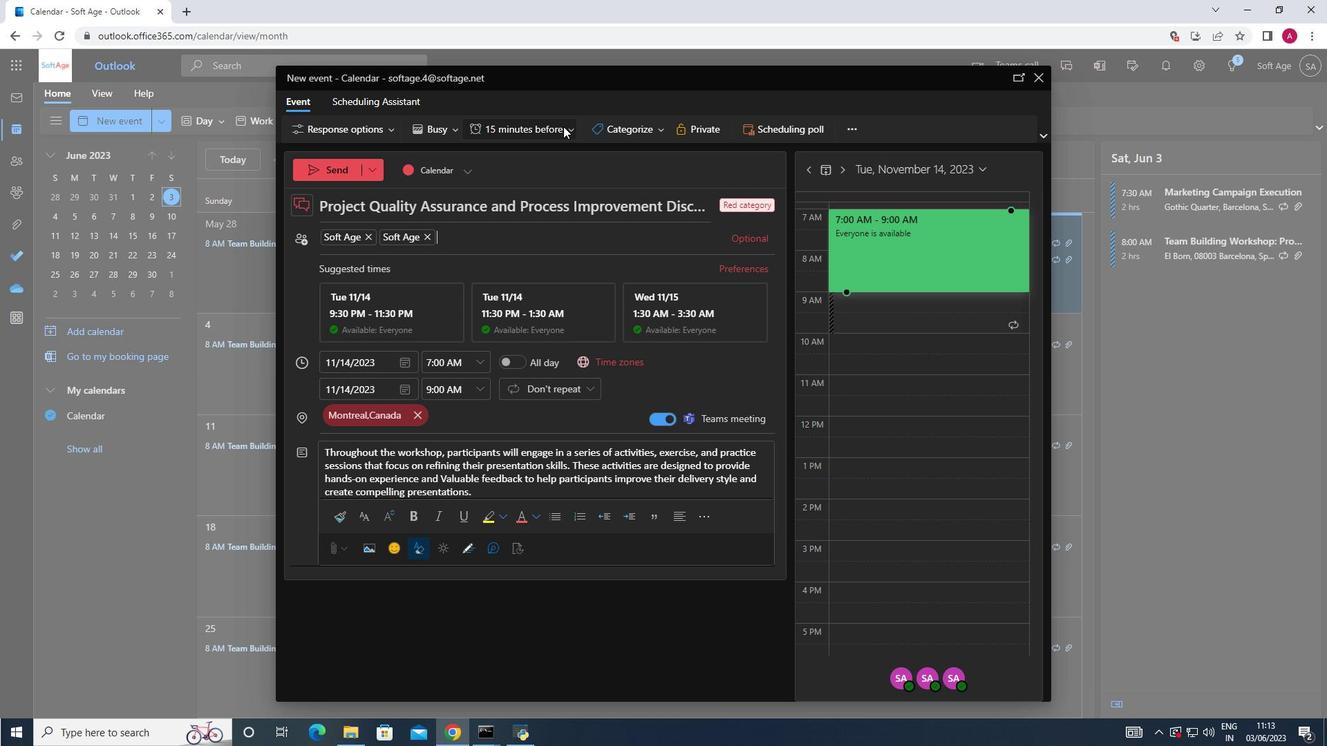 
Action: Mouse pressed left at (563, 129)
Screenshot: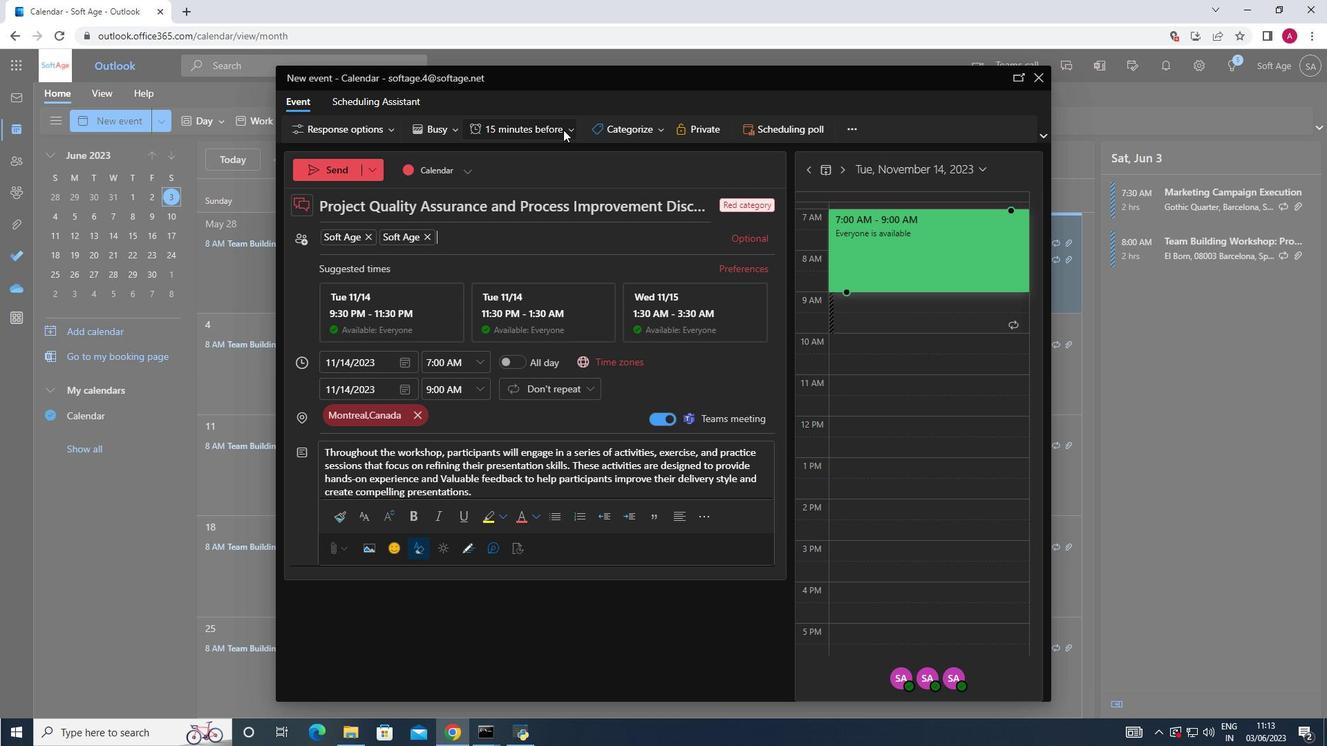 
Action: Mouse moved to (526, 272)
Screenshot: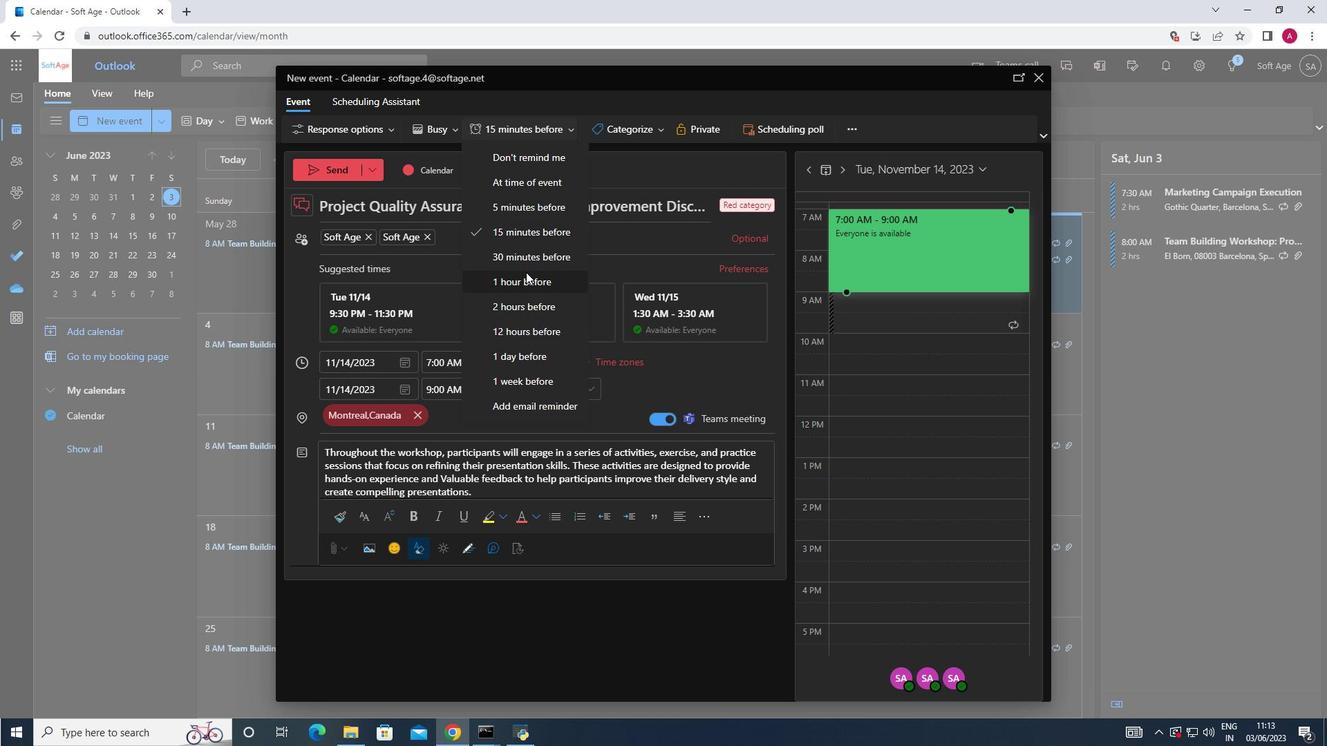 
Action: Mouse pressed left at (526, 272)
Screenshot: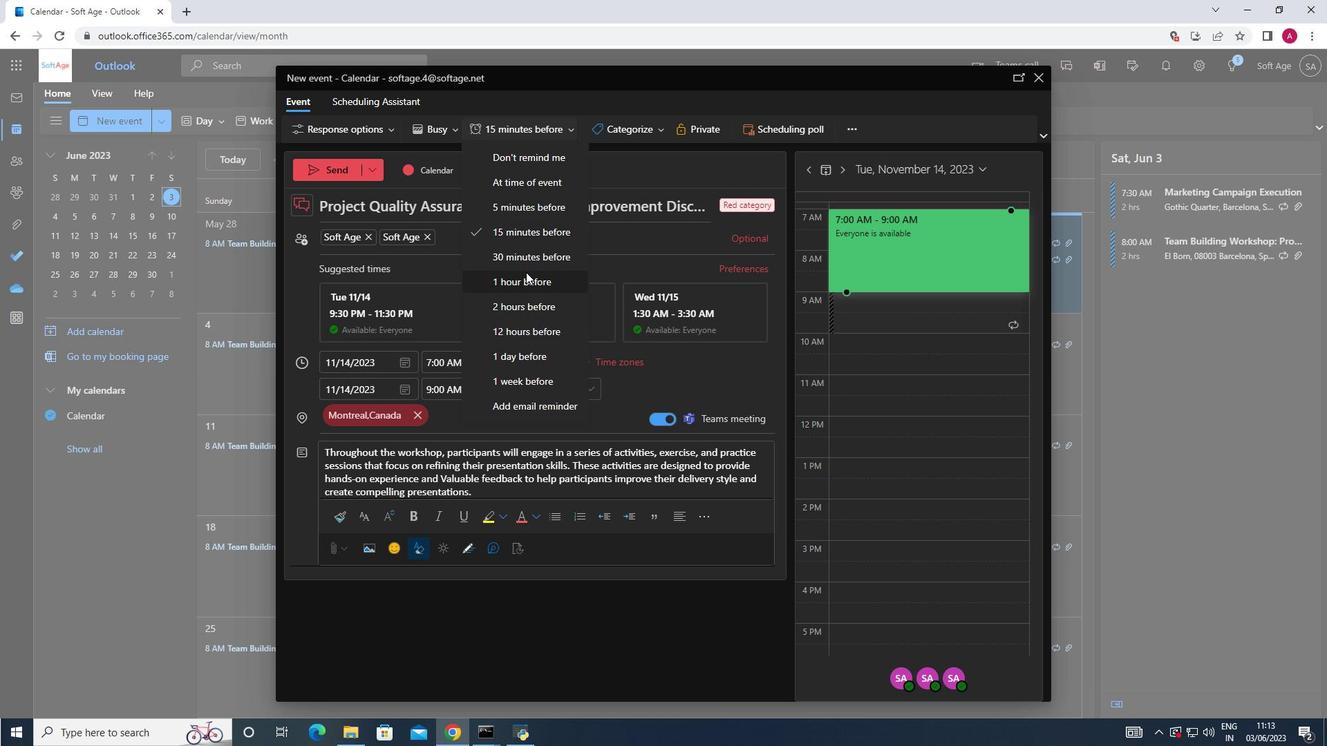
Action: Mouse moved to (343, 165)
Screenshot: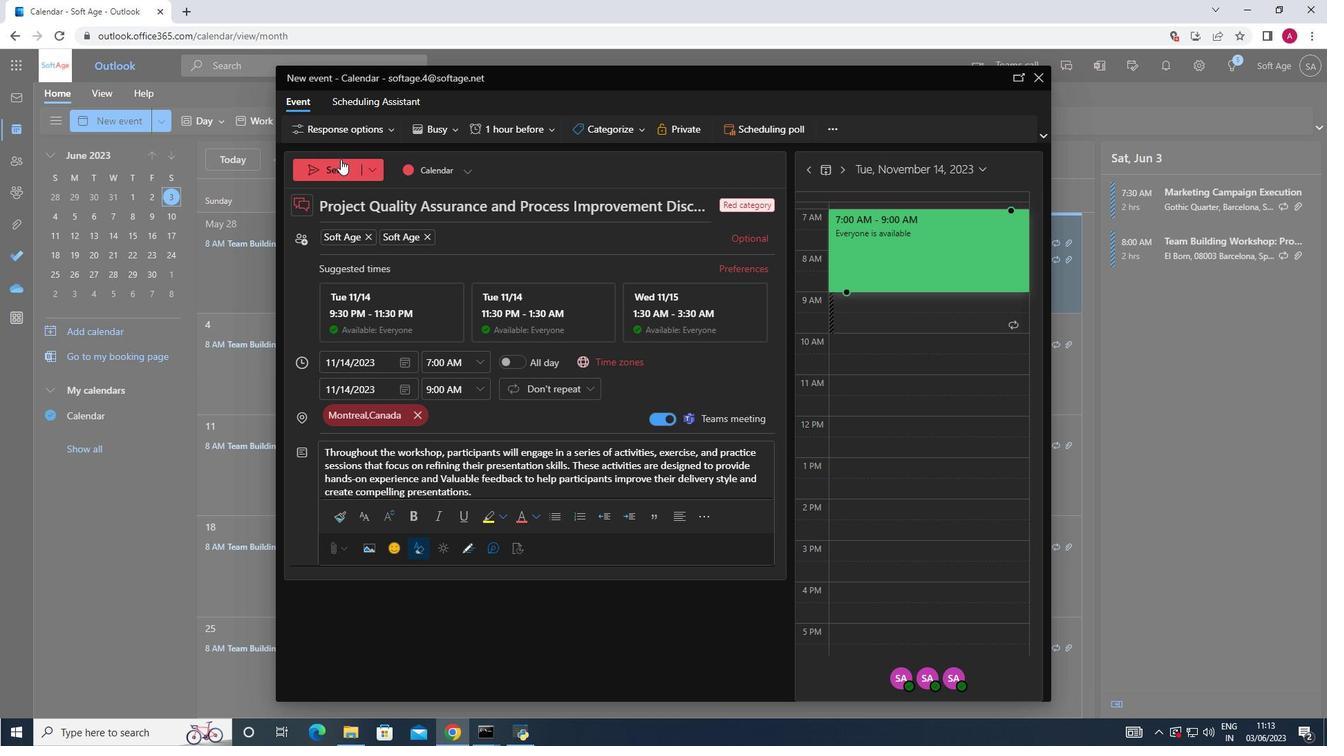 
Action: Mouse pressed left at (343, 165)
Screenshot: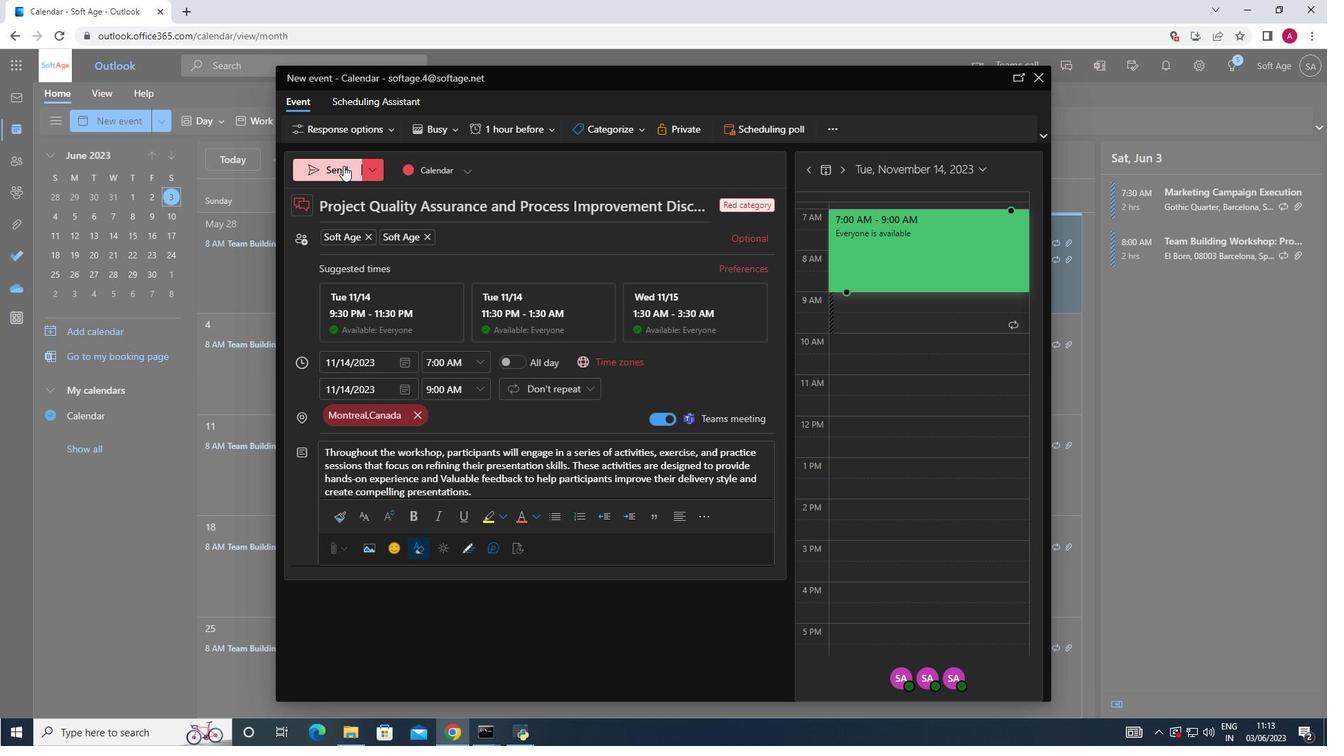 
